 Task: Find a house in Santa Tecla, El Salvador for 4 guests from June 1 to June 9, with a price range of ₹6000 to ₹12000, self check-in, and English-speaking host.
Action: Mouse moved to (598, 122)
Screenshot: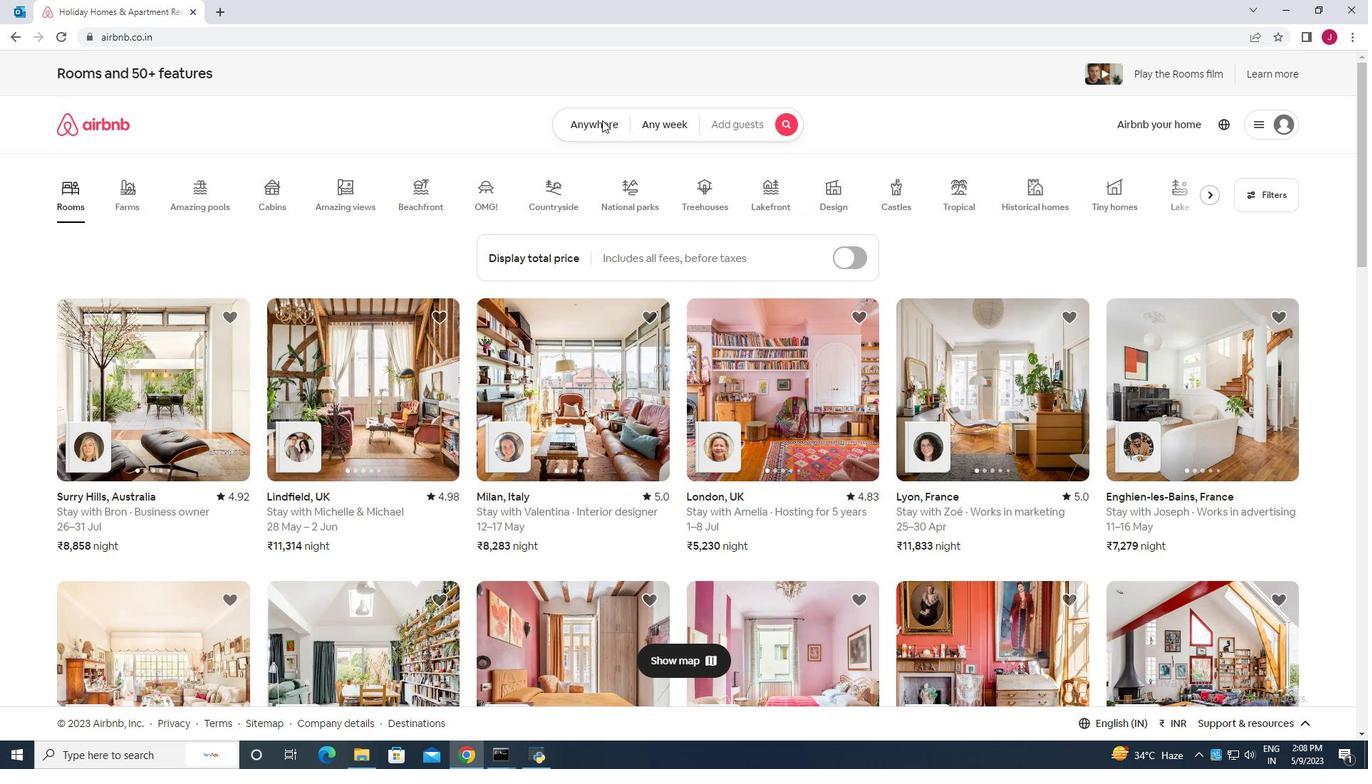 
Action: Mouse pressed left at (598, 122)
Screenshot: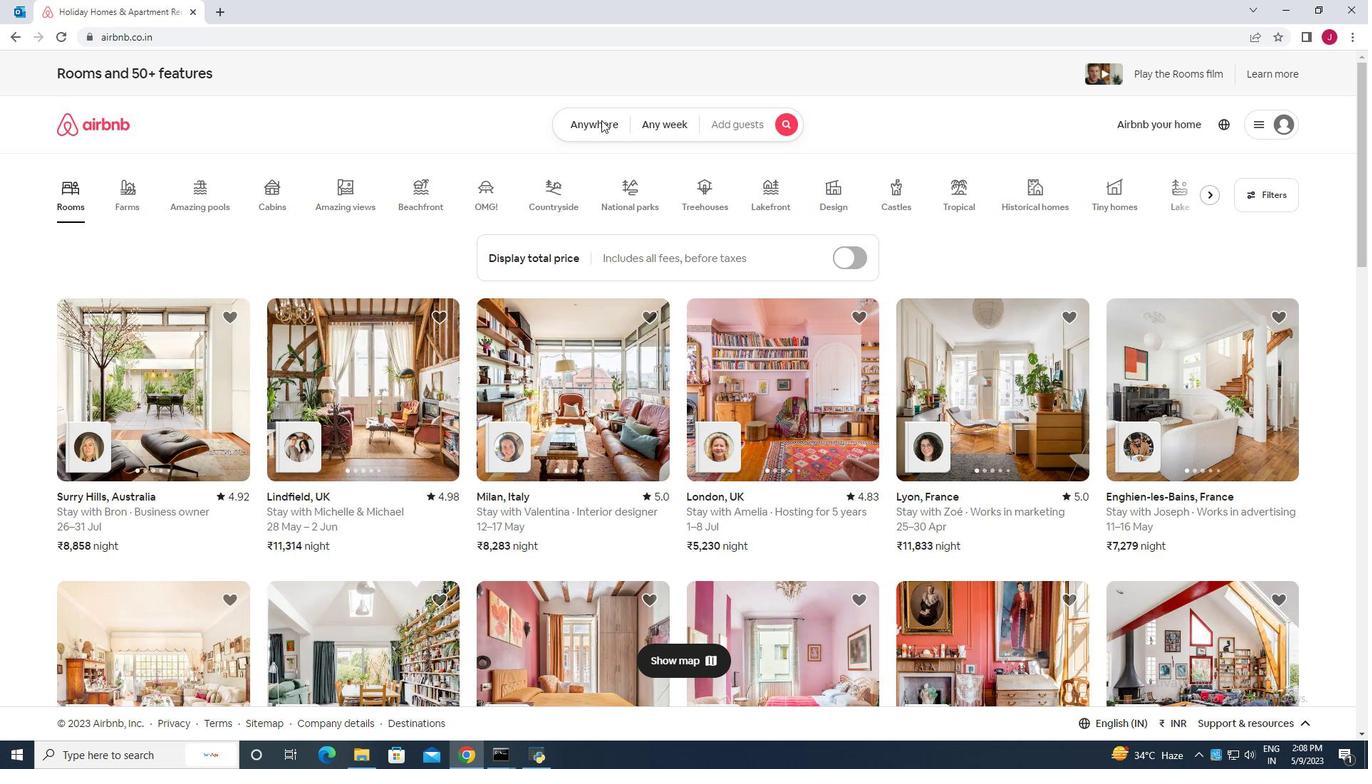 
Action: Mouse moved to (452, 183)
Screenshot: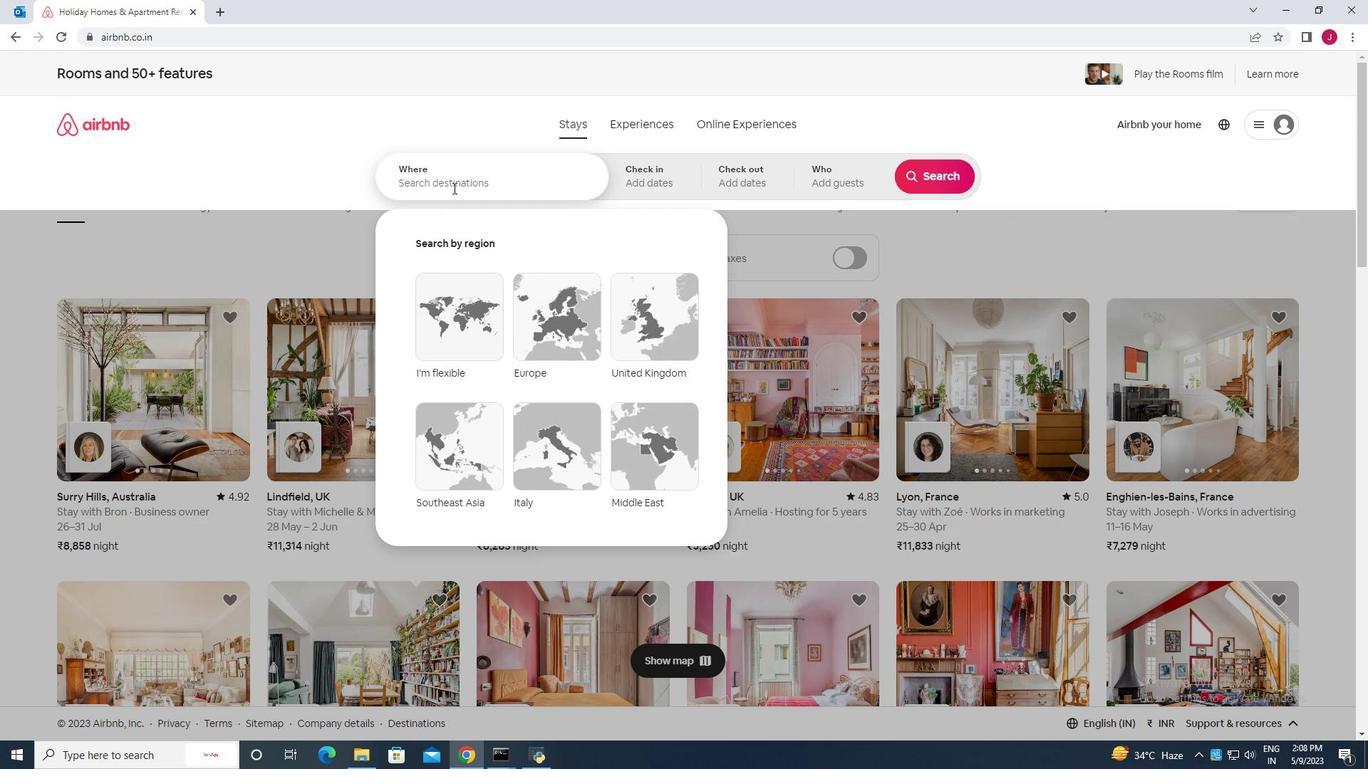 
Action: Mouse pressed left at (452, 183)
Screenshot: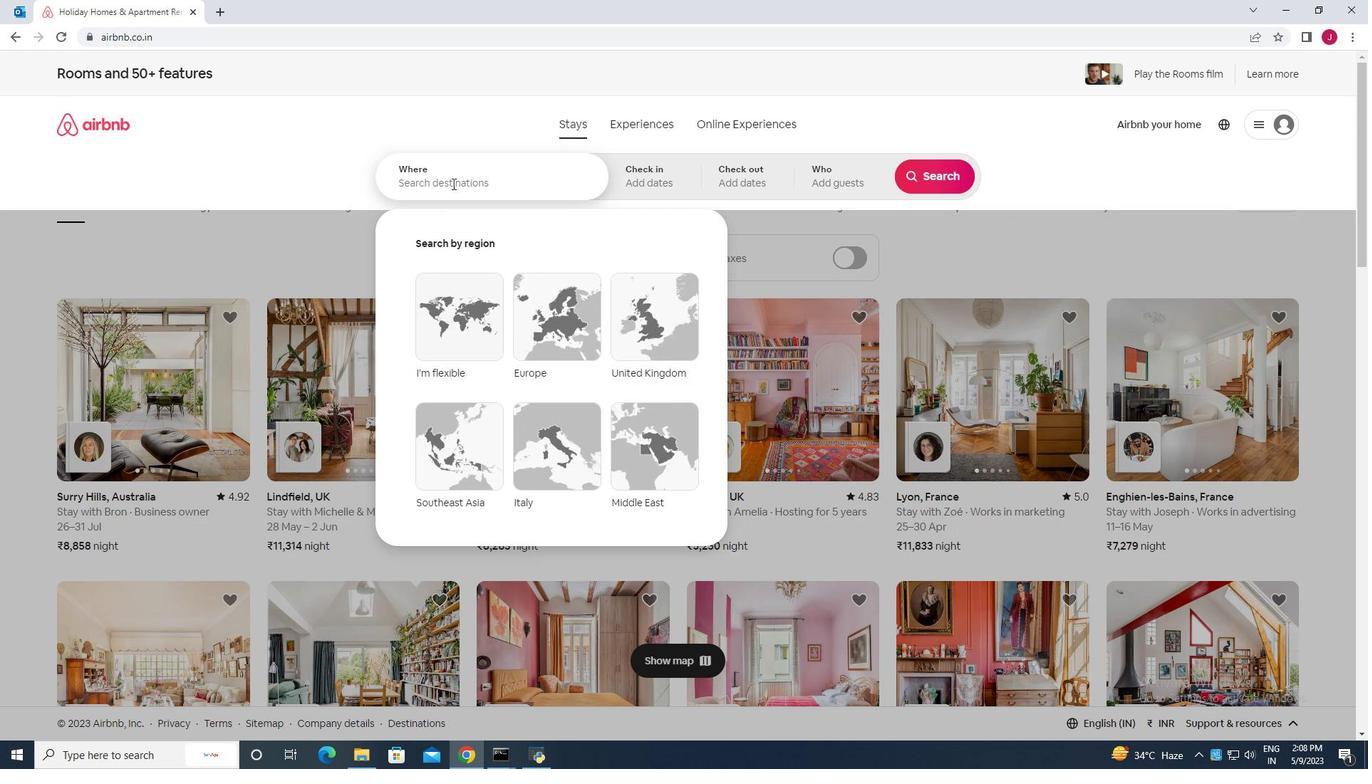 
Action: Key pressed santa<Key.space>tecla<Key.space>ei
Screenshot: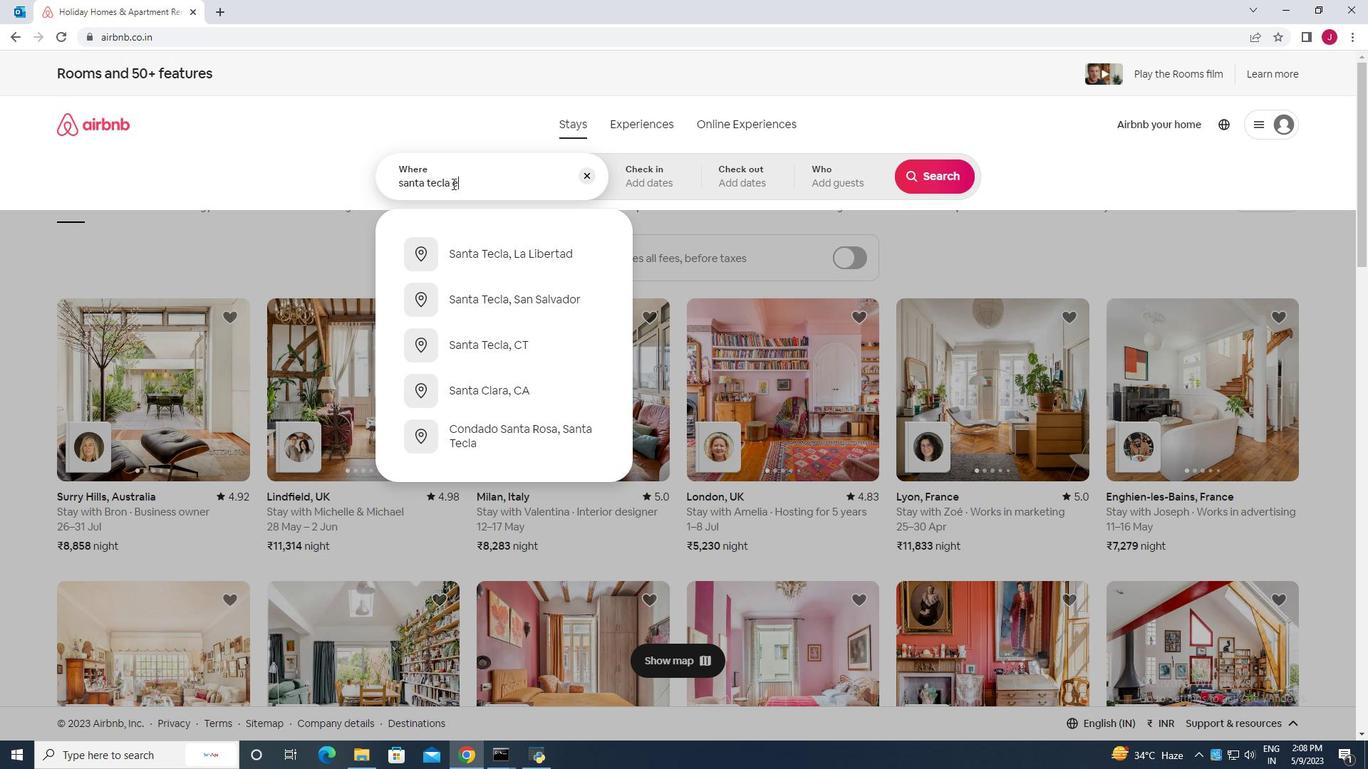 
Action: Mouse moved to (498, 182)
Screenshot: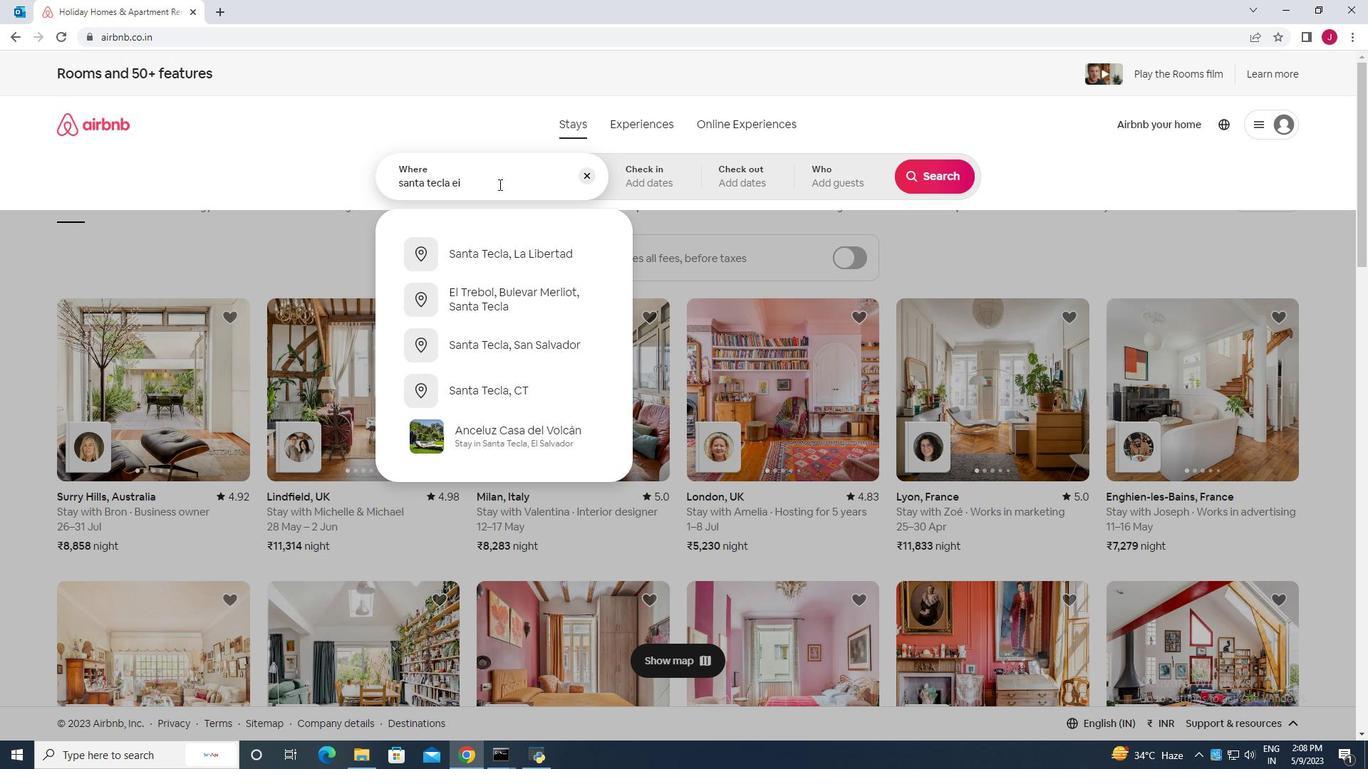 
Action: Key pressed <Key.space>salvador<Key.enter>
Screenshot: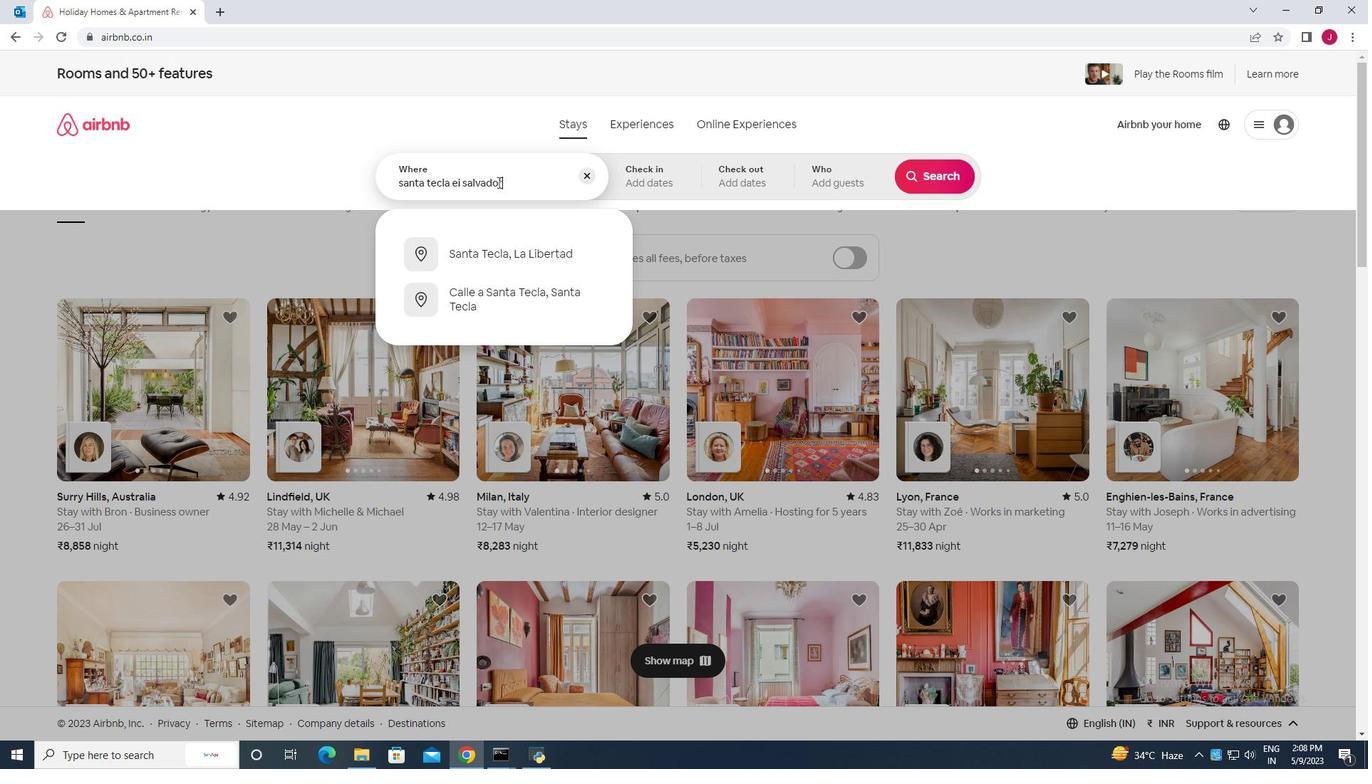 
Action: Mouse moved to (848, 347)
Screenshot: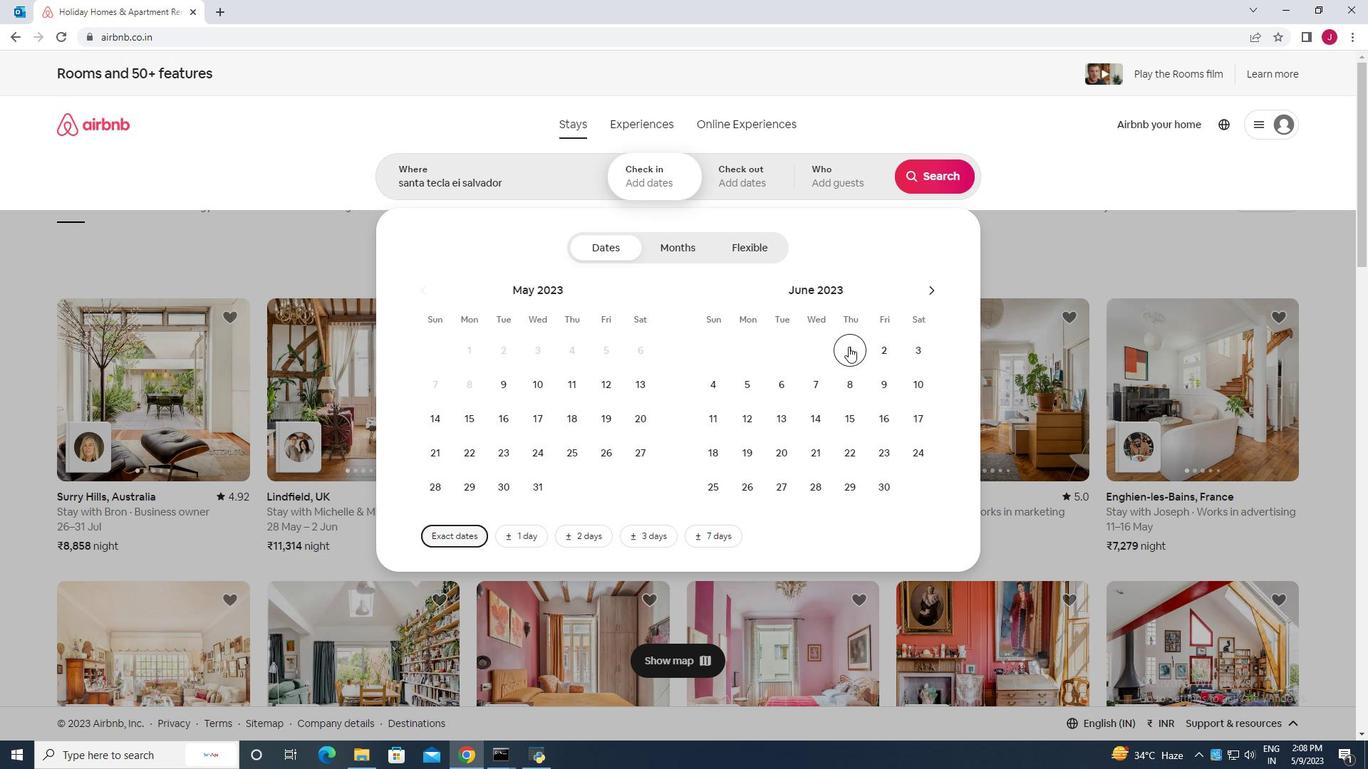 
Action: Mouse pressed left at (848, 347)
Screenshot: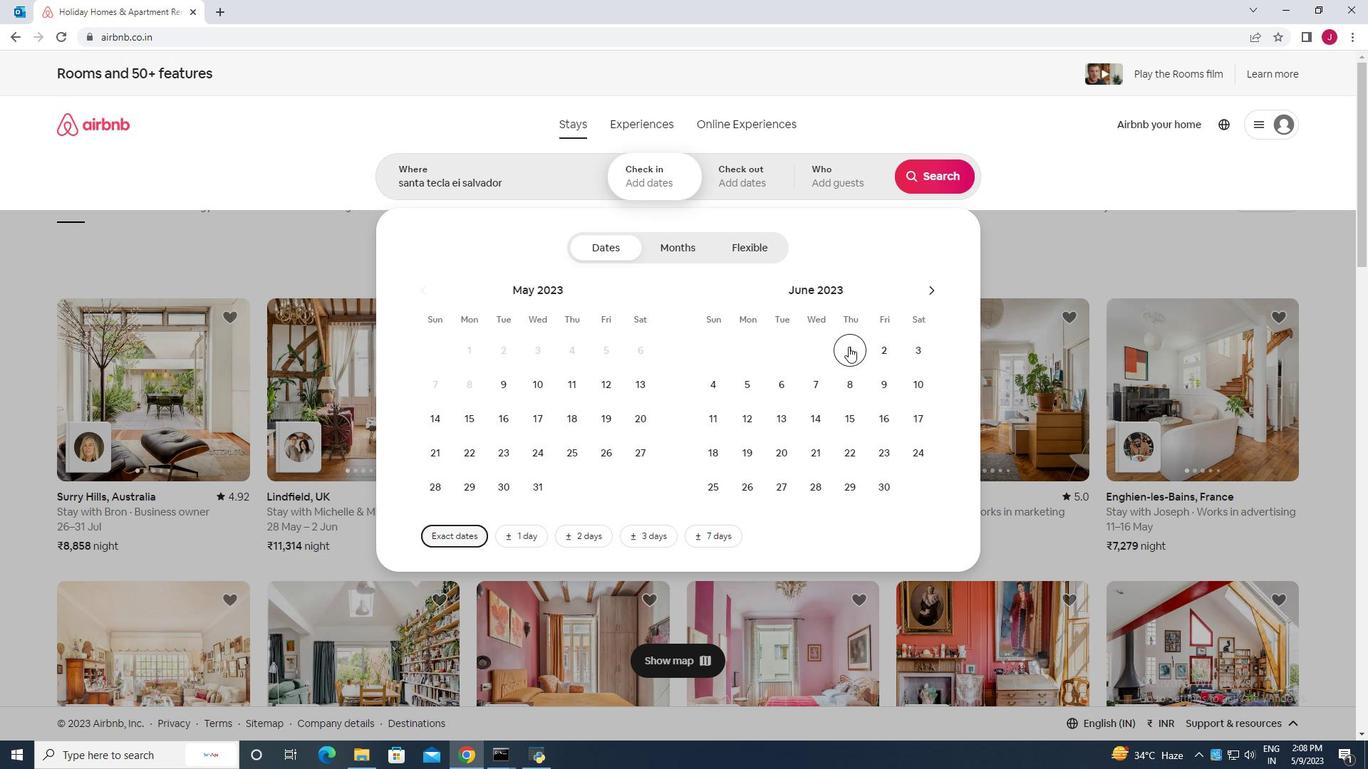 
Action: Mouse moved to (882, 385)
Screenshot: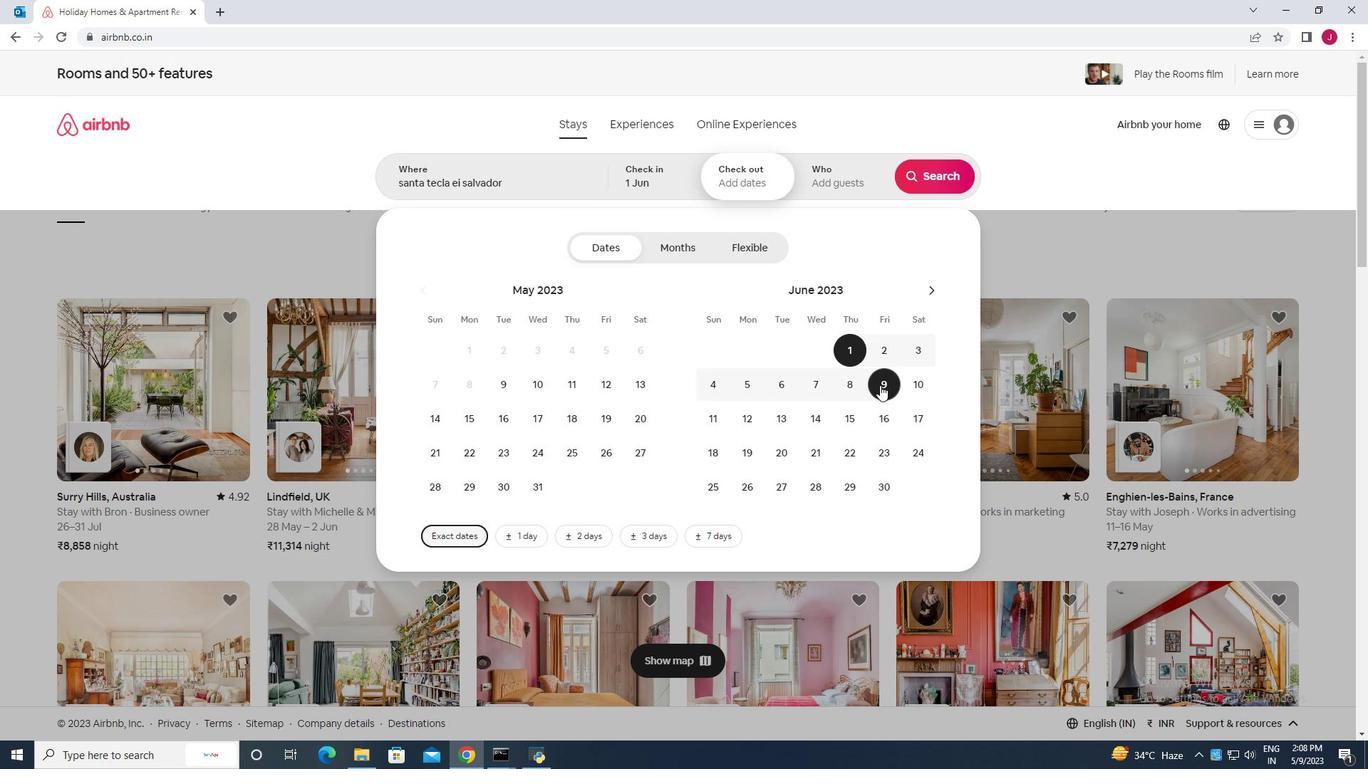 
Action: Mouse pressed left at (882, 385)
Screenshot: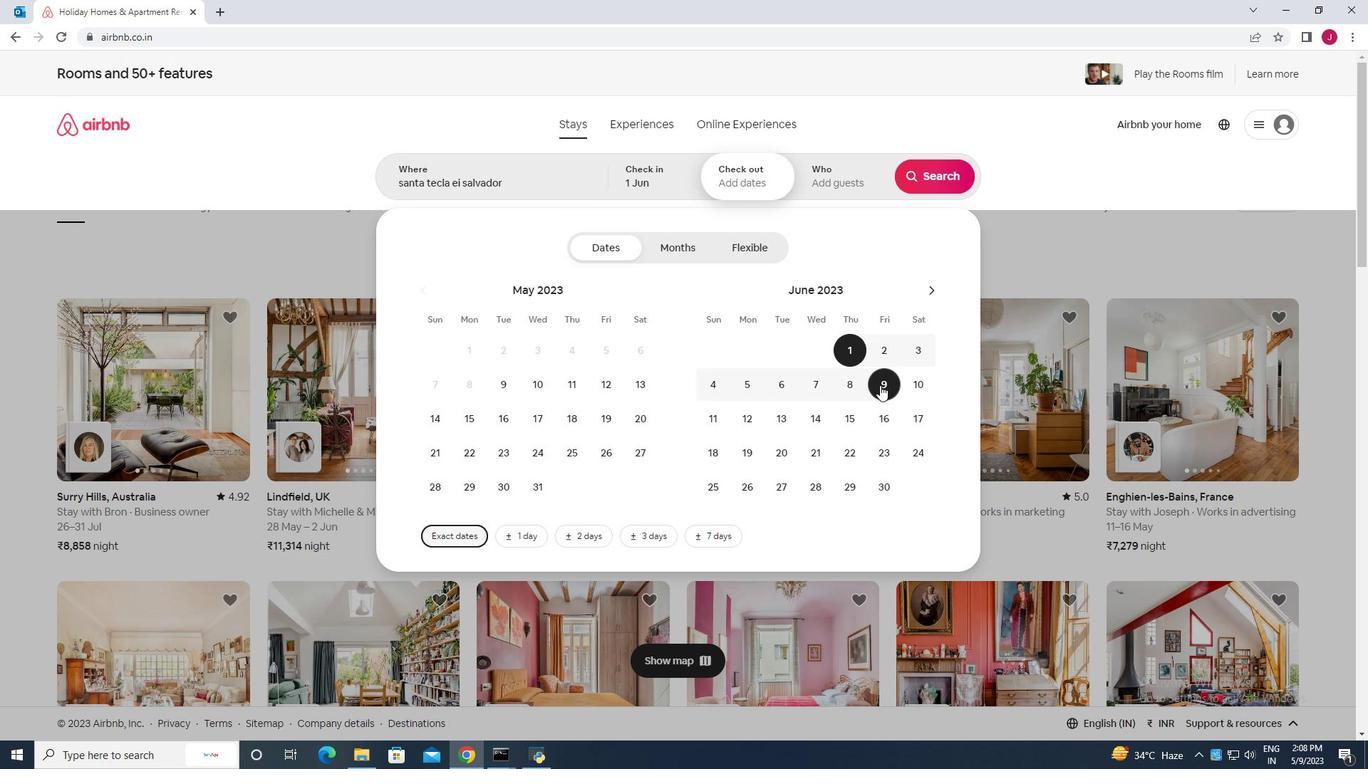 
Action: Mouse moved to (843, 189)
Screenshot: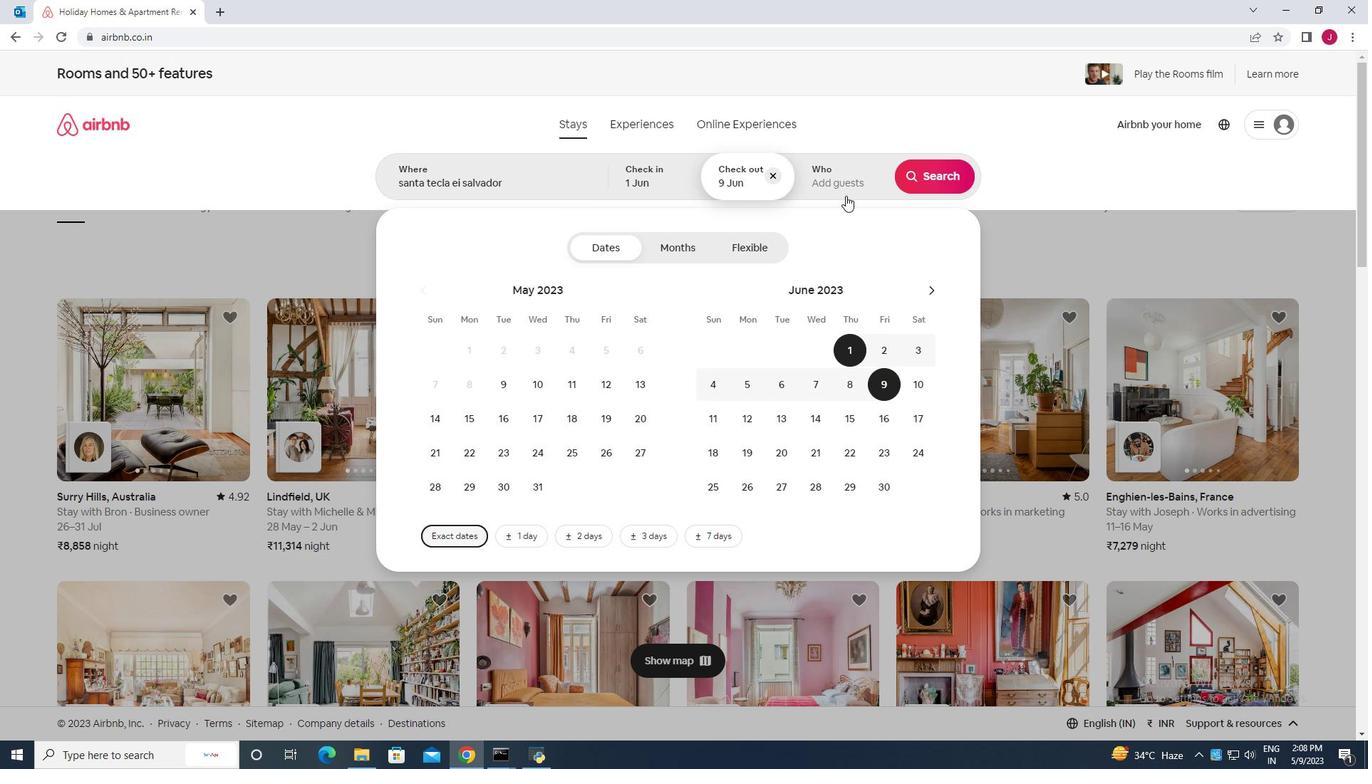 
Action: Mouse pressed left at (843, 189)
Screenshot: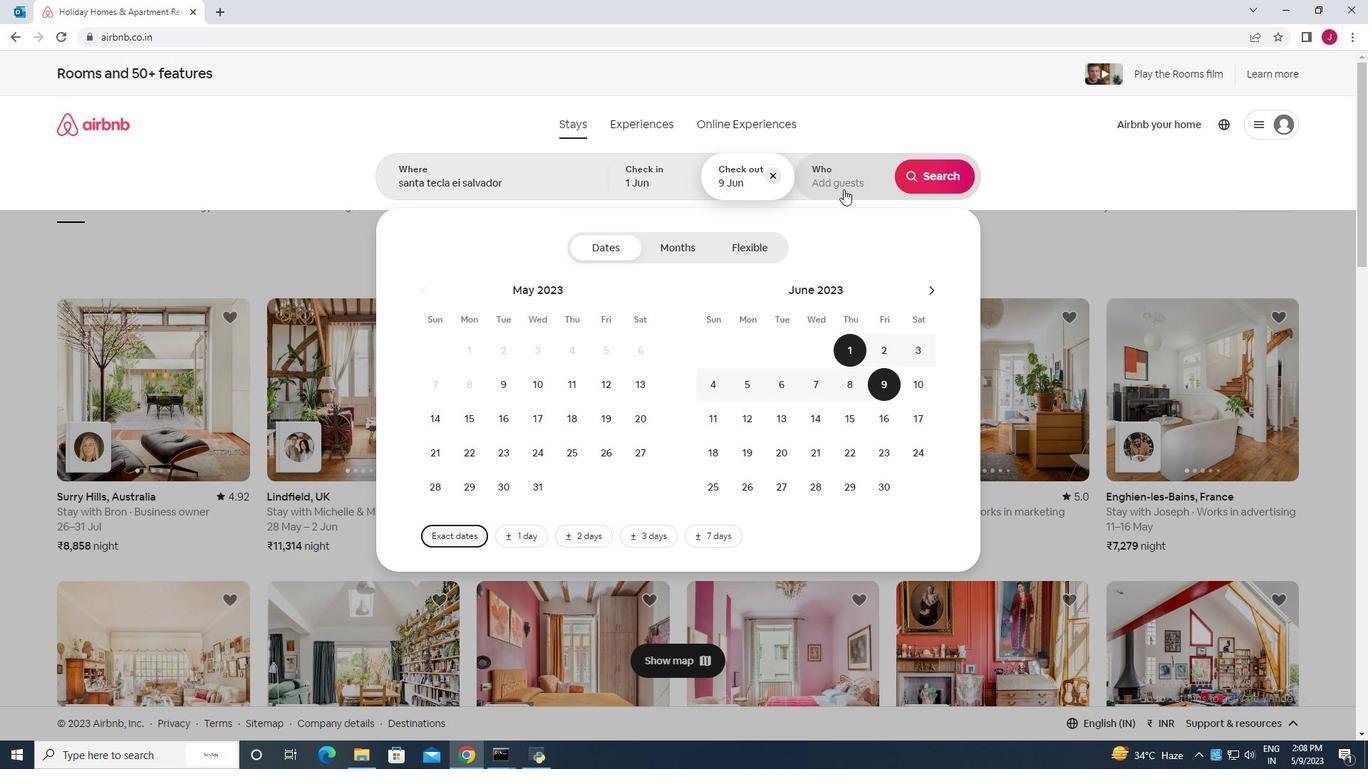 
Action: Mouse moved to (936, 260)
Screenshot: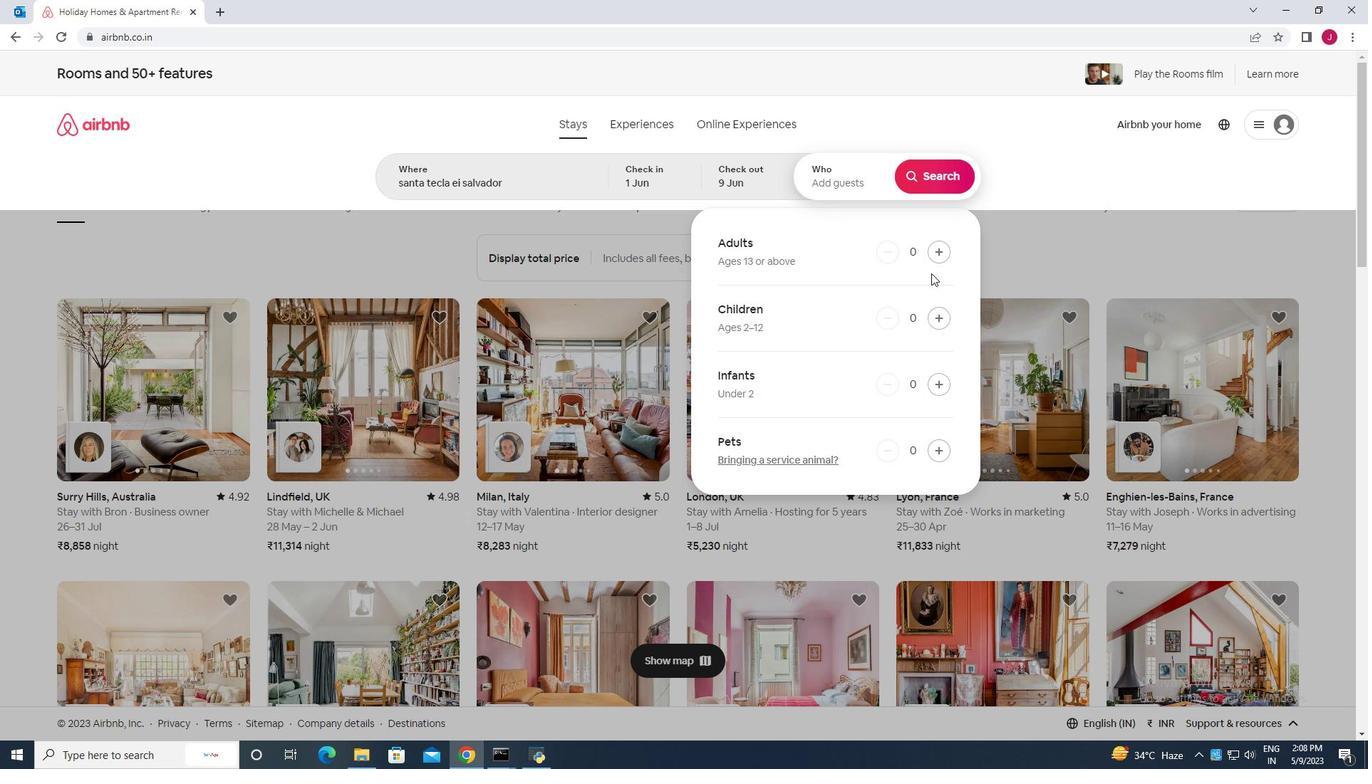
Action: Mouse pressed left at (936, 260)
Screenshot: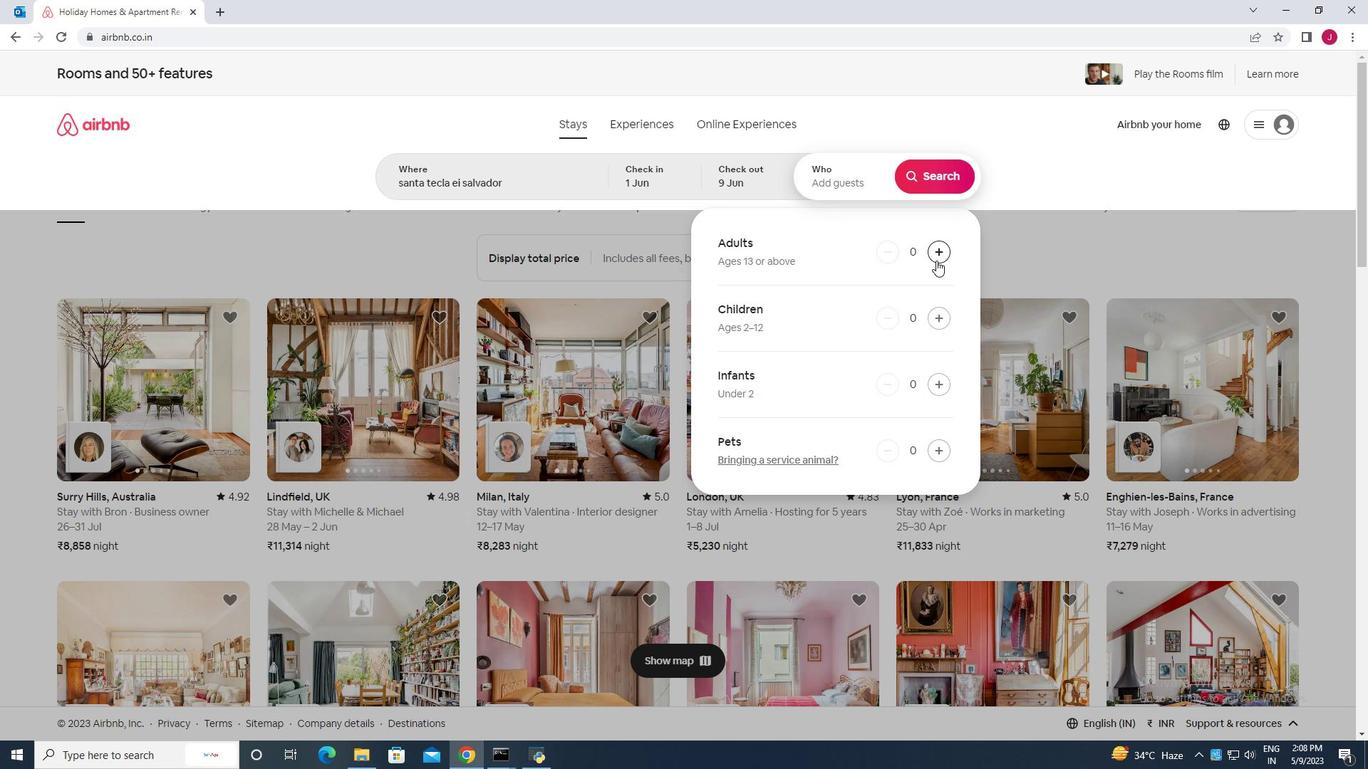 
Action: Mouse moved to (936, 260)
Screenshot: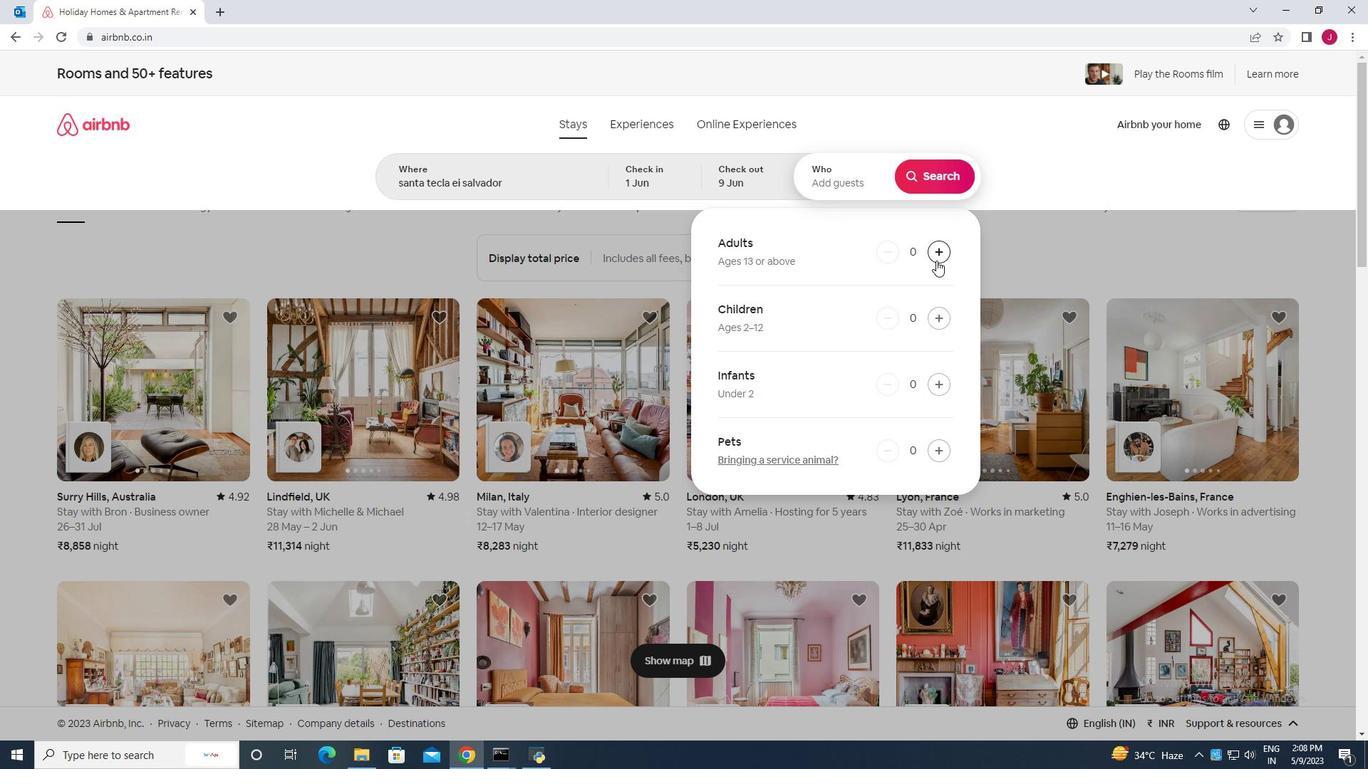 
Action: Mouse pressed left at (936, 260)
Screenshot: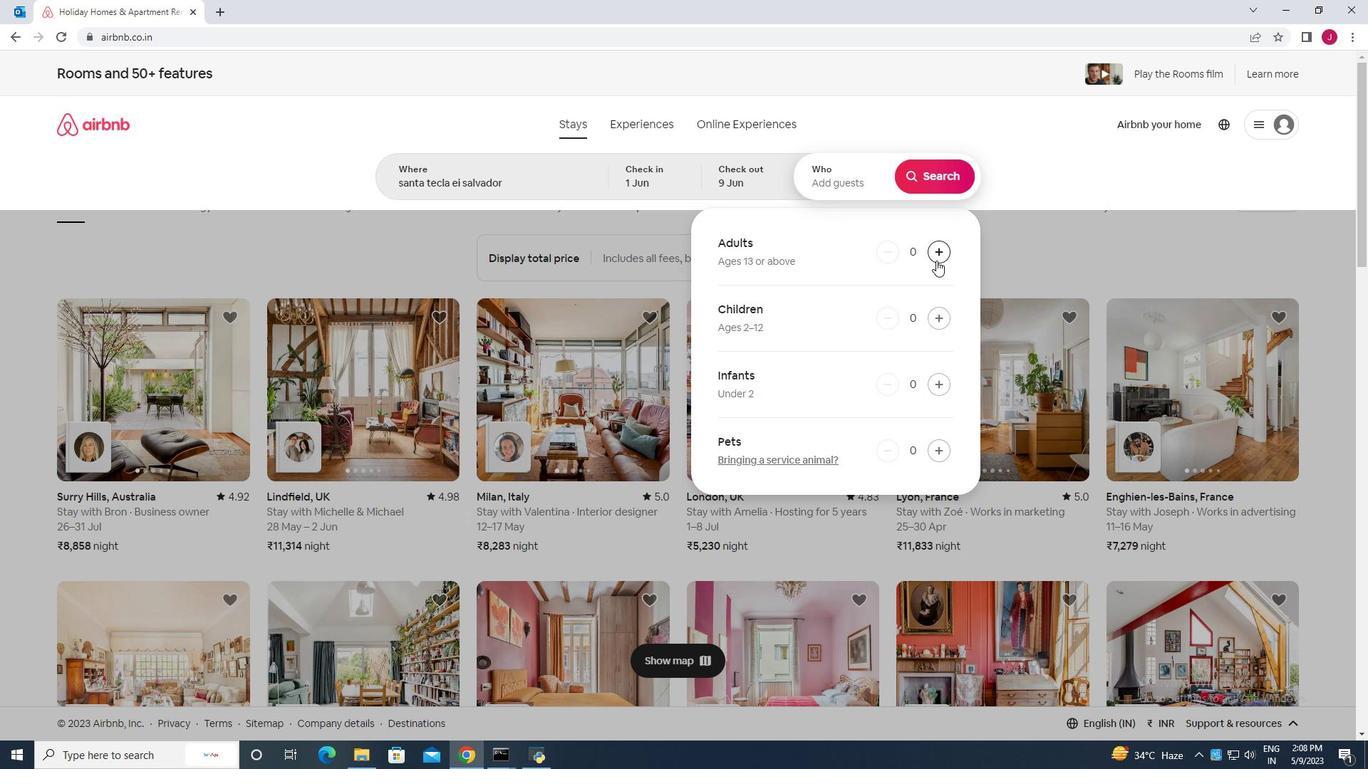 
Action: Mouse pressed left at (936, 260)
Screenshot: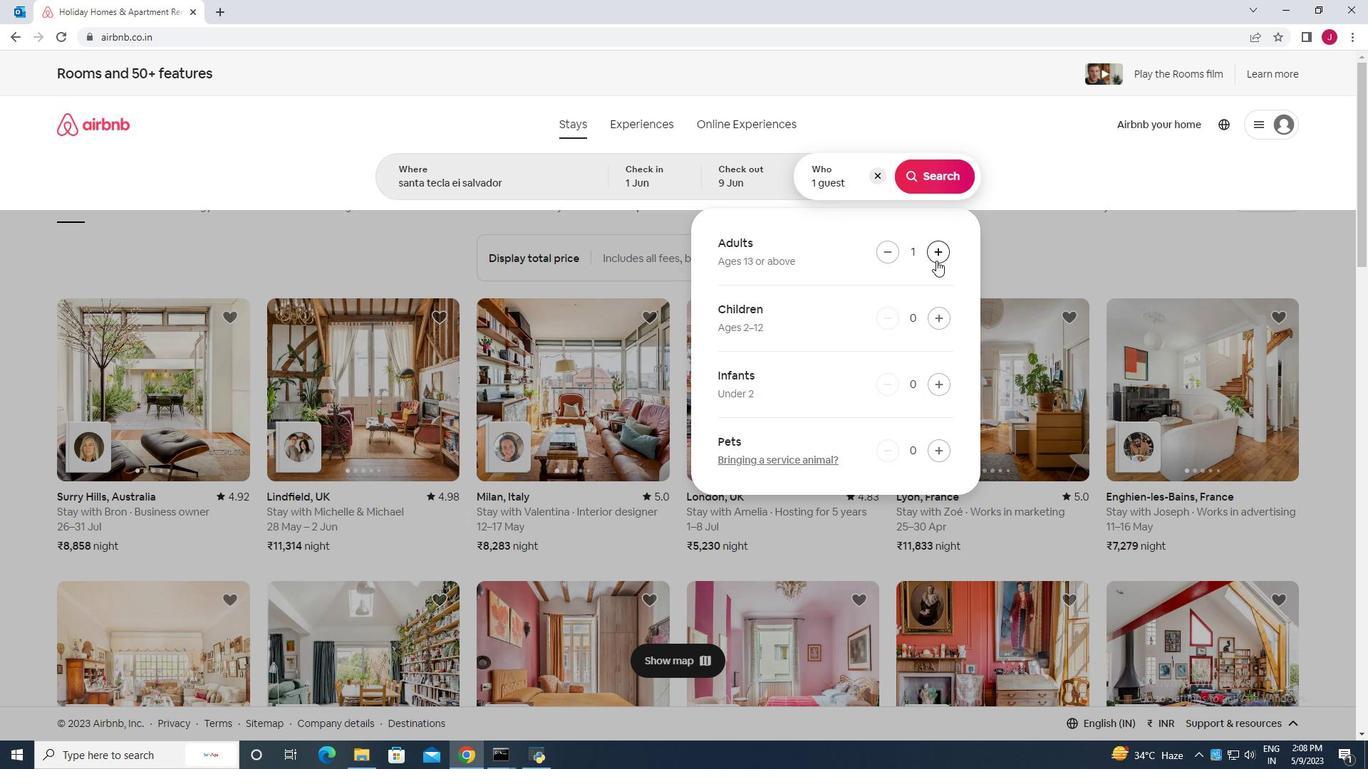 
Action: Mouse pressed left at (936, 260)
Screenshot: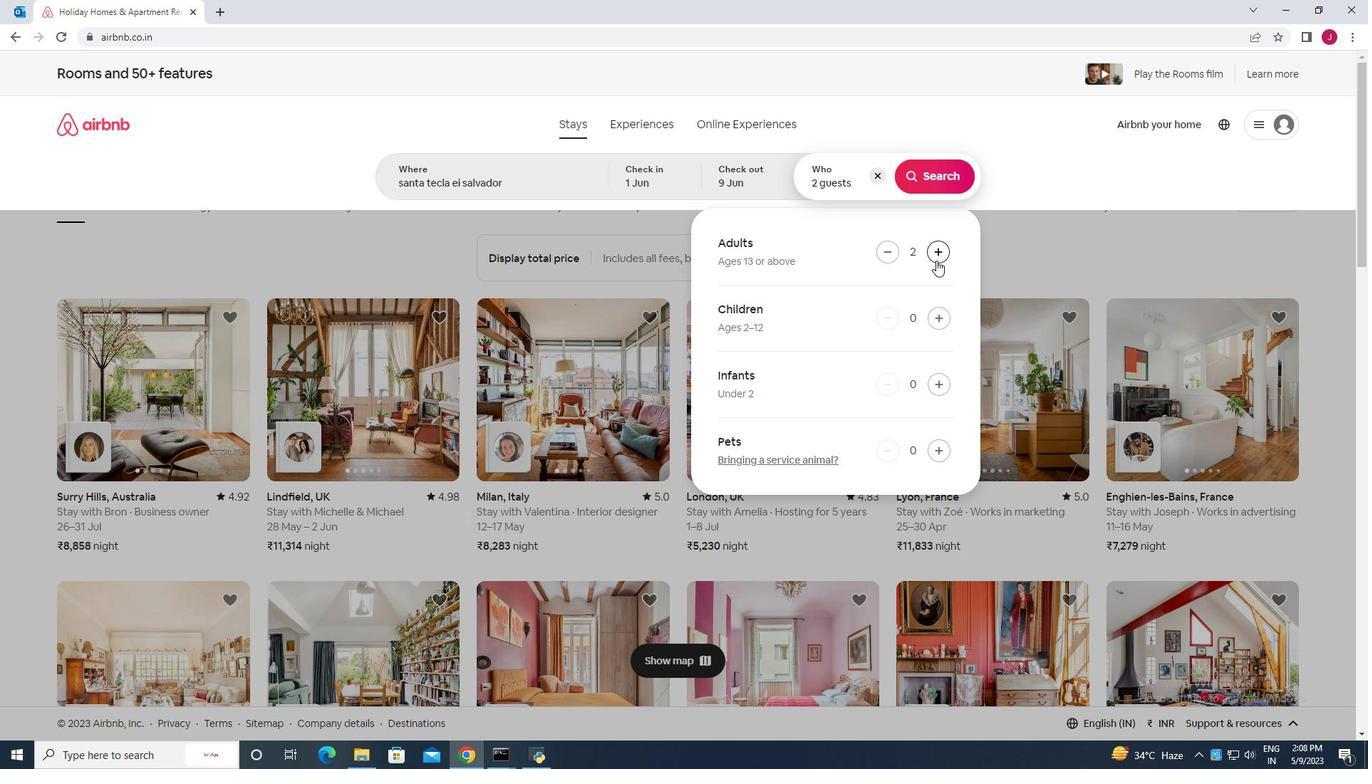 
Action: Mouse moved to (944, 179)
Screenshot: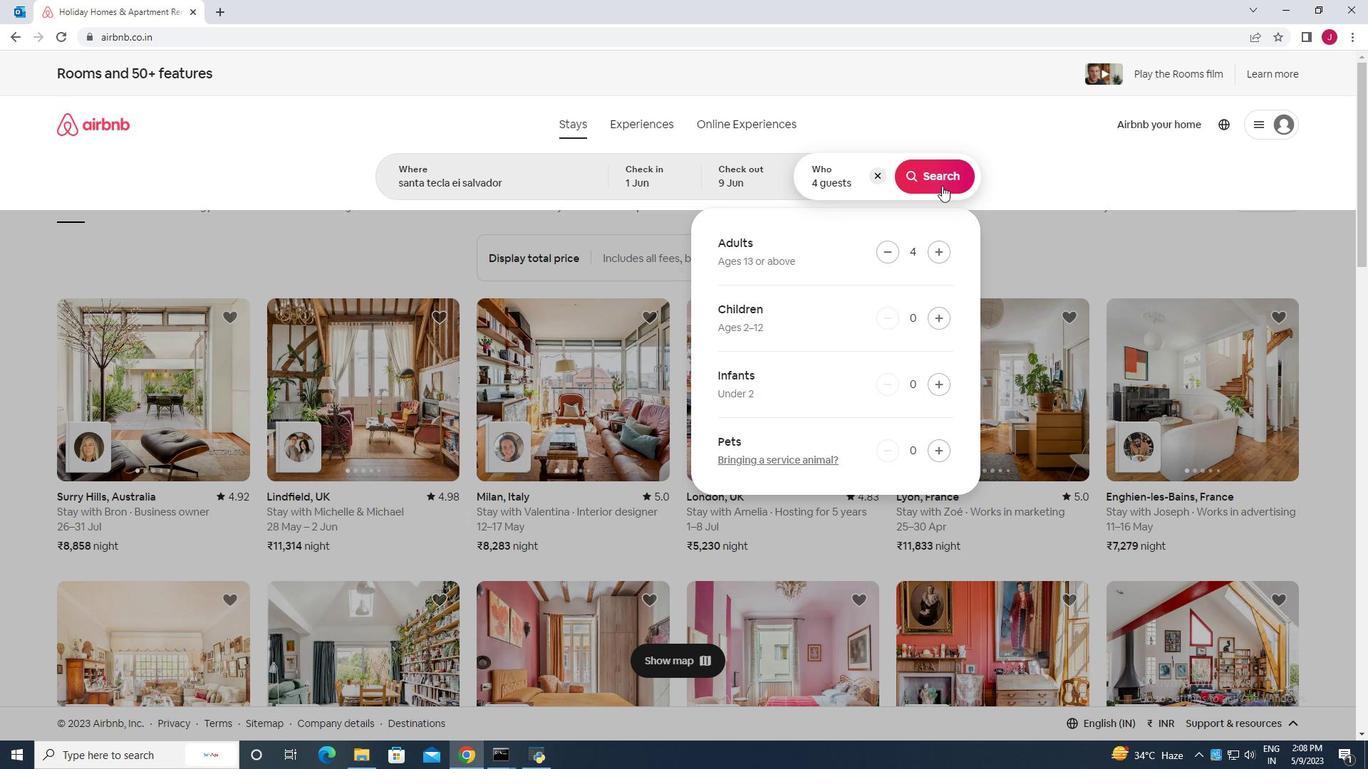 
Action: Mouse pressed left at (944, 179)
Screenshot: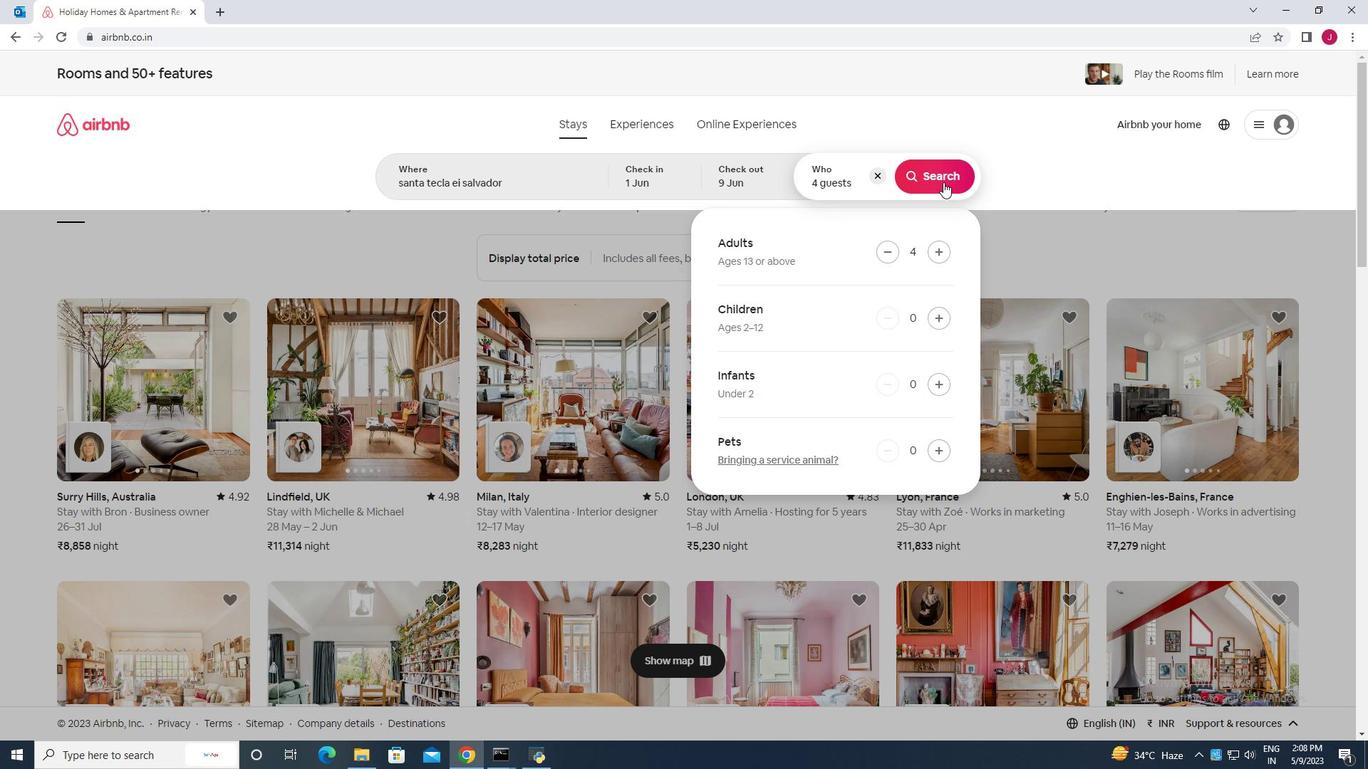 
Action: Mouse moved to (1315, 134)
Screenshot: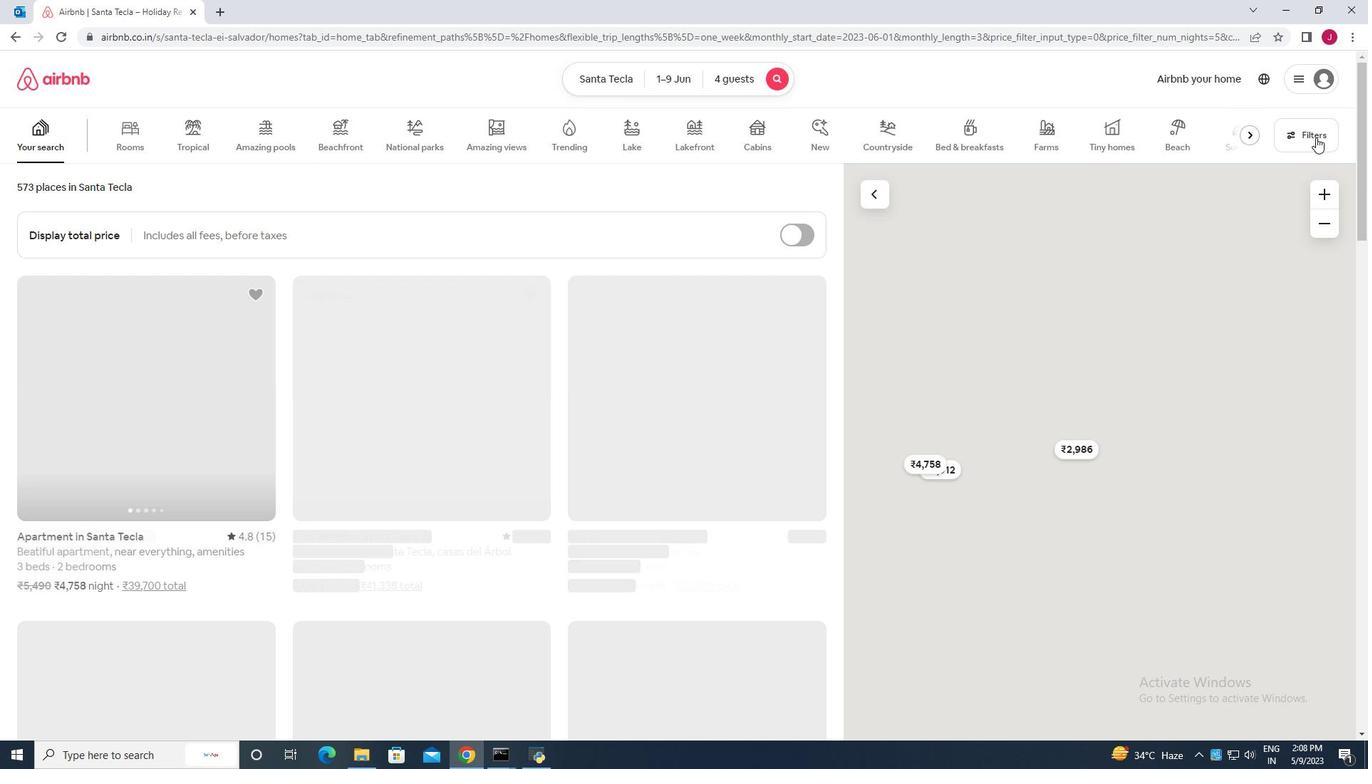 
Action: Mouse pressed left at (1315, 134)
Screenshot: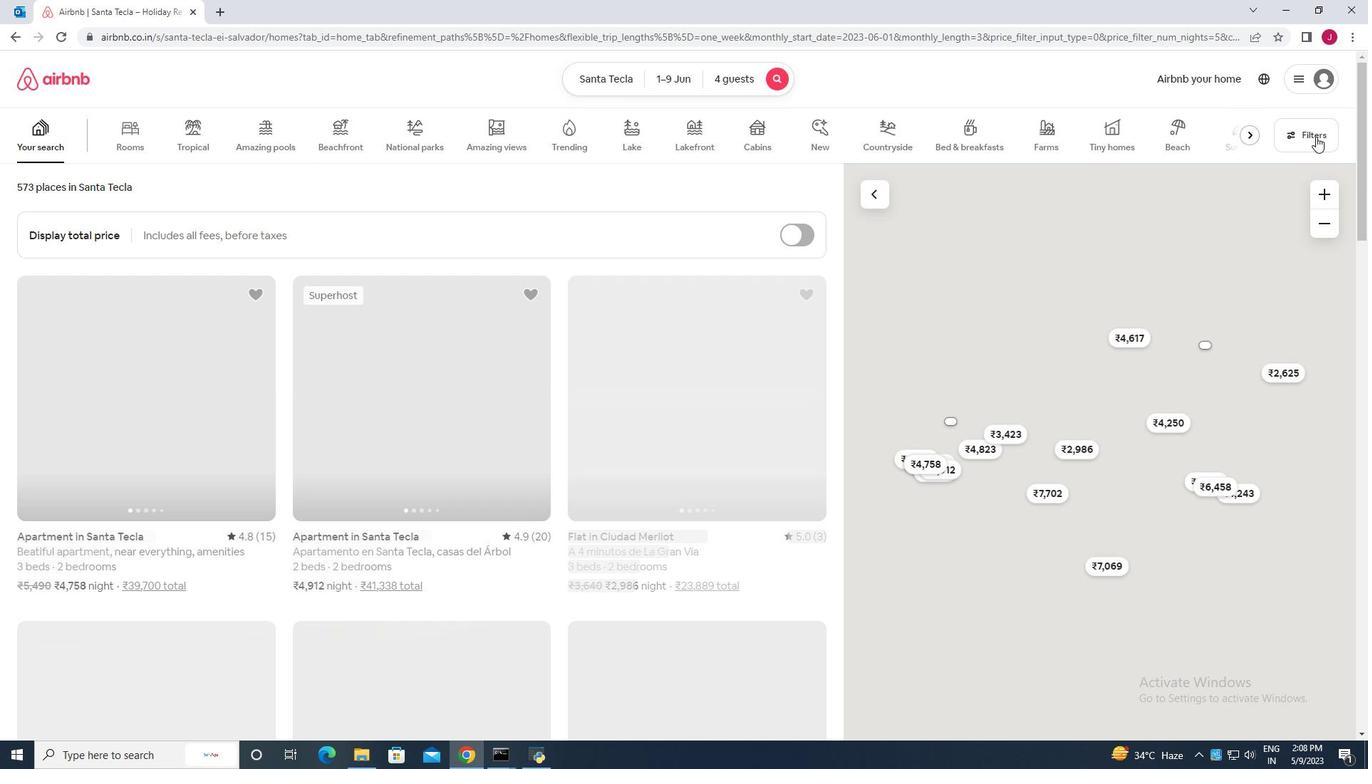 
Action: Mouse moved to (508, 487)
Screenshot: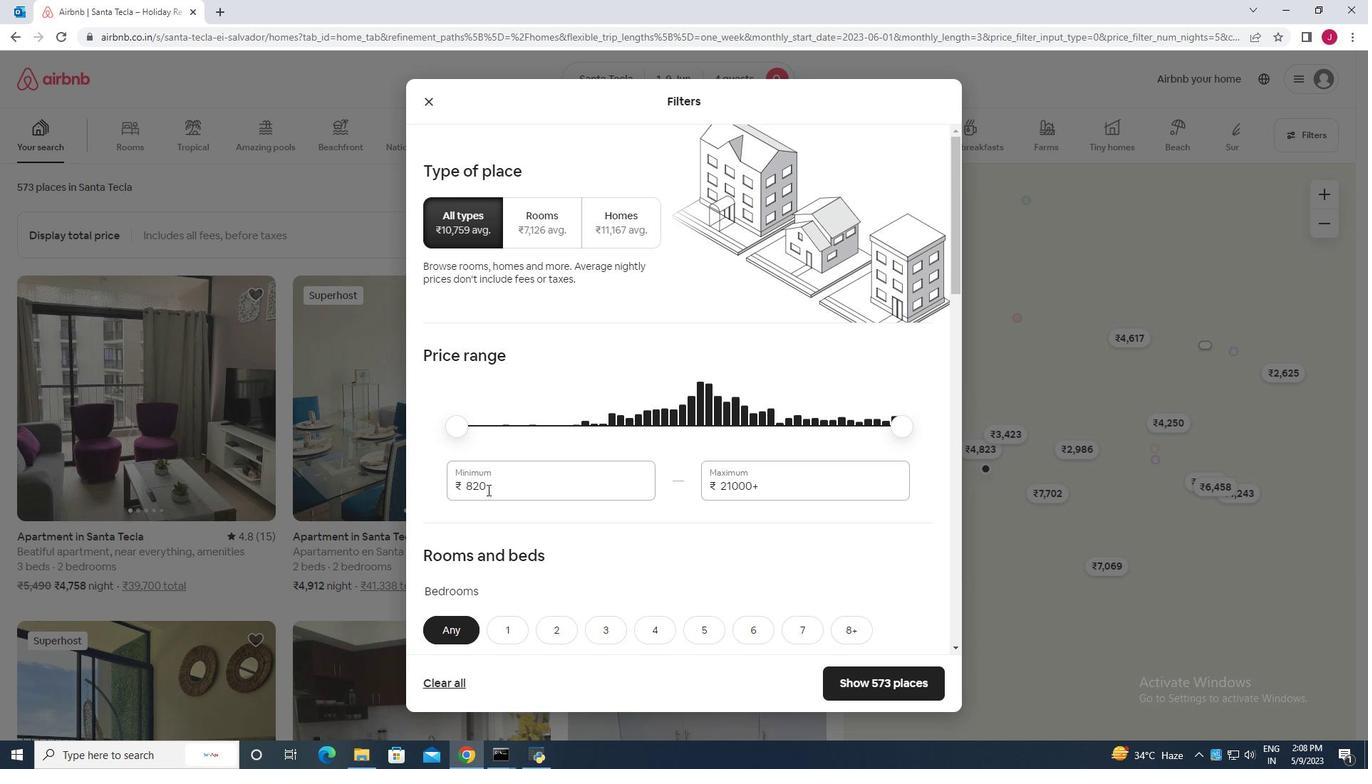 
Action: Mouse pressed left at (508, 487)
Screenshot: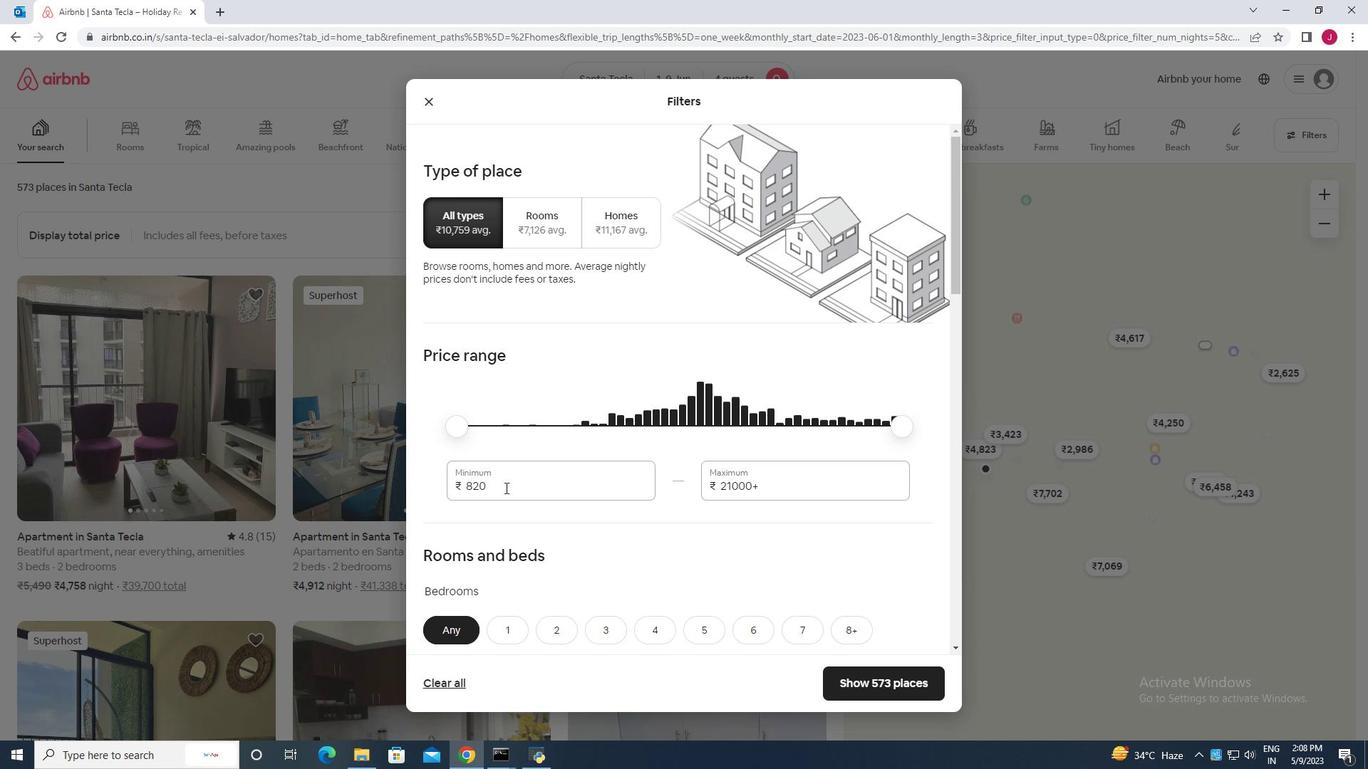 
Action: Mouse moved to (508, 486)
Screenshot: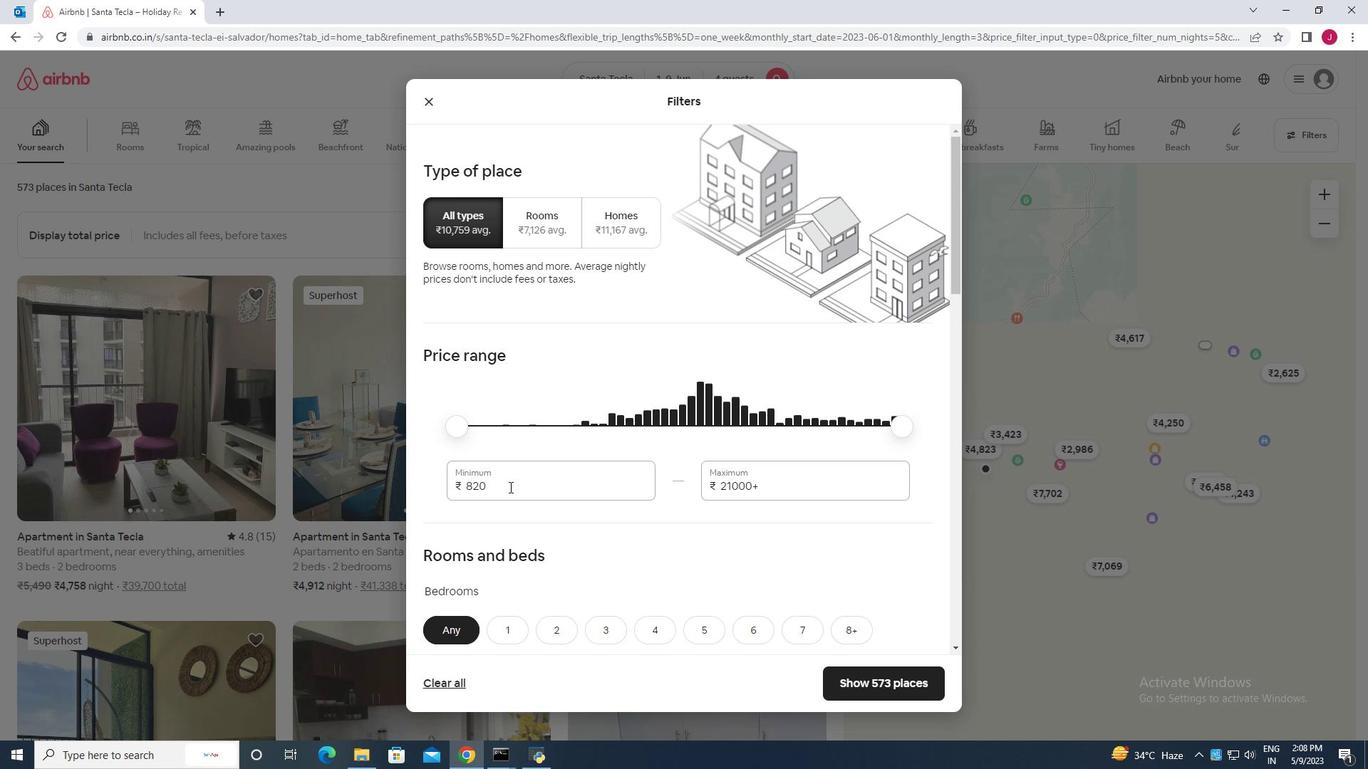 
Action: Key pressed <Key.backspace><Key.backspace><Key.backspace><Key.backspace>6000
Screenshot: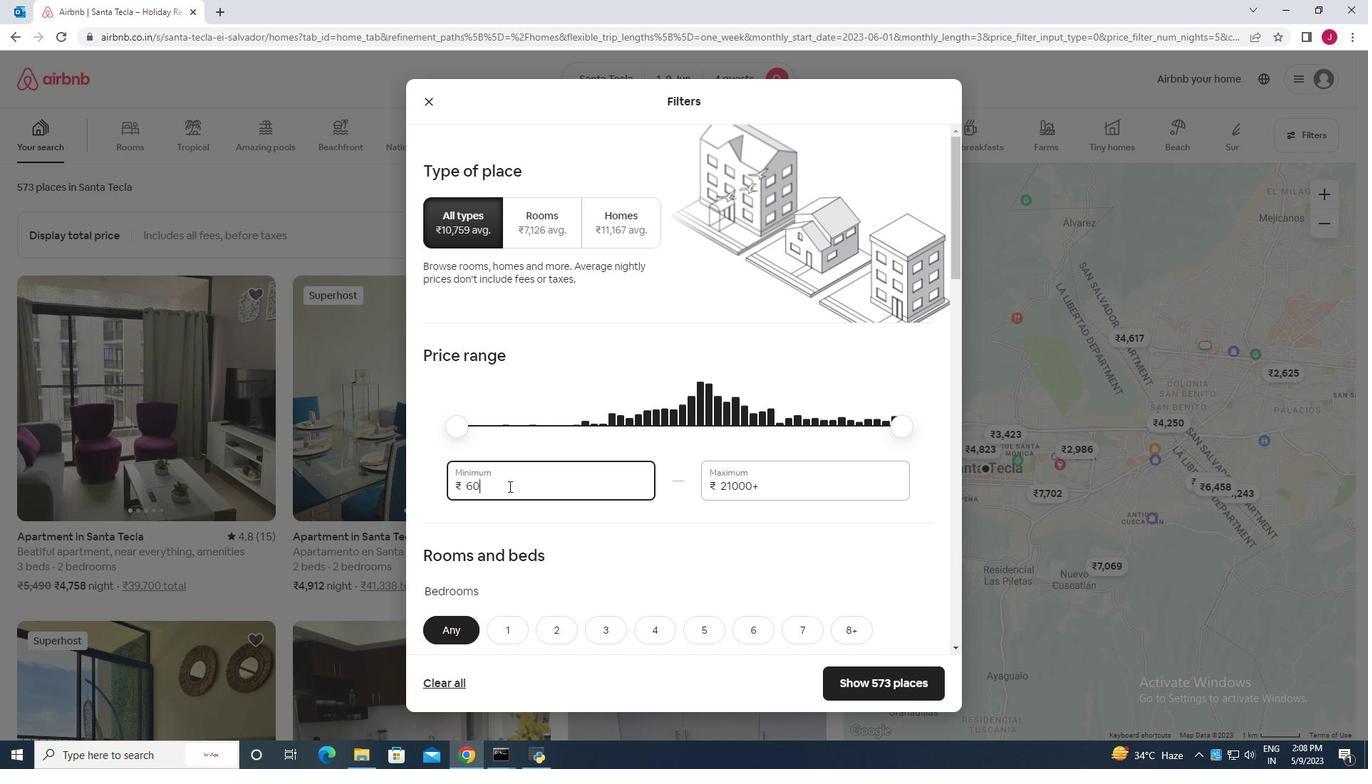 
Action: Mouse moved to (783, 477)
Screenshot: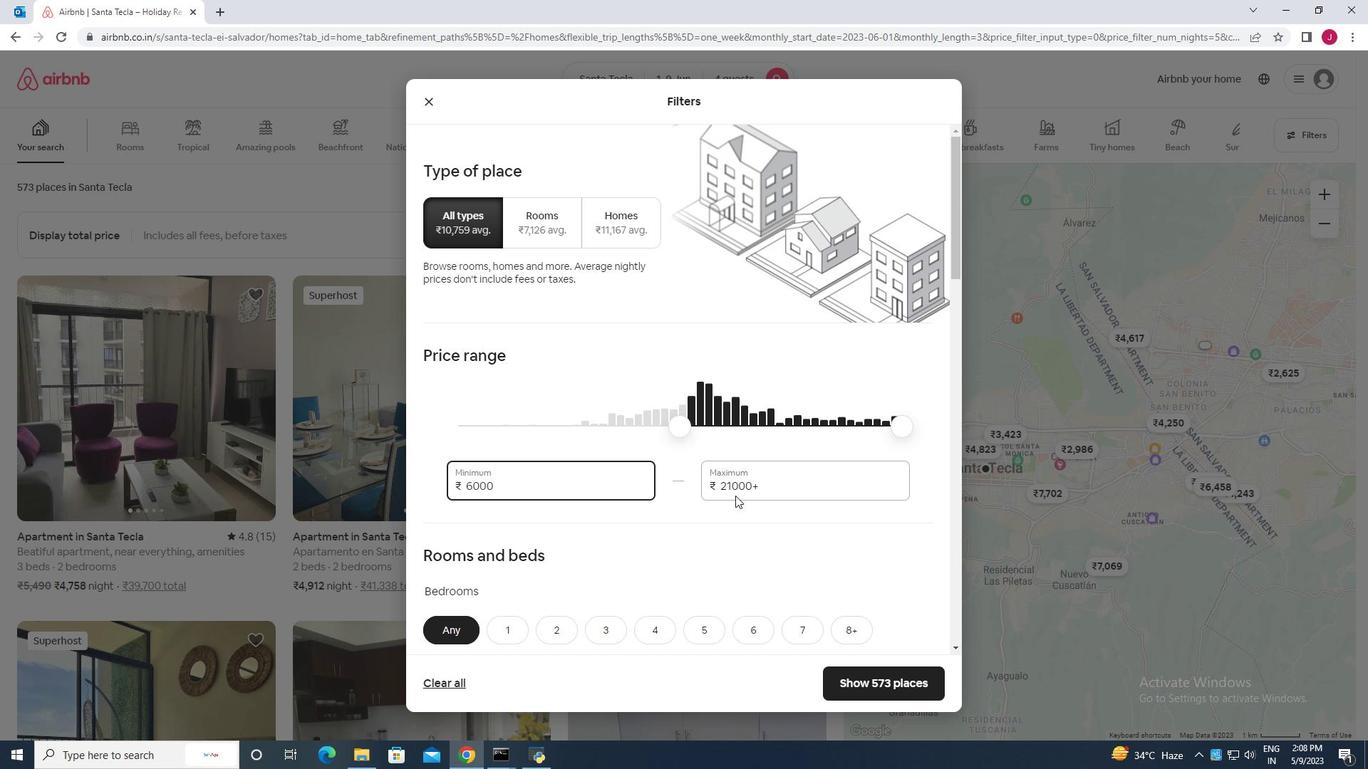 
Action: Mouse pressed left at (783, 477)
Screenshot: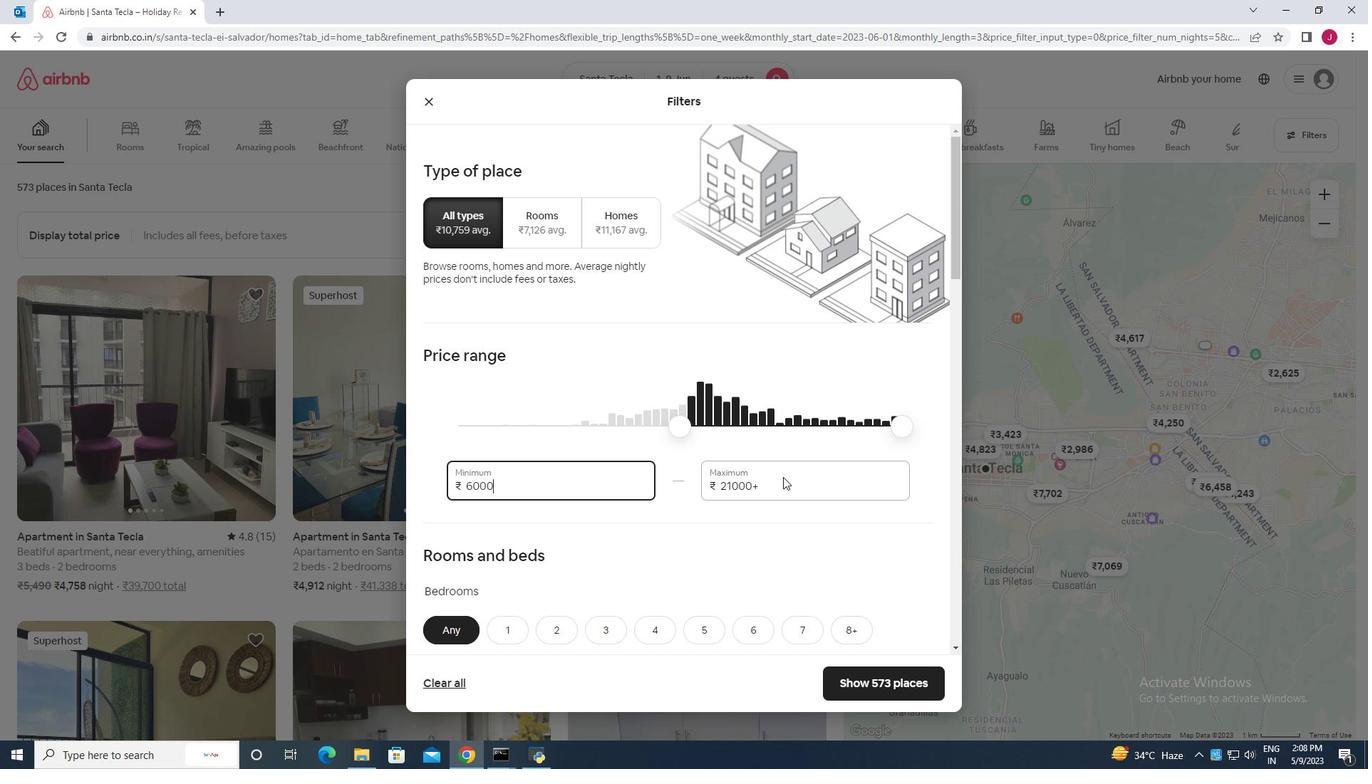
Action: Mouse moved to (781, 481)
Screenshot: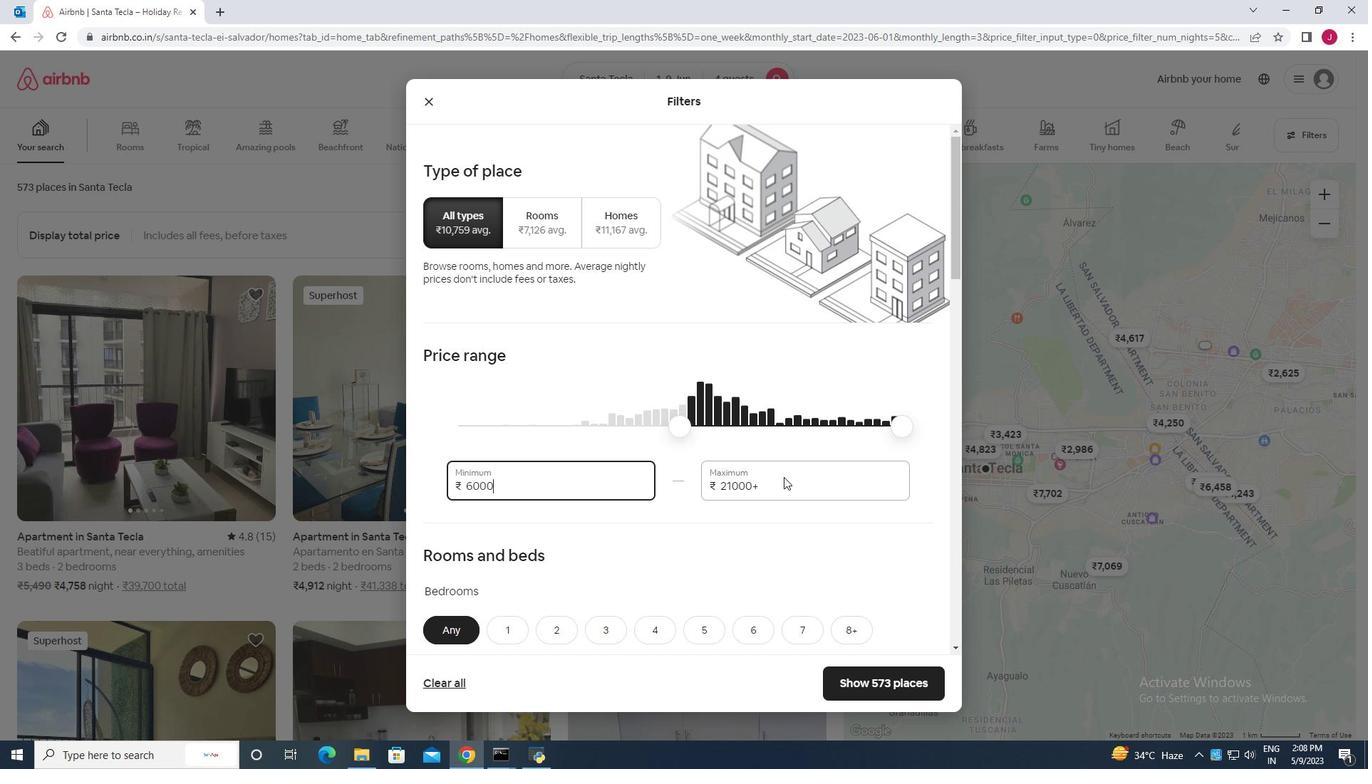 
Action: Key pressed <Key.backspace><Key.backspace><Key.backspace><Key.backspace><Key.backspace><Key.backspace><Key.backspace><Key.backspace><Key.backspace><Key.backspace><Key.backspace><Key.backspace>12000
Screenshot: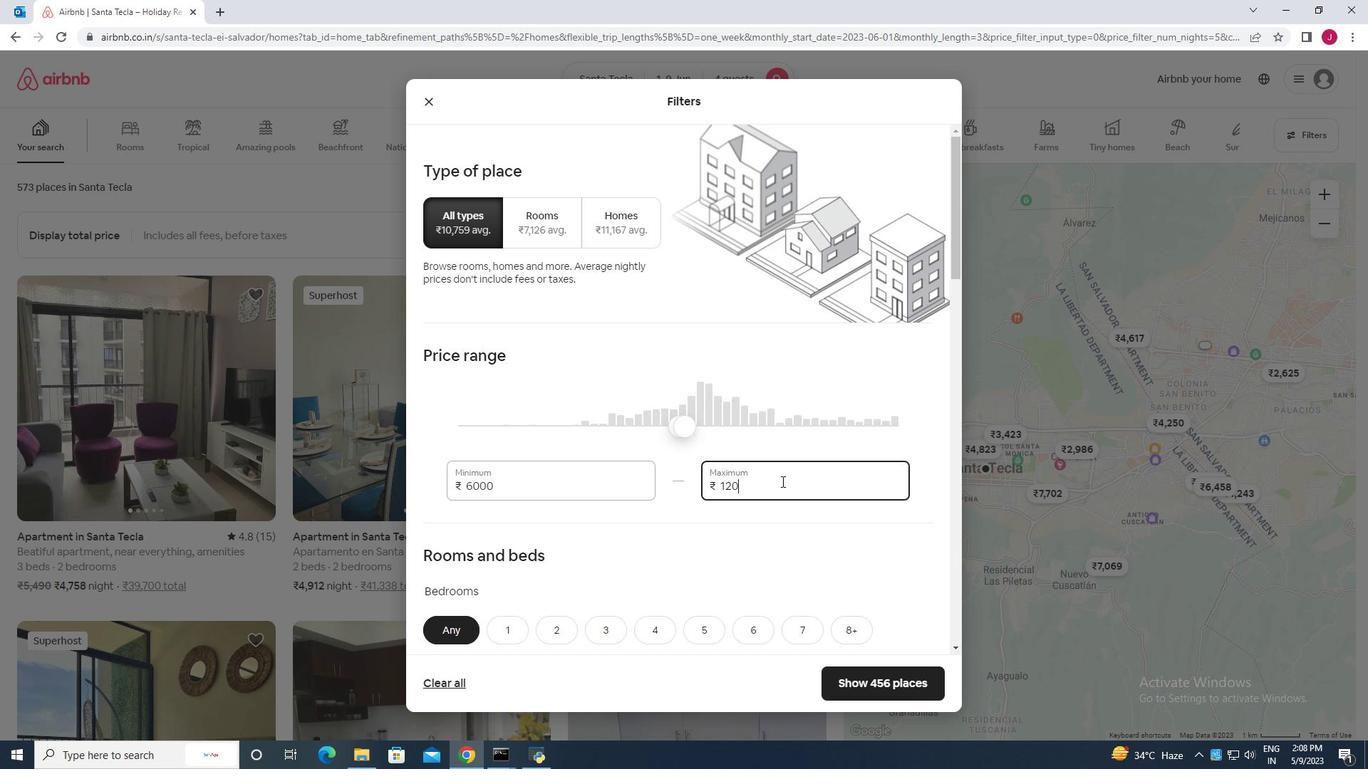 
Action: Mouse moved to (730, 479)
Screenshot: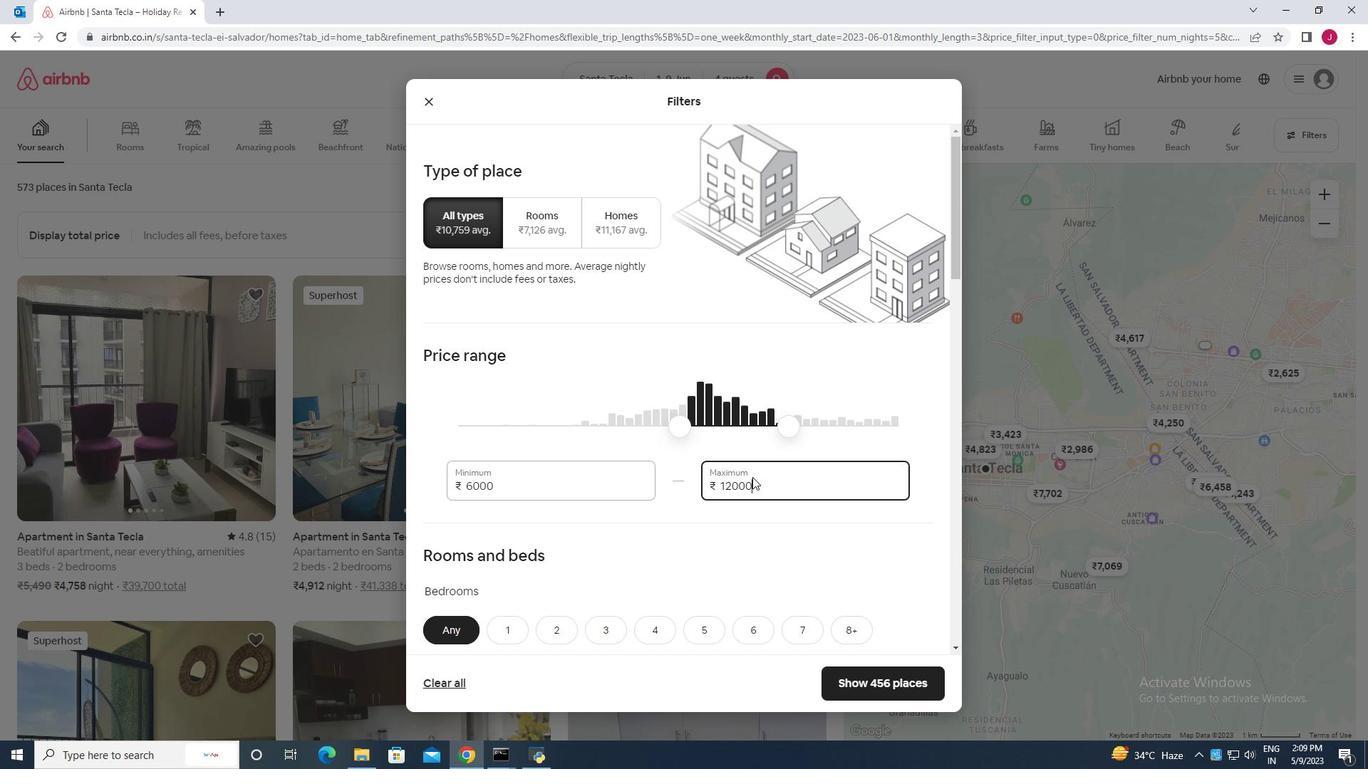 
Action: Mouse scrolled (730, 478) with delta (0, 0)
Screenshot: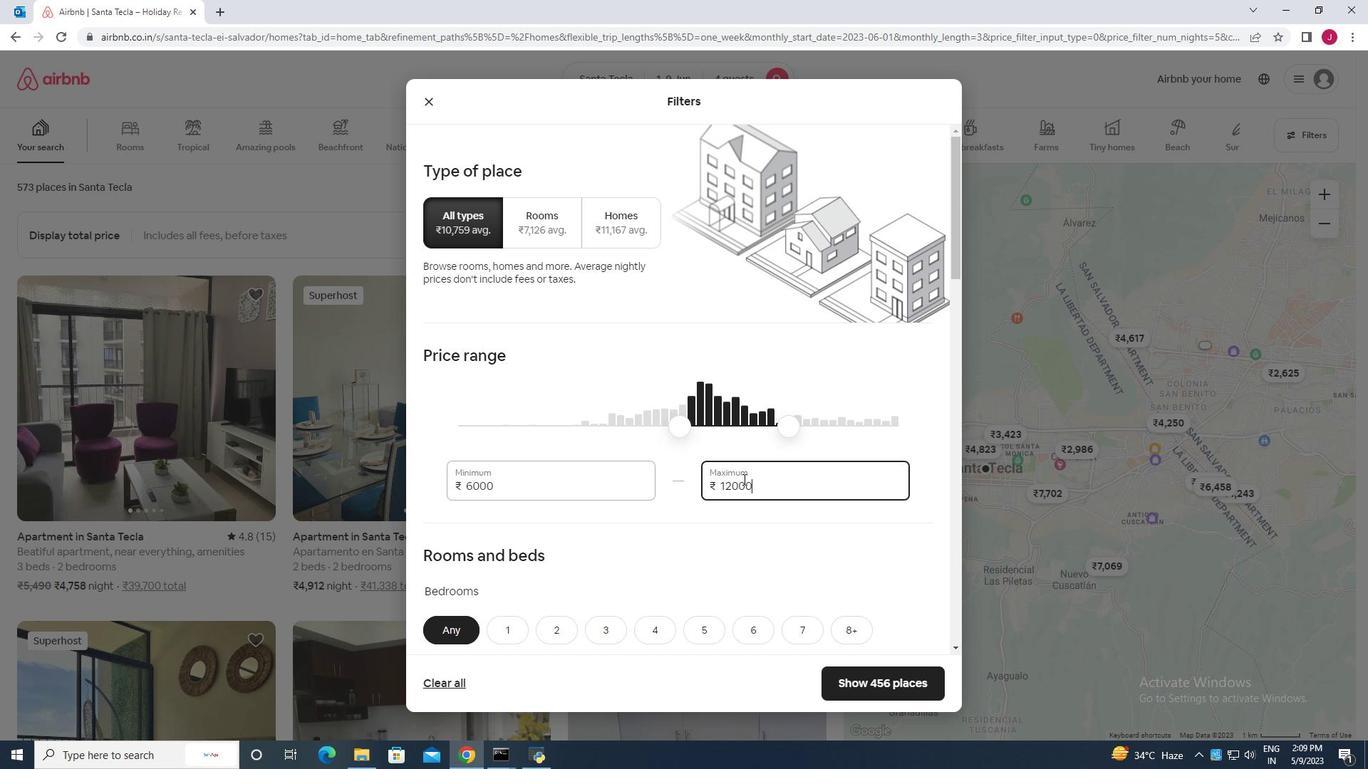 
Action: Mouse scrolled (730, 478) with delta (0, 0)
Screenshot: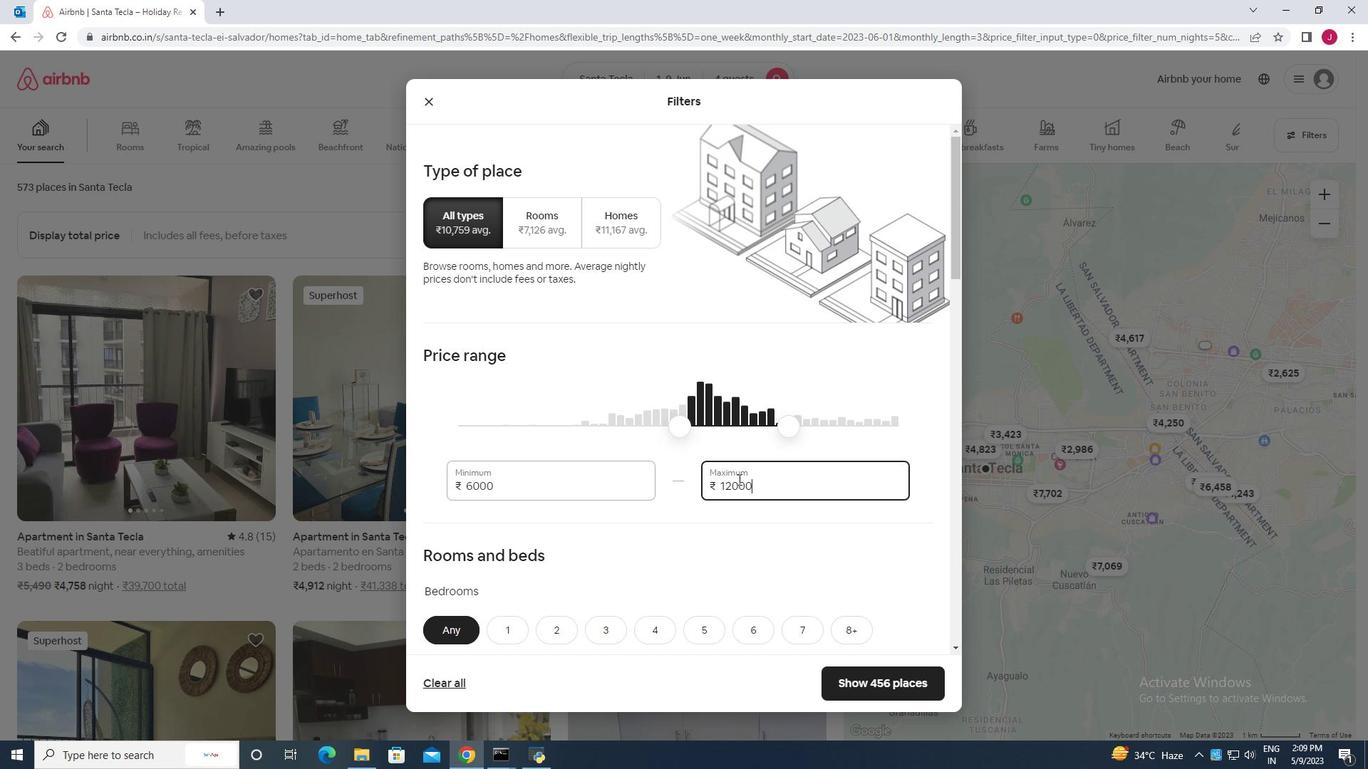 
Action: Mouse scrolled (730, 478) with delta (0, 0)
Screenshot: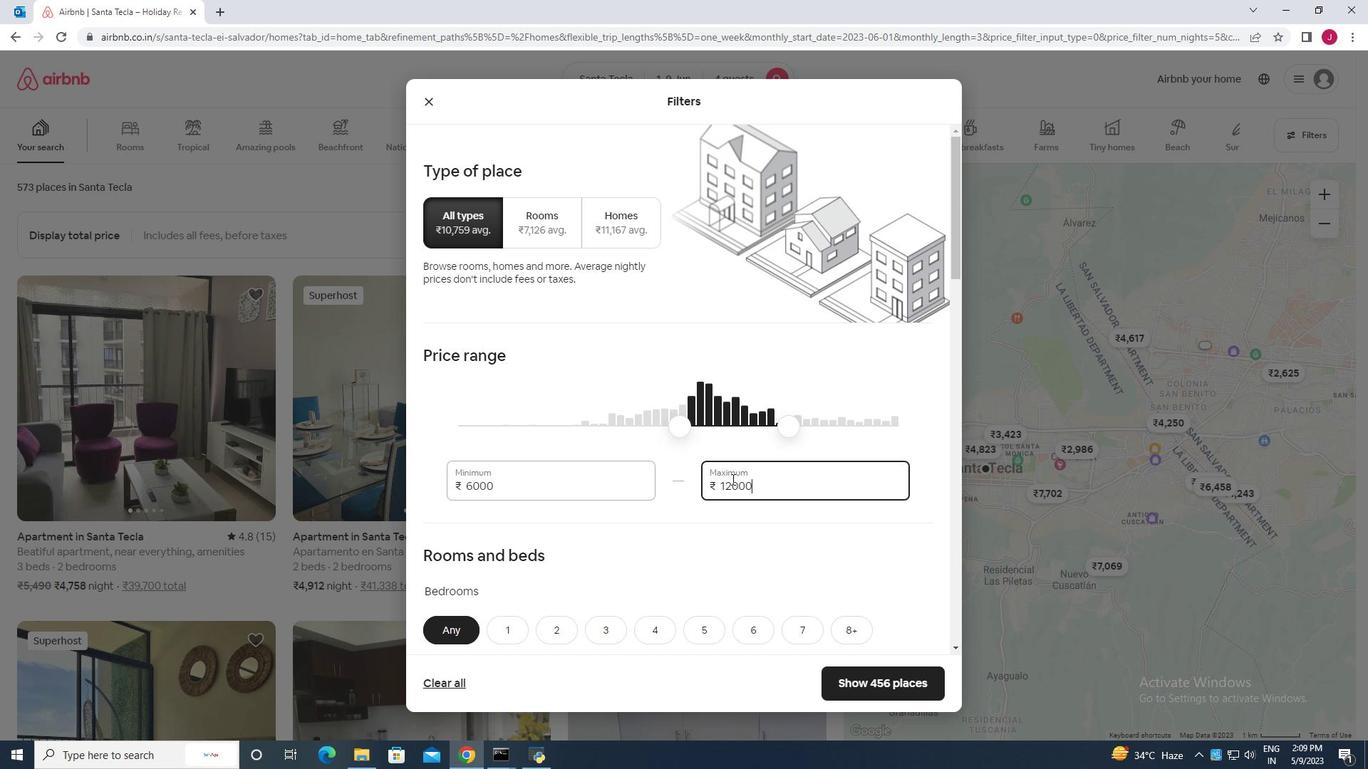 
Action: Mouse moved to (694, 424)
Screenshot: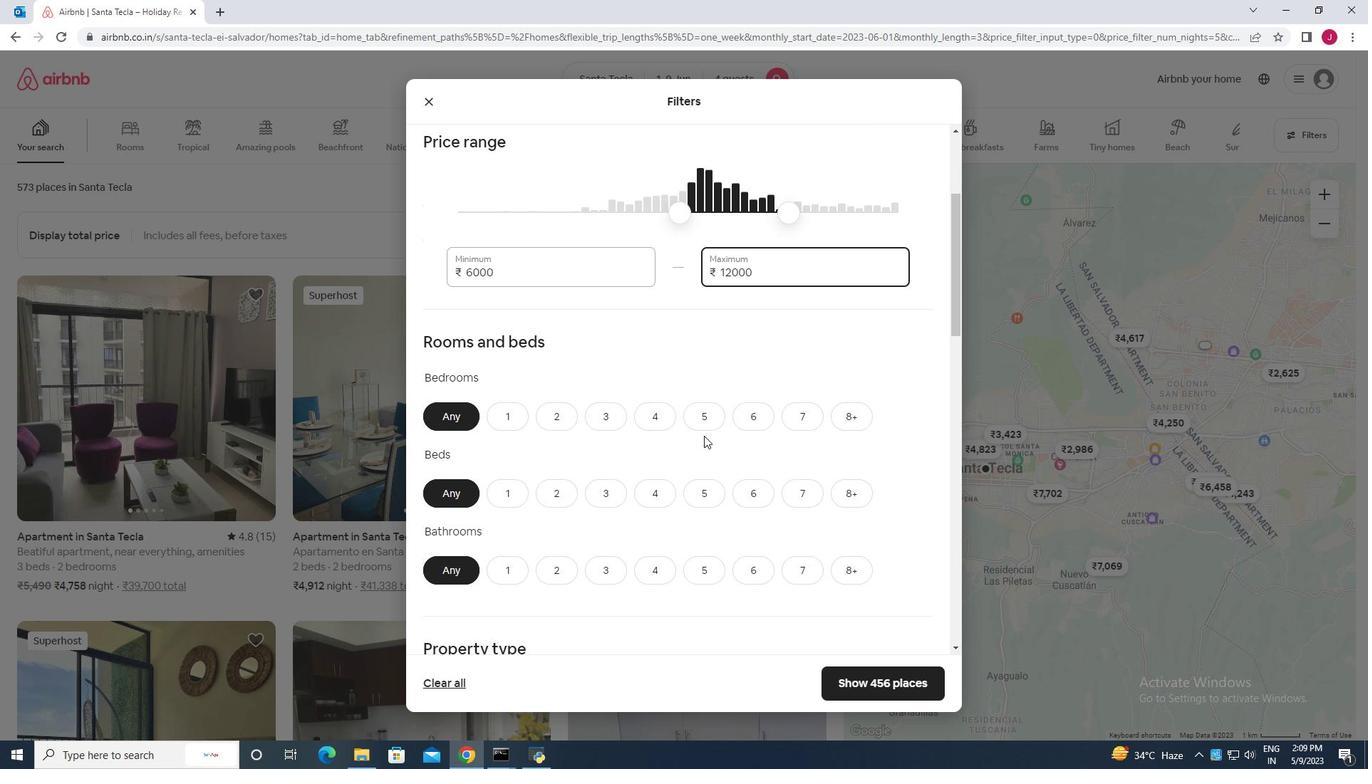 
Action: Mouse scrolled (694, 423) with delta (0, 0)
Screenshot: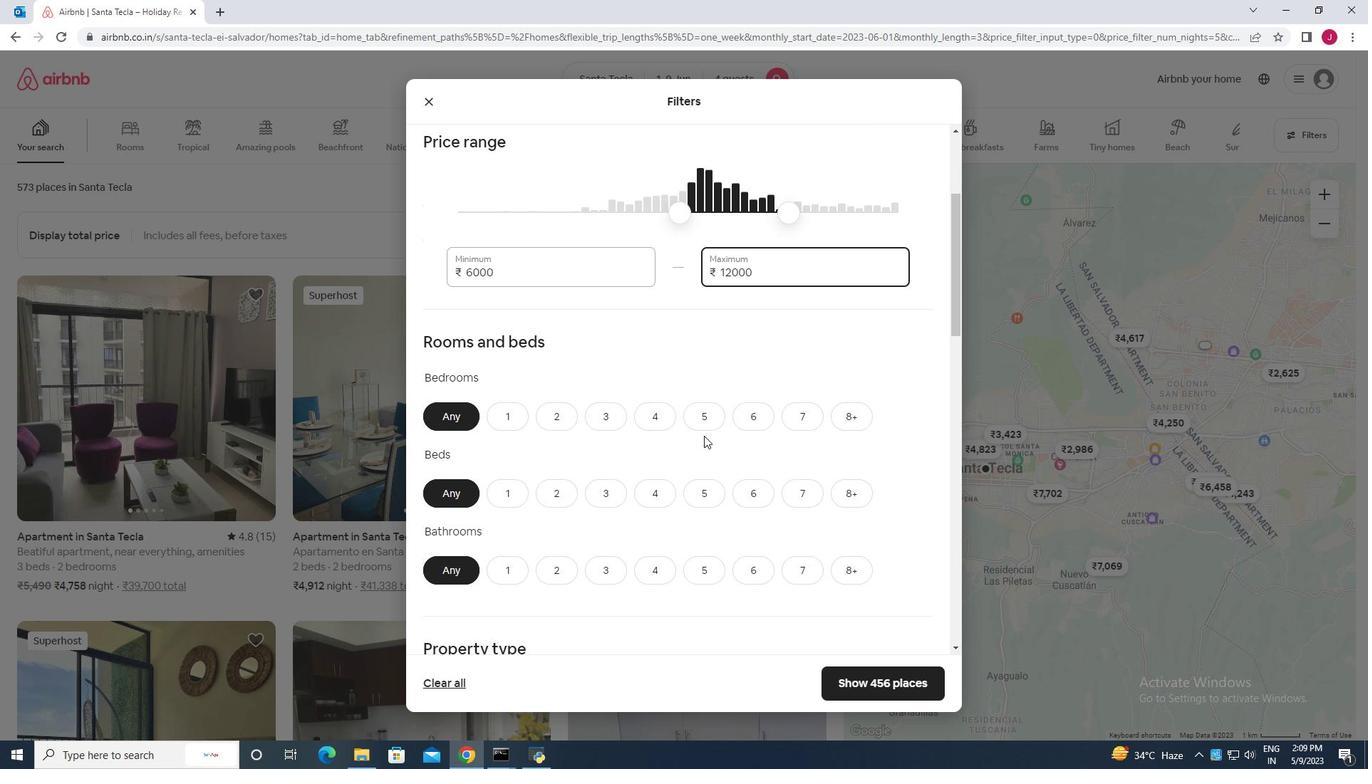 
Action: Mouse moved to (557, 348)
Screenshot: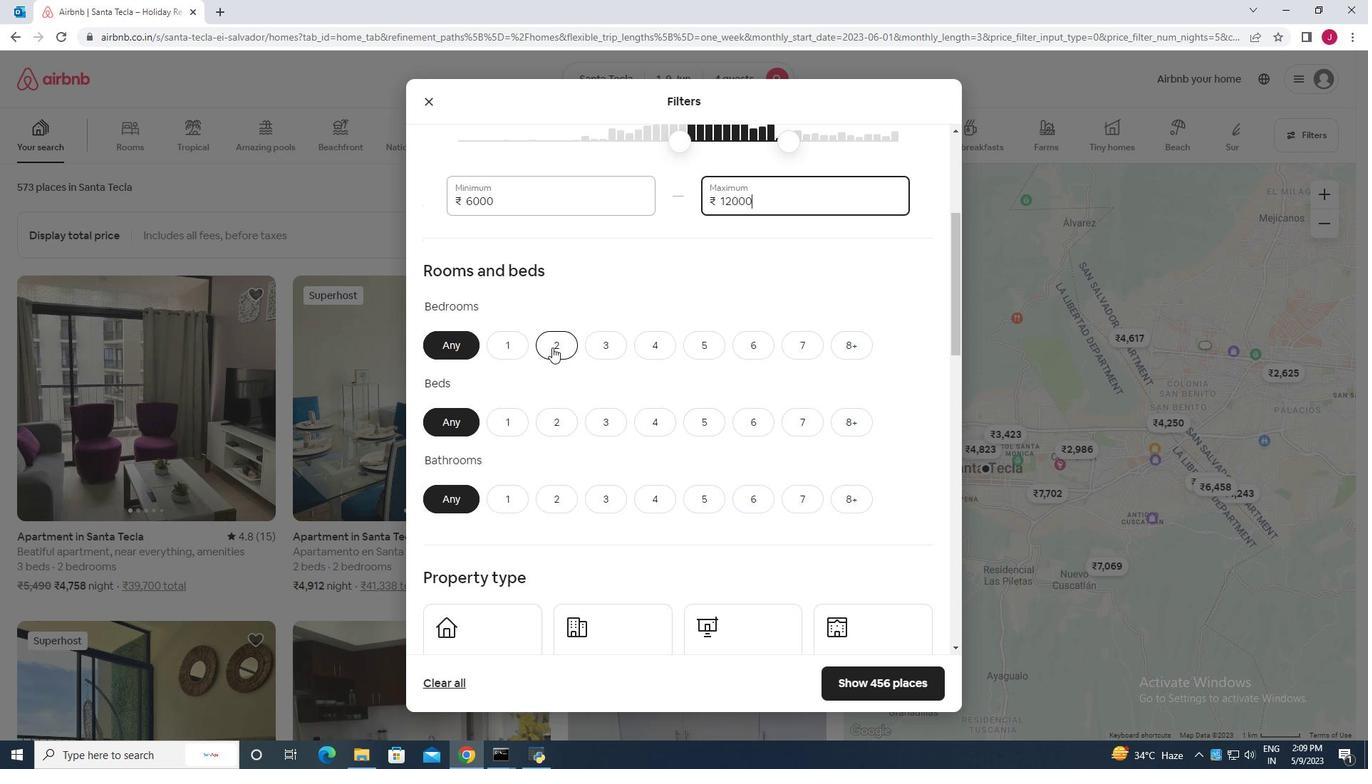 
Action: Mouse pressed left at (557, 348)
Screenshot: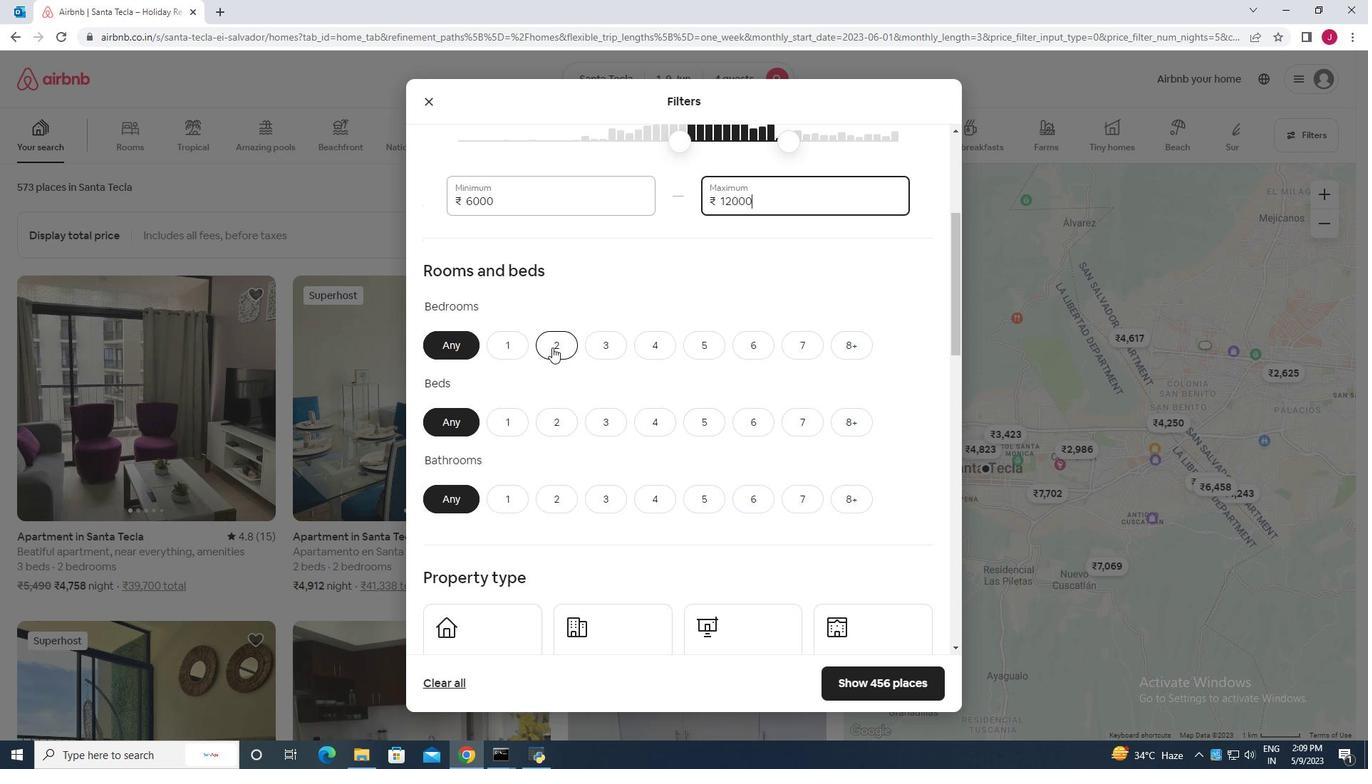 
Action: Mouse moved to (560, 416)
Screenshot: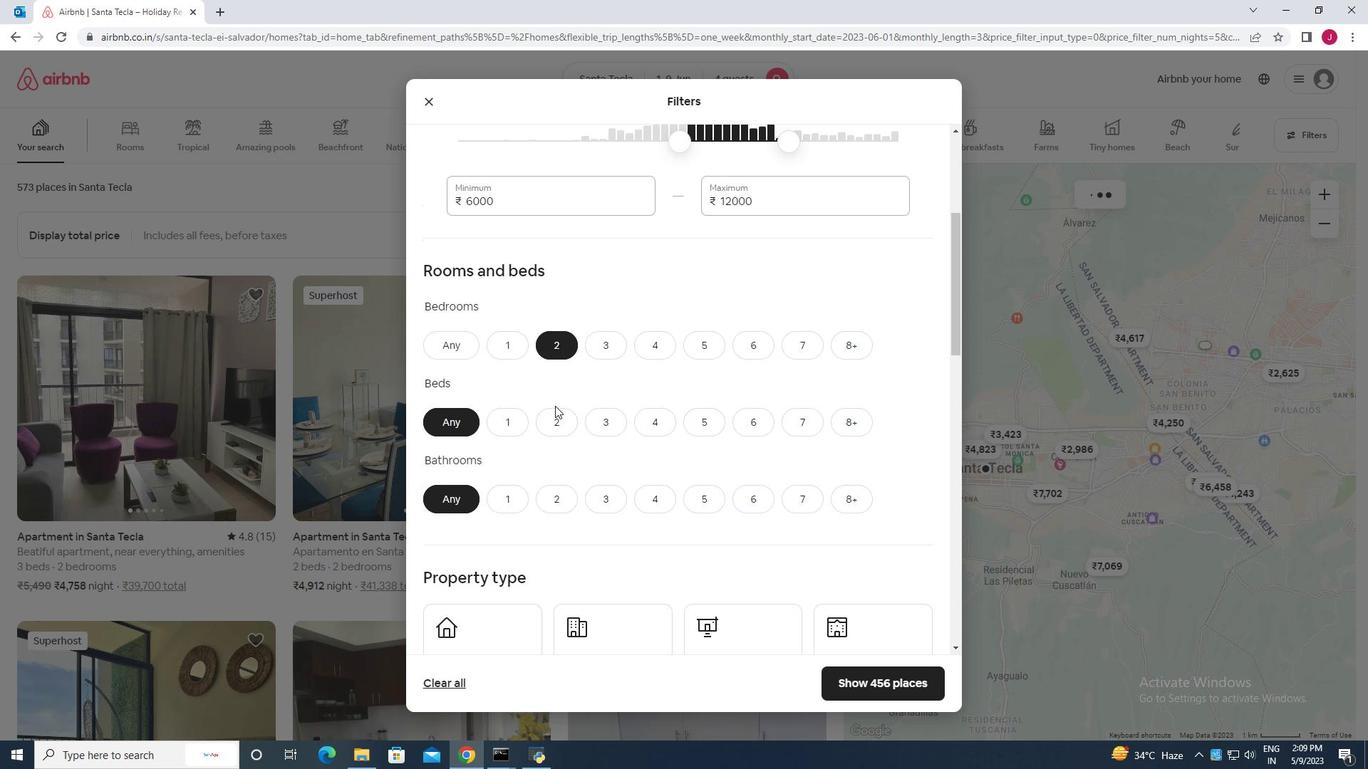 
Action: Mouse pressed left at (560, 416)
Screenshot: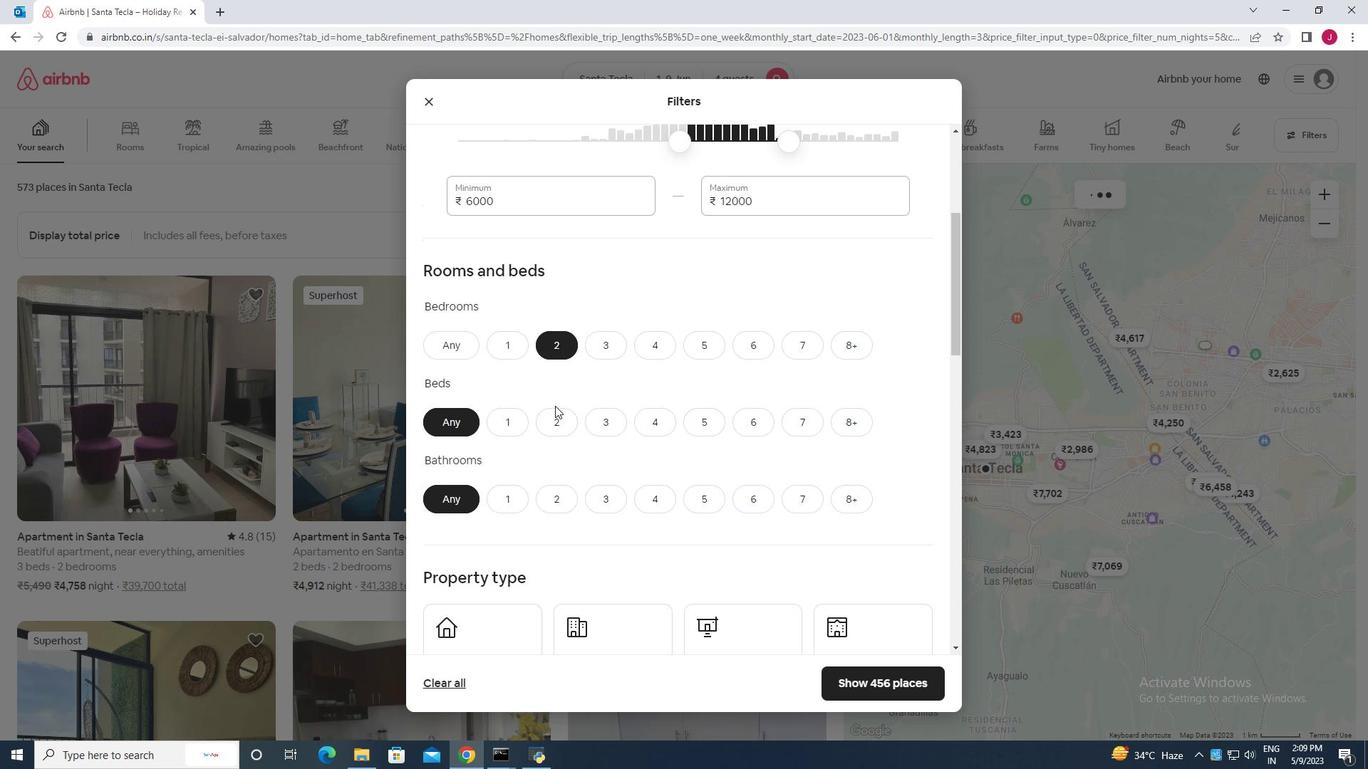 
Action: Mouse moved to (563, 501)
Screenshot: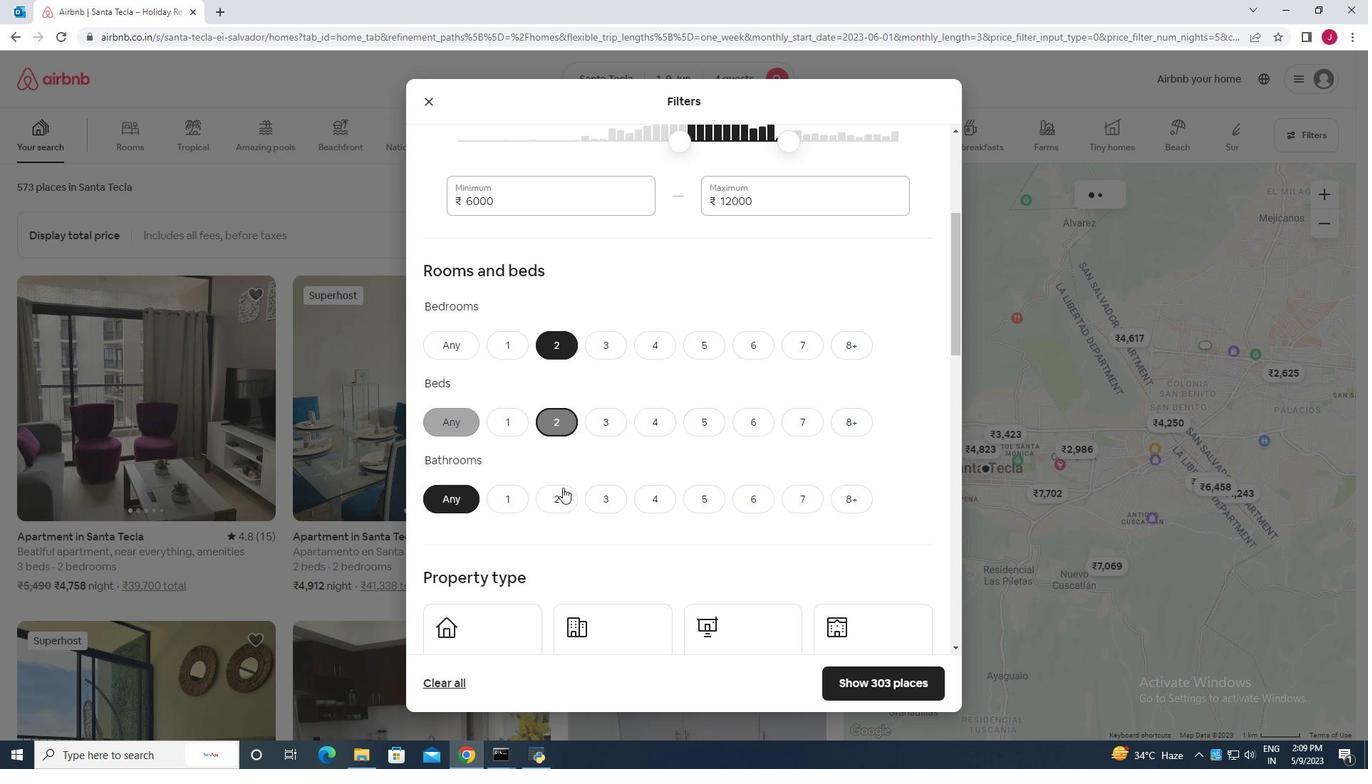 
Action: Mouse pressed left at (563, 501)
Screenshot: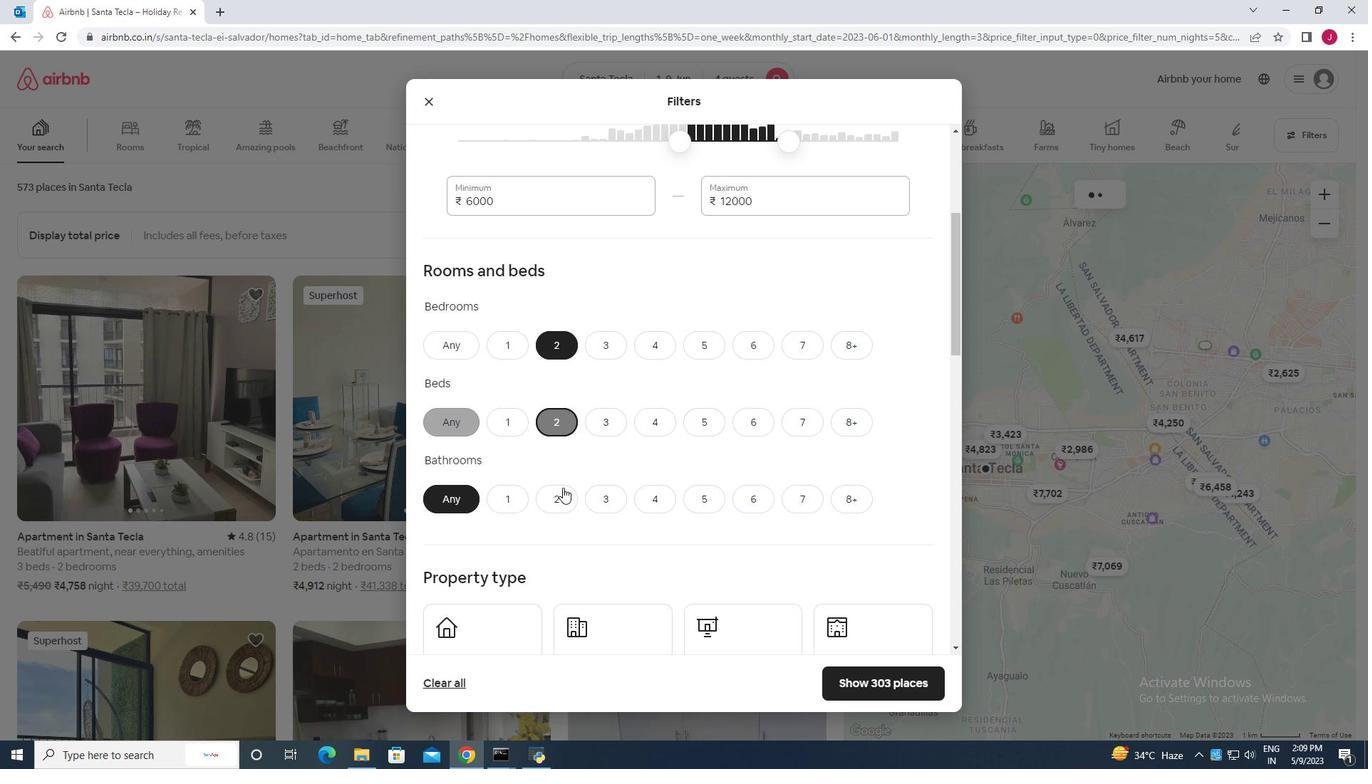 
Action: Mouse moved to (662, 435)
Screenshot: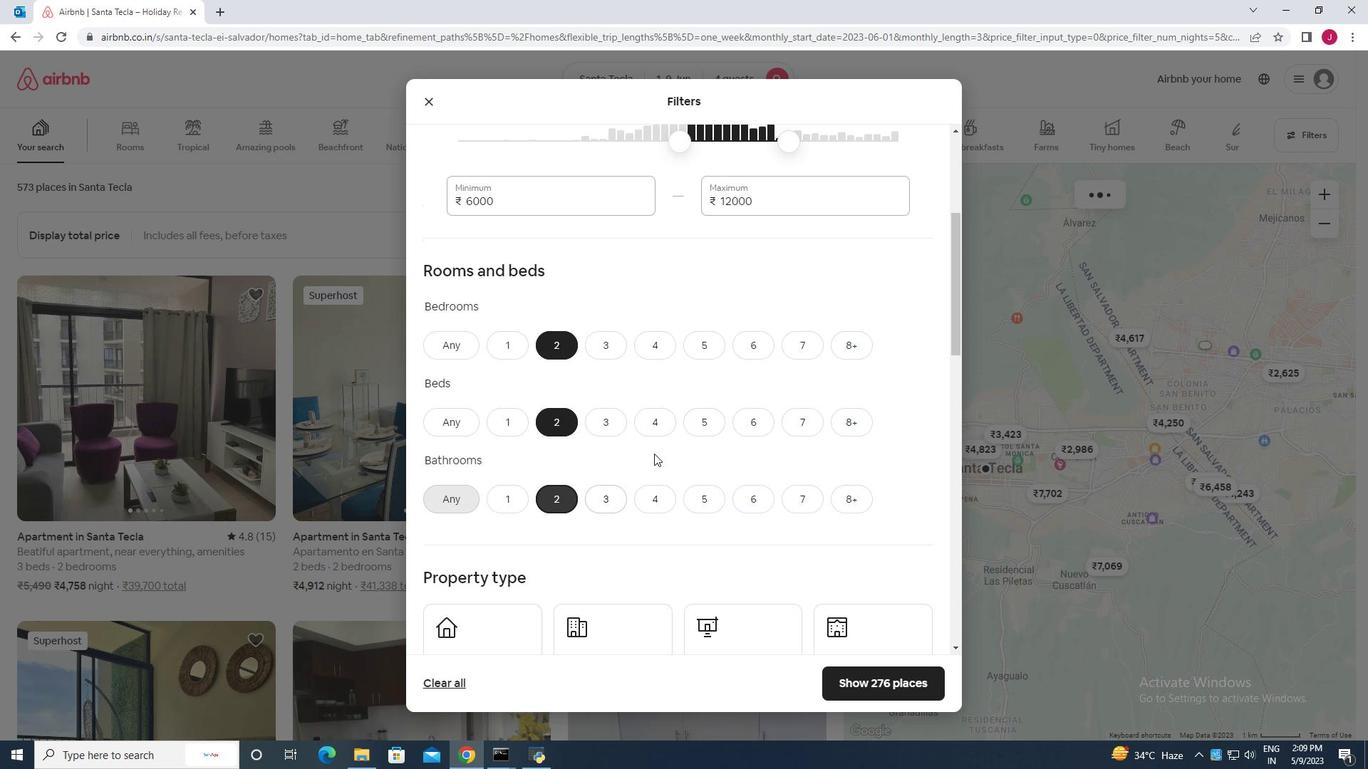 
Action: Mouse scrolled (662, 434) with delta (0, 0)
Screenshot: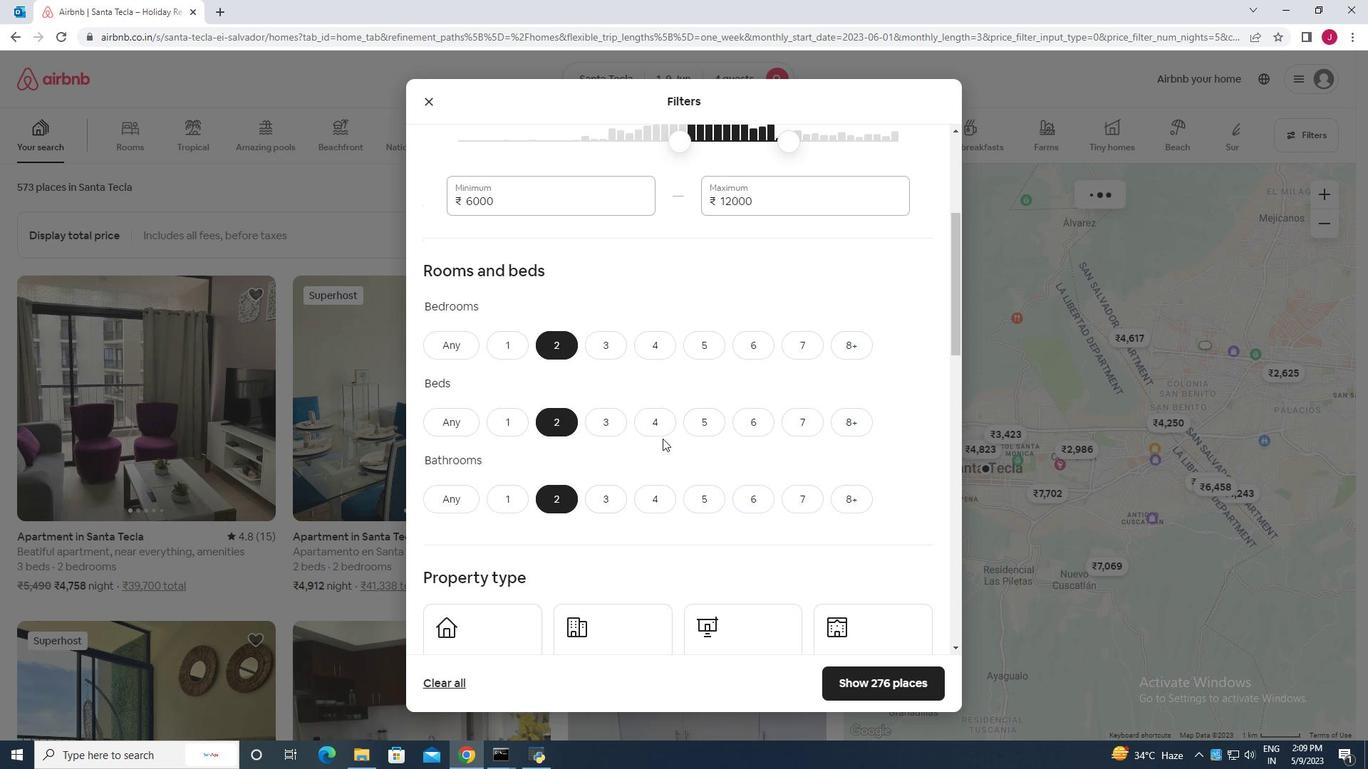 
Action: Mouse moved to (662, 434)
Screenshot: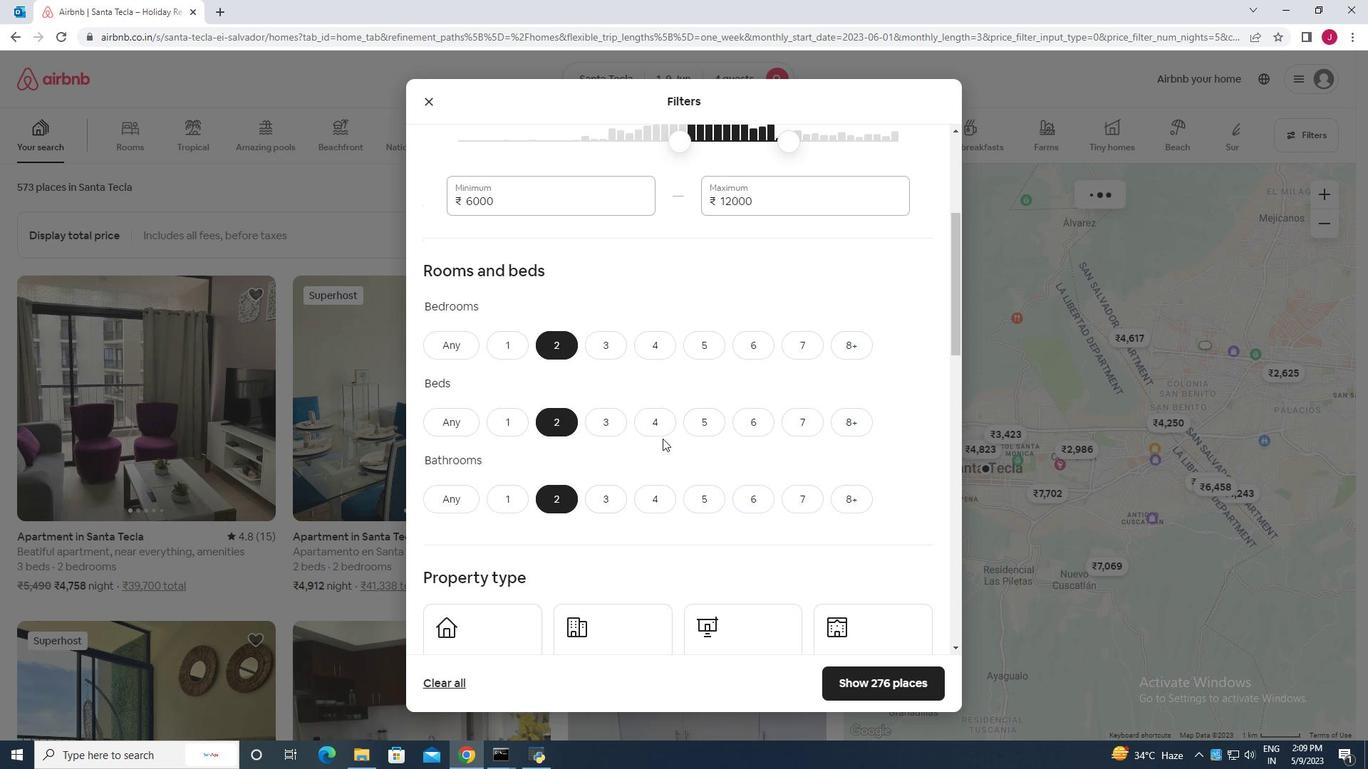 
Action: Mouse scrolled (662, 434) with delta (0, 0)
Screenshot: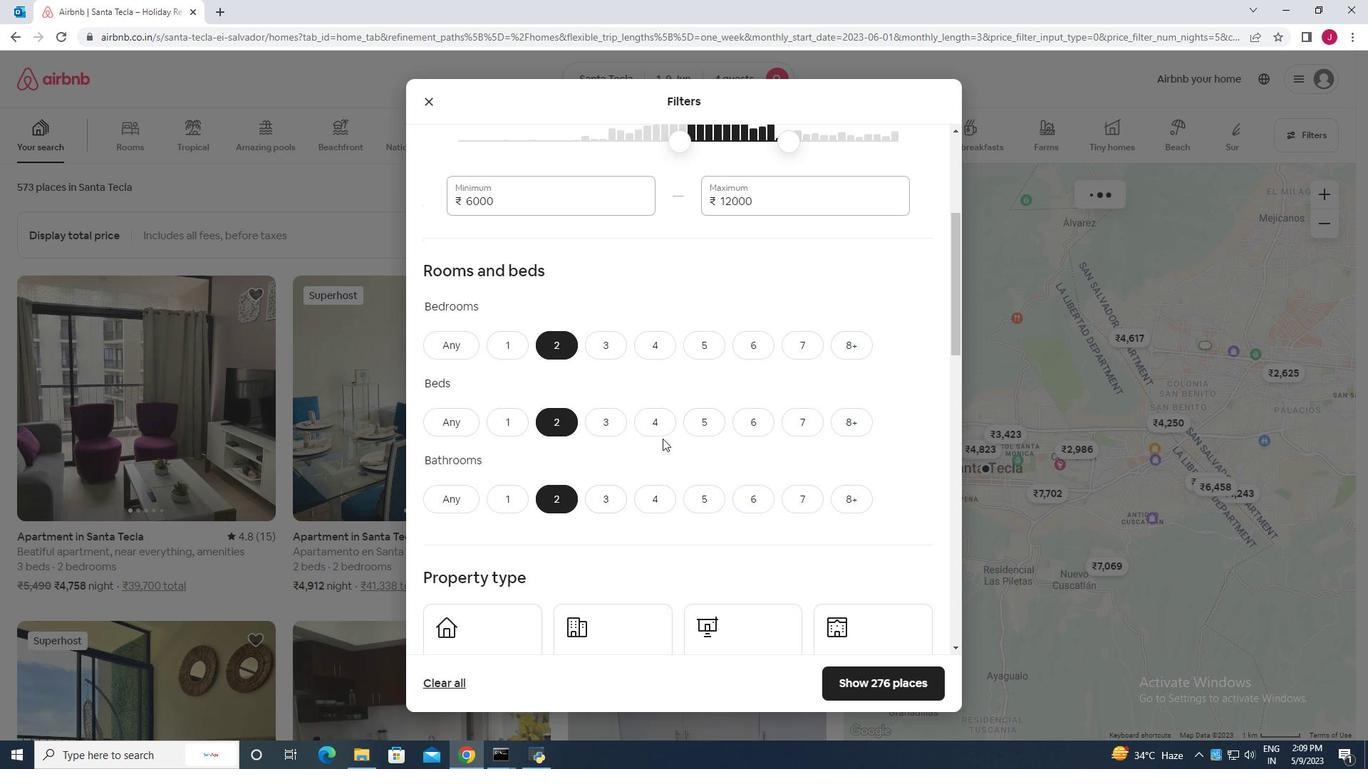 
Action: Mouse moved to (662, 434)
Screenshot: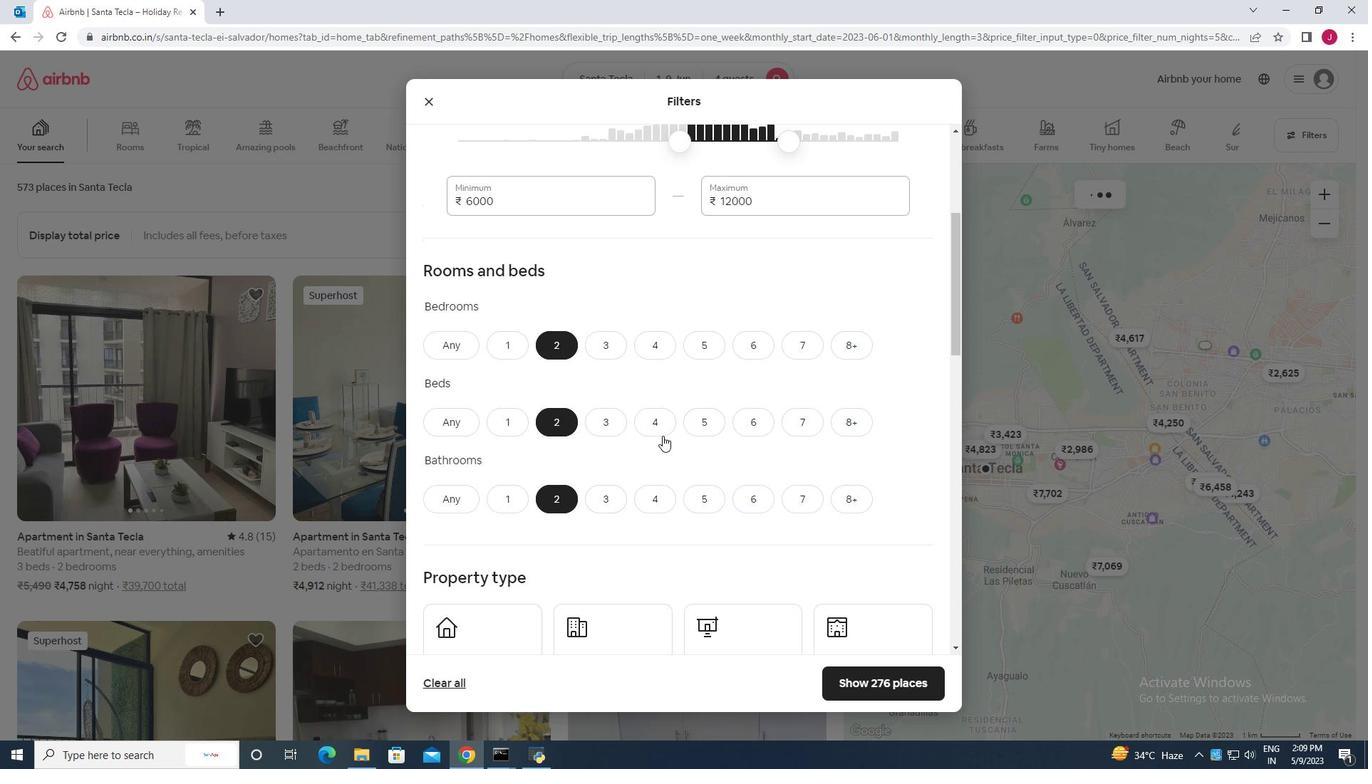 
Action: Mouse scrolled (662, 434) with delta (0, 0)
Screenshot: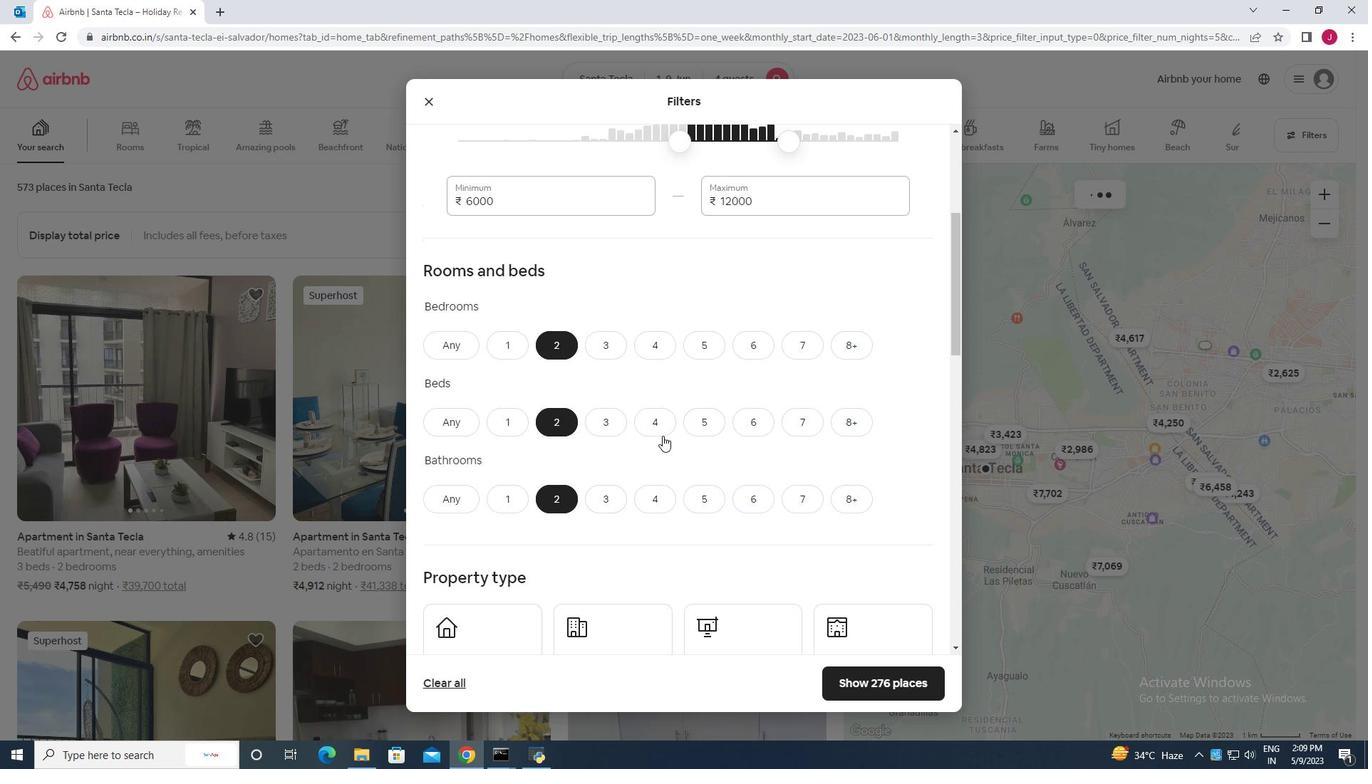 
Action: Mouse moved to (661, 433)
Screenshot: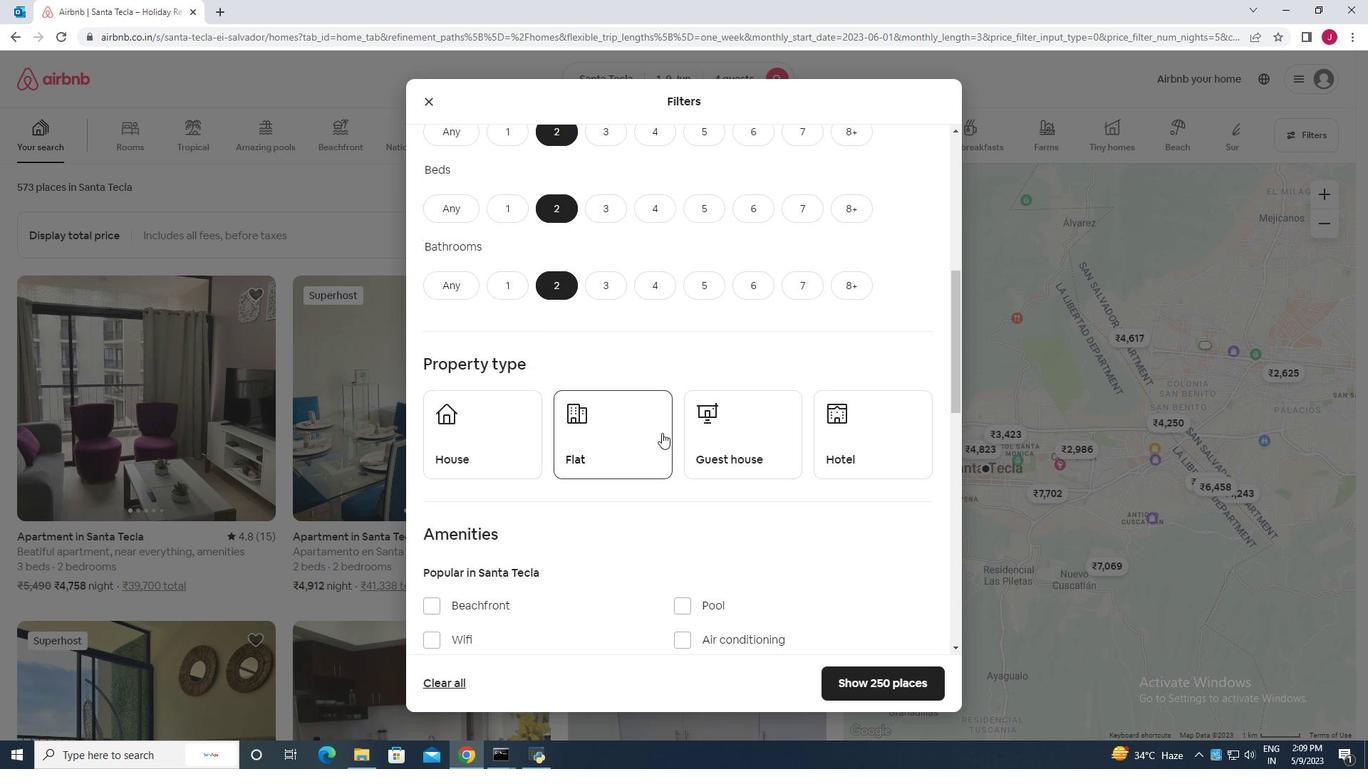 
Action: Mouse scrolled (661, 432) with delta (0, 0)
Screenshot: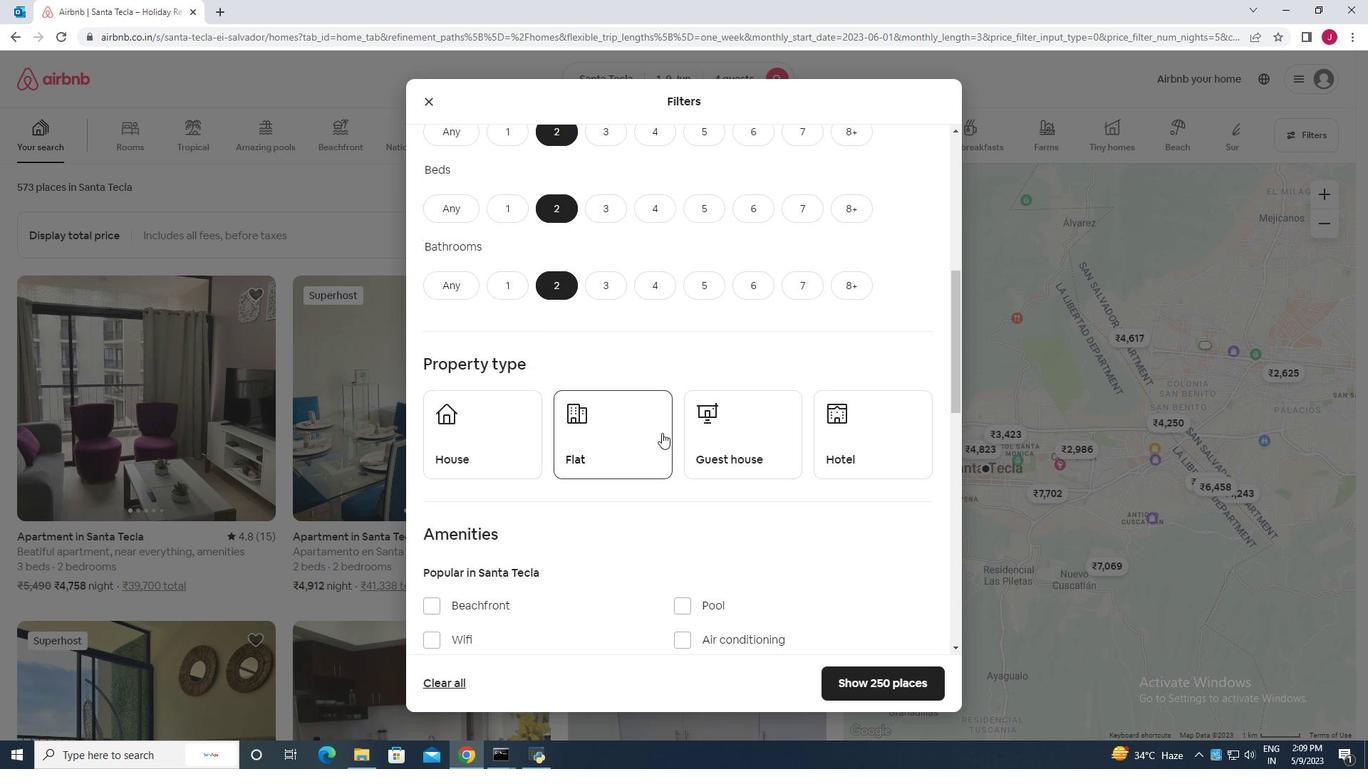 
Action: Mouse moved to (493, 369)
Screenshot: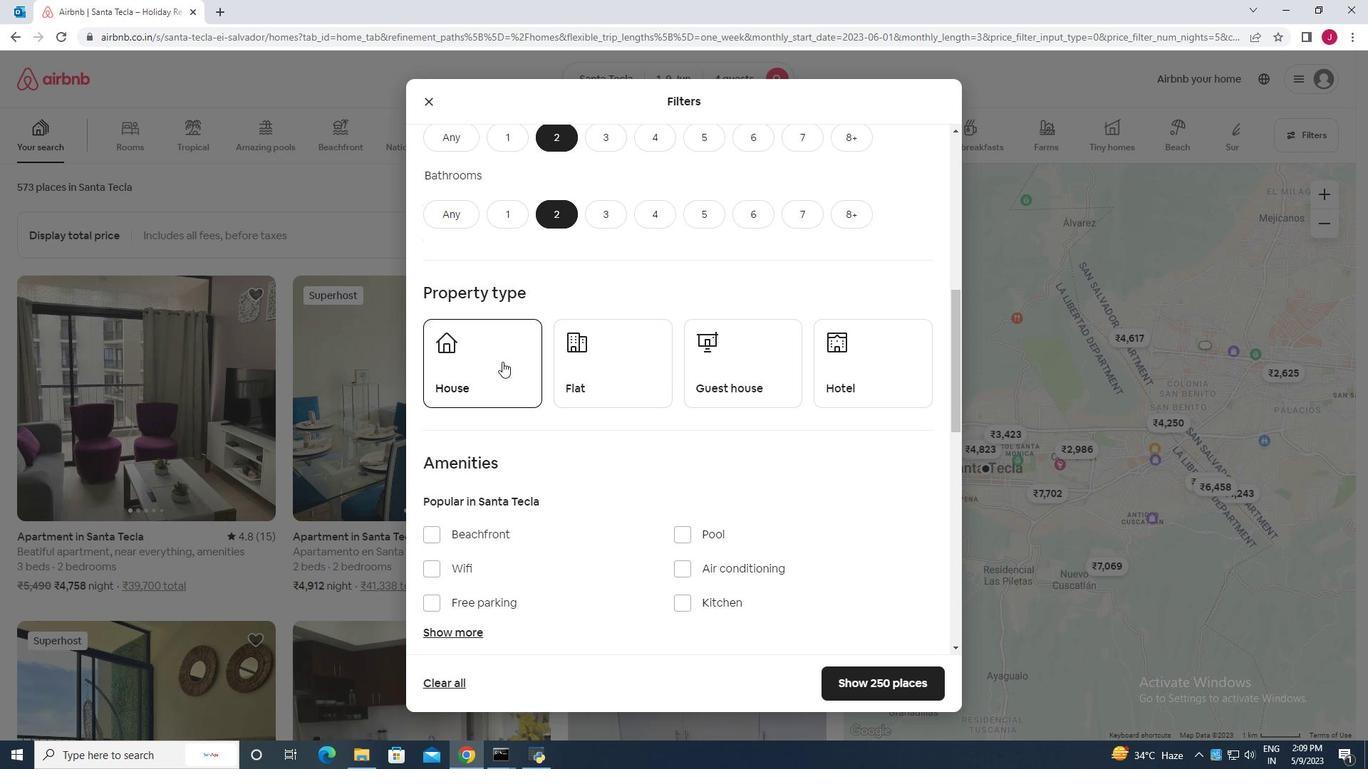 
Action: Mouse pressed left at (493, 369)
Screenshot: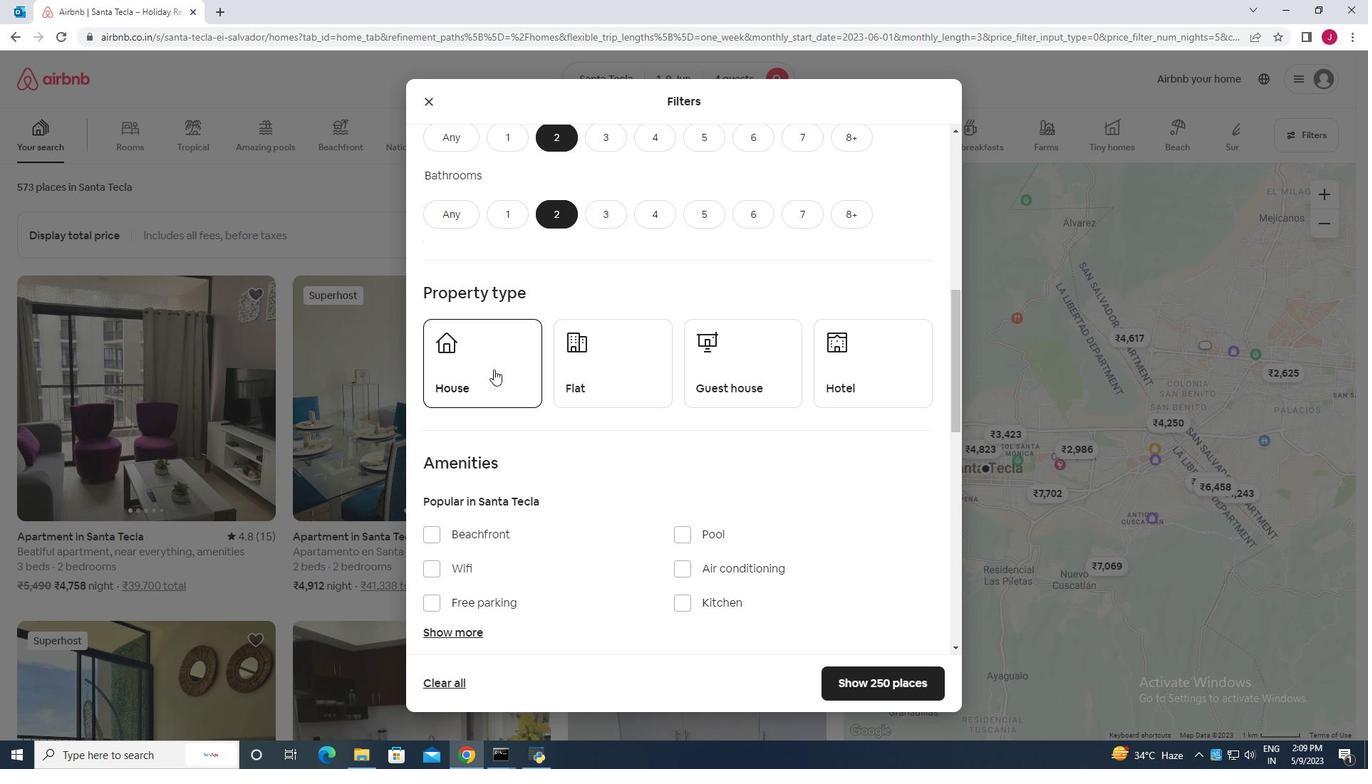 
Action: Mouse moved to (628, 379)
Screenshot: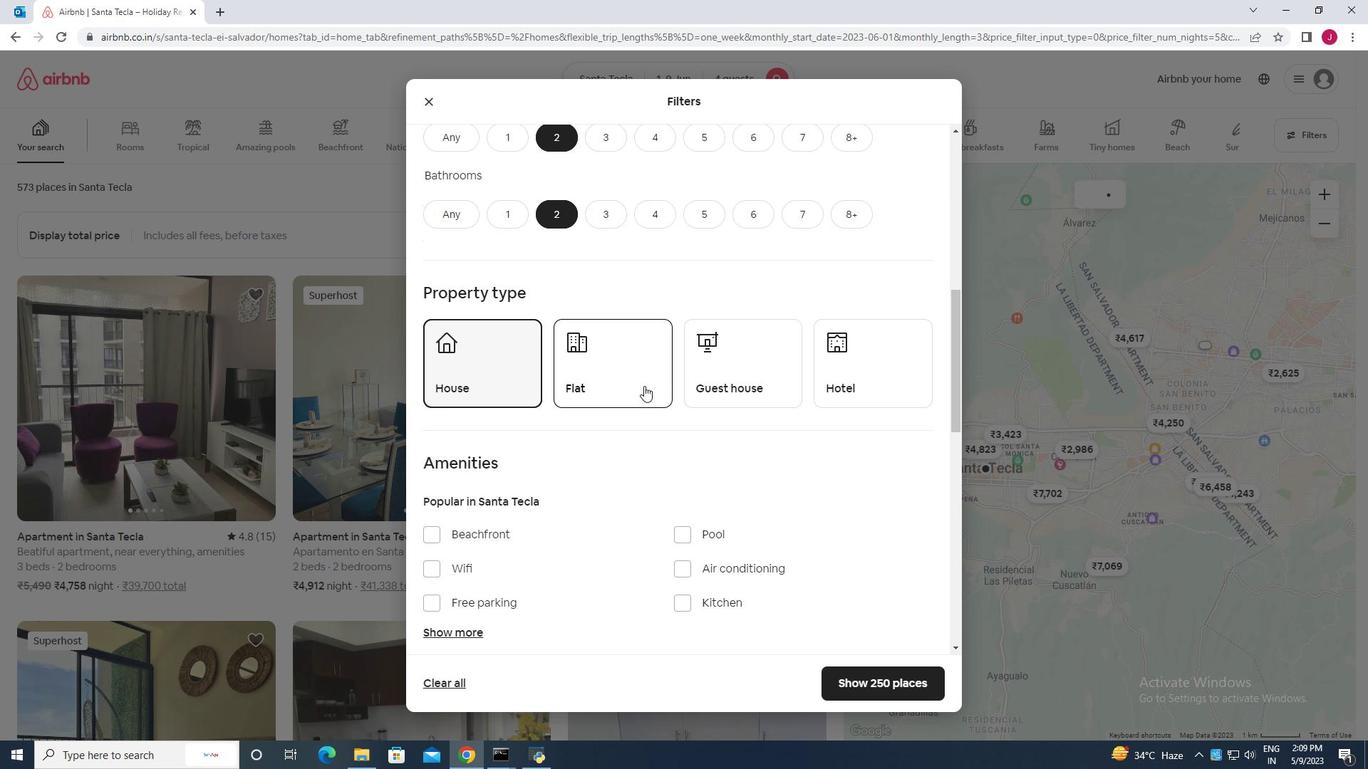 
Action: Mouse pressed left at (628, 379)
Screenshot: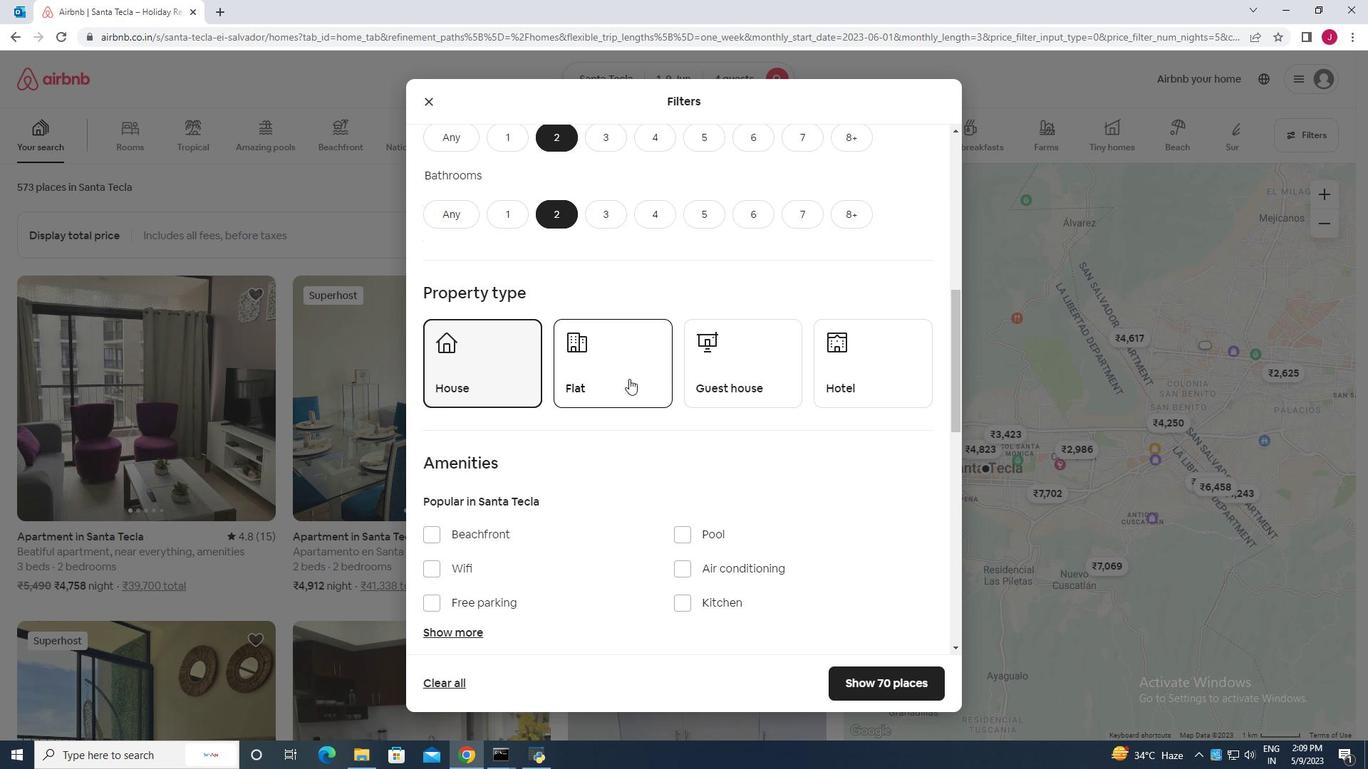 
Action: Mouse moved to (744, 377)
Screenshot: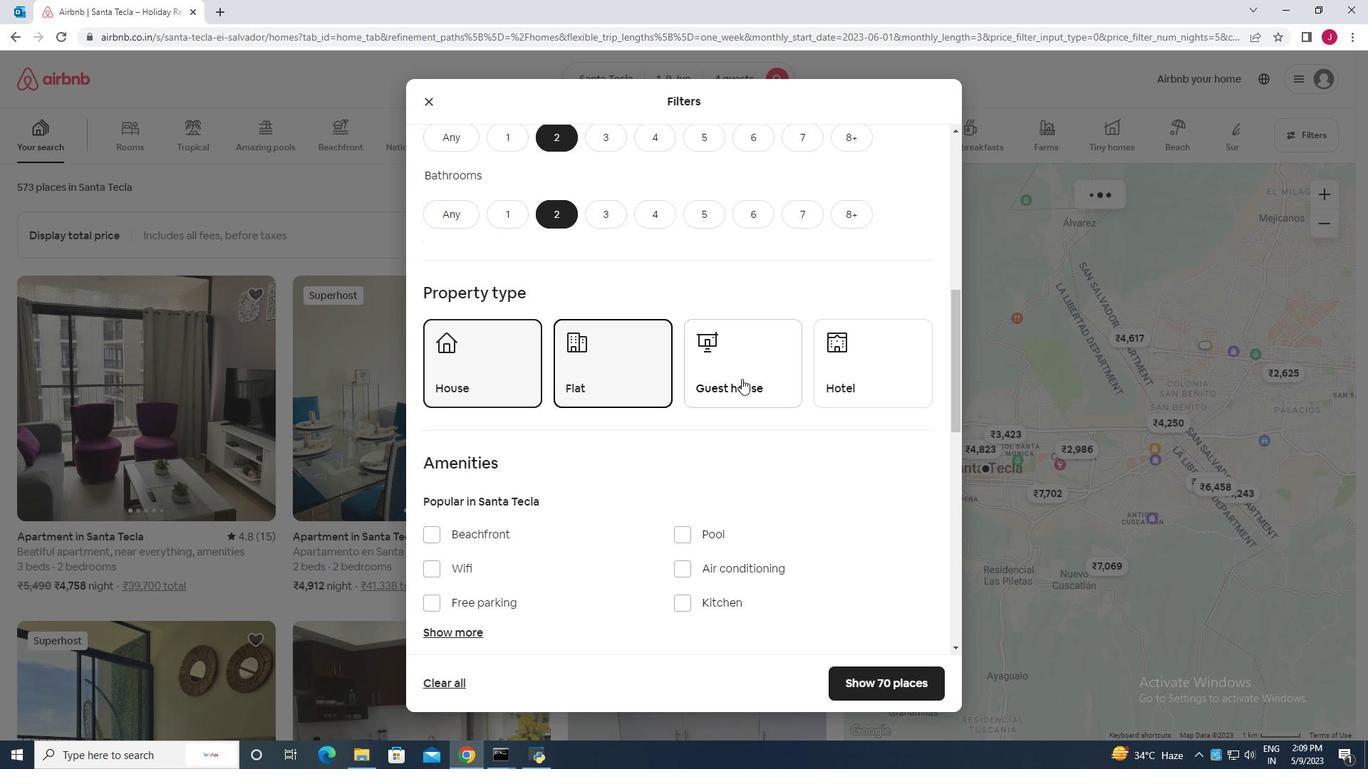 
Action: Mouse pressed left at (744, 377)
Screenshot: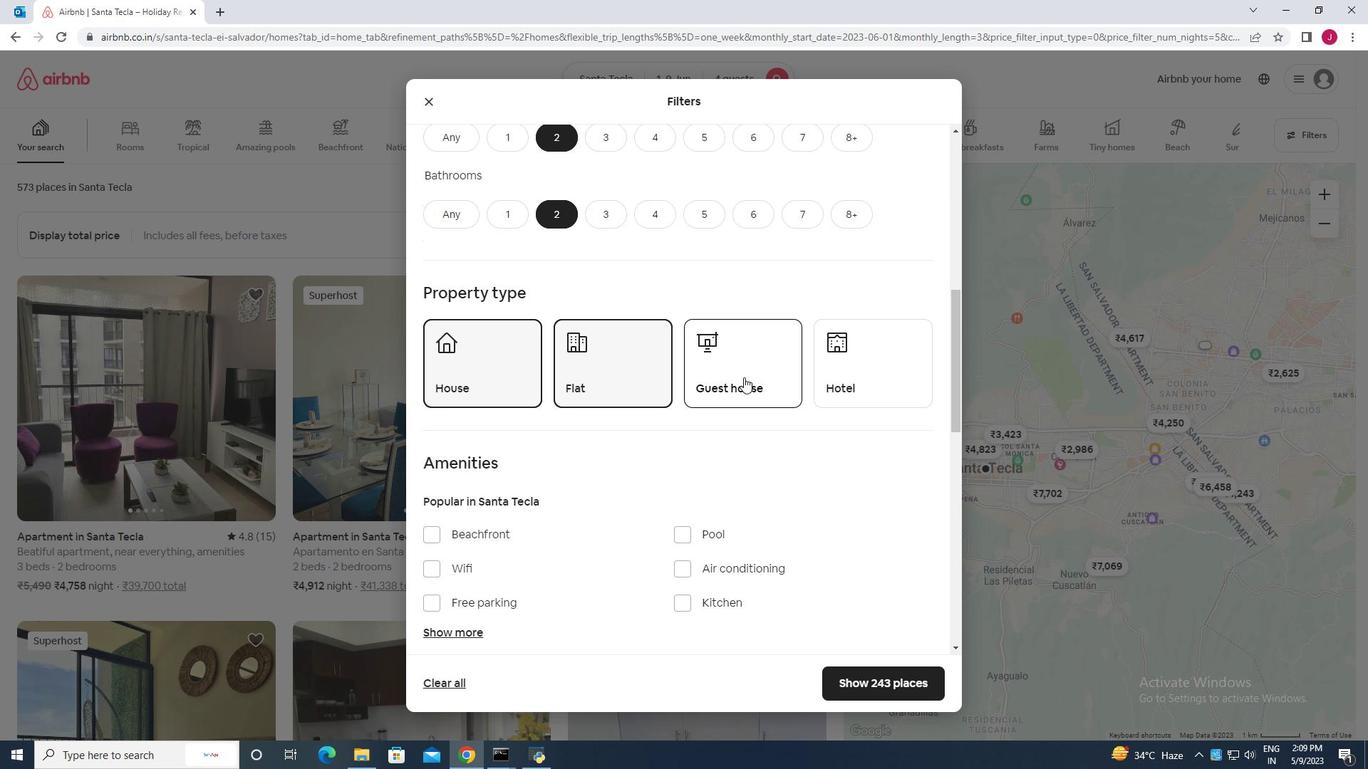 
Action: Mouse moved to (785, 396)
Screenshot: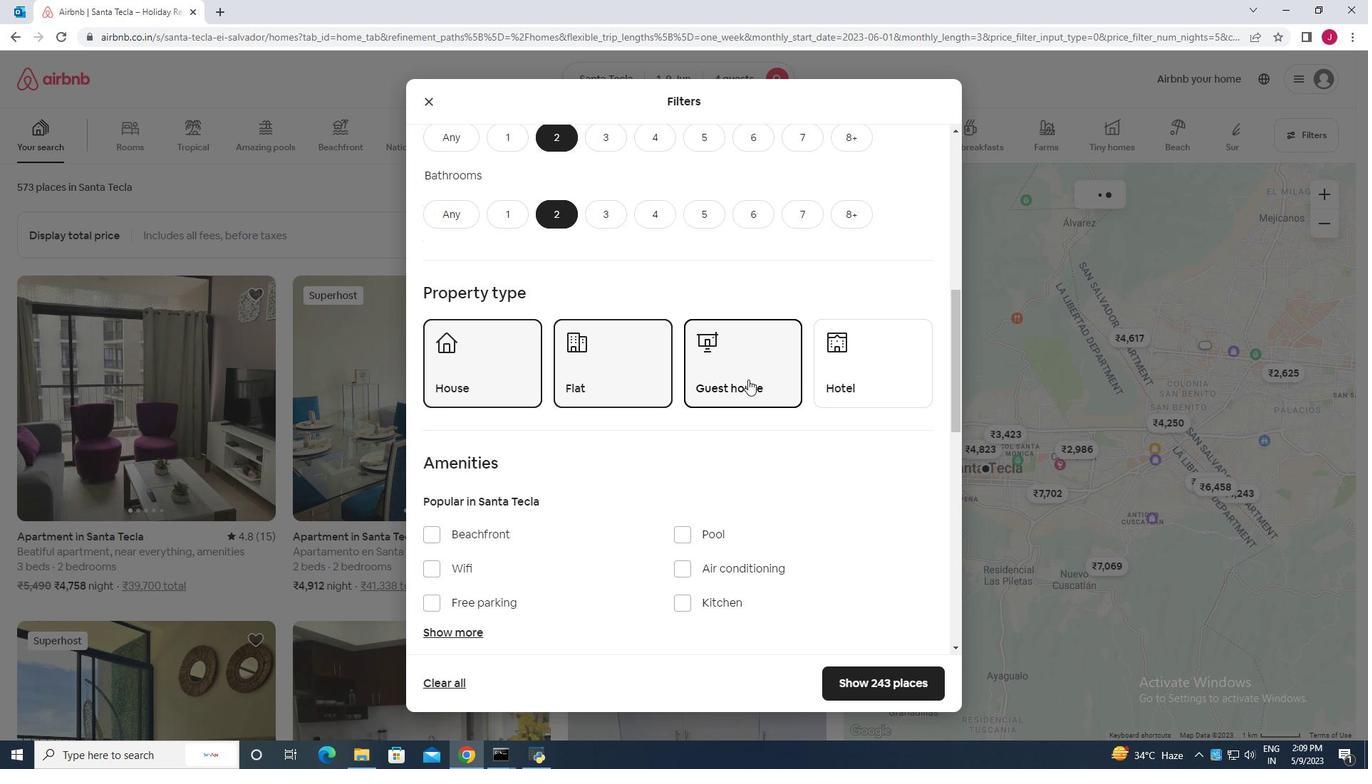 
Action: Mouse scrolled (785, 395) with delta (0, 0)
Screenshot: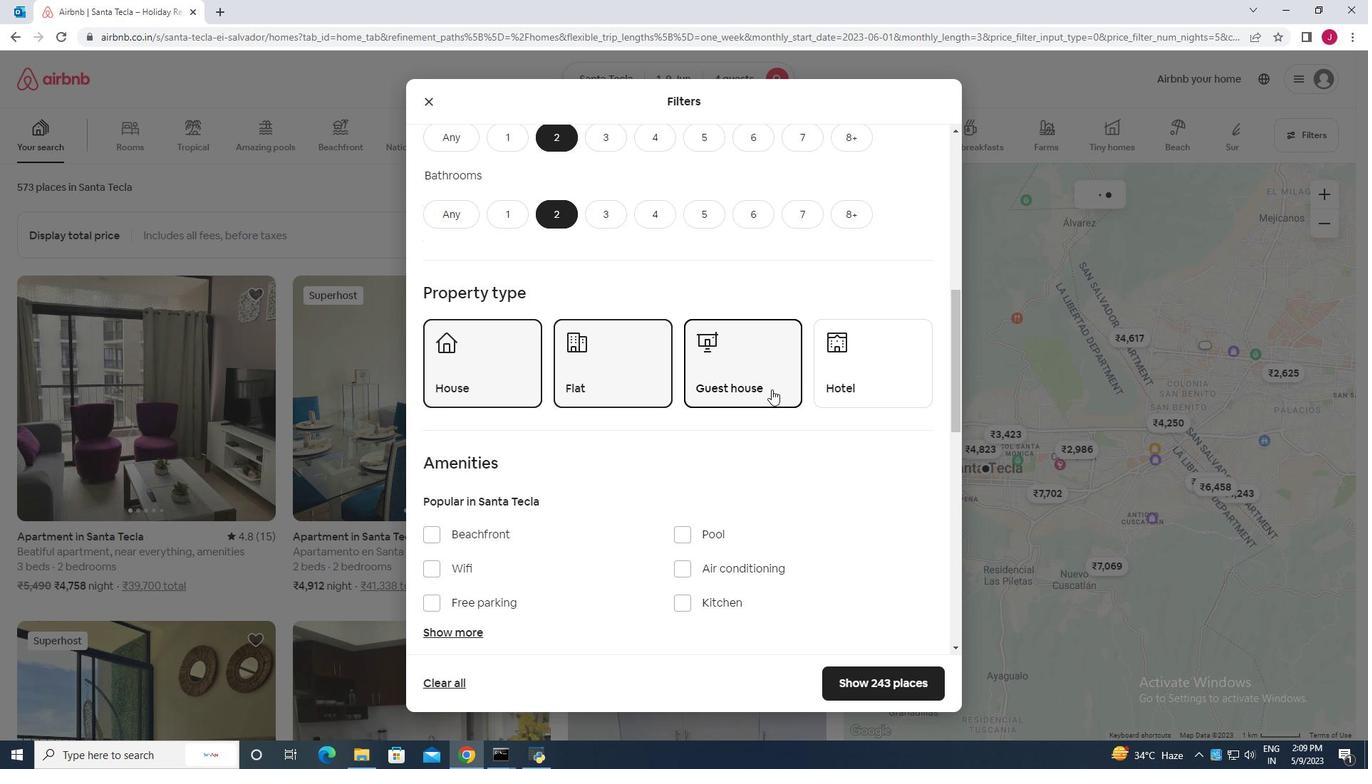 
Action: Mouse scrolled (785, 395) with delta (0, 0)
Screenshot: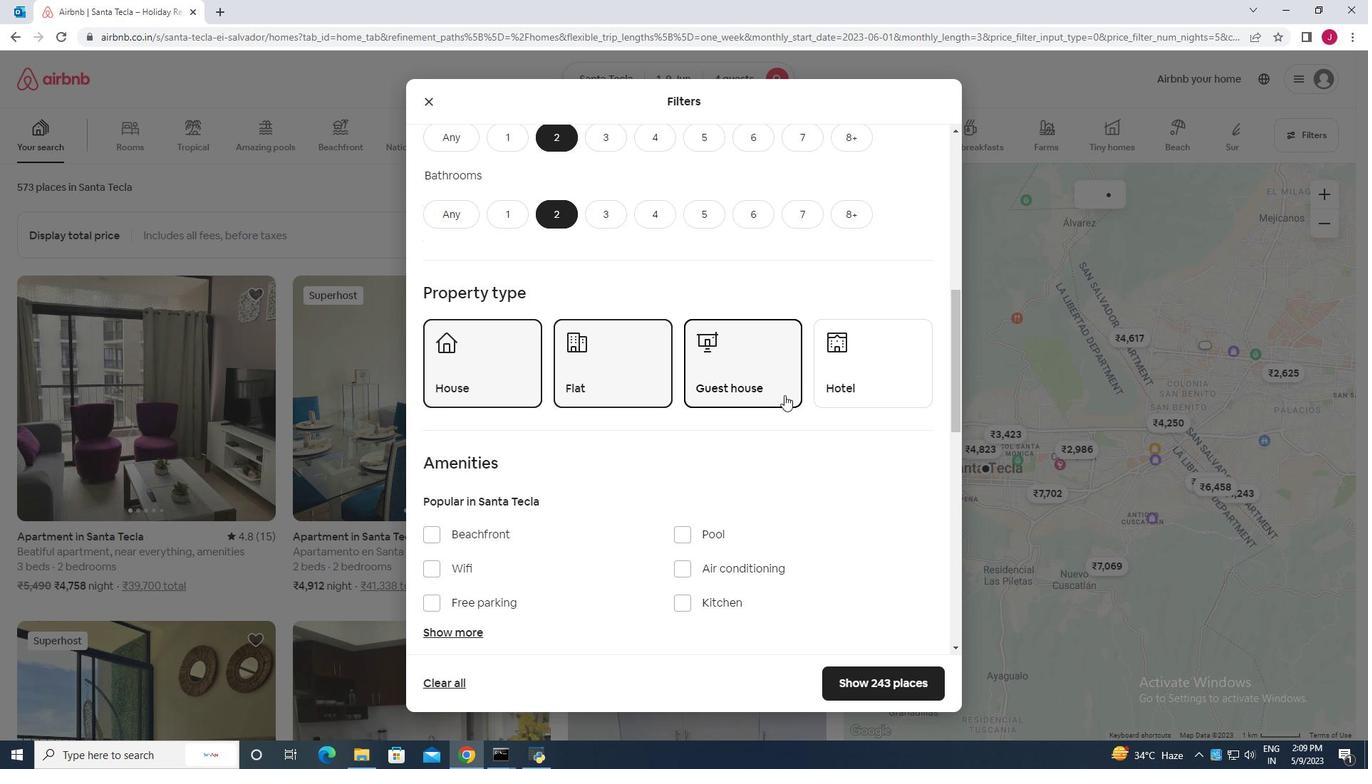 
Action: Mouse scrolled (785, 395) with delta (0, 0)
Screenshot: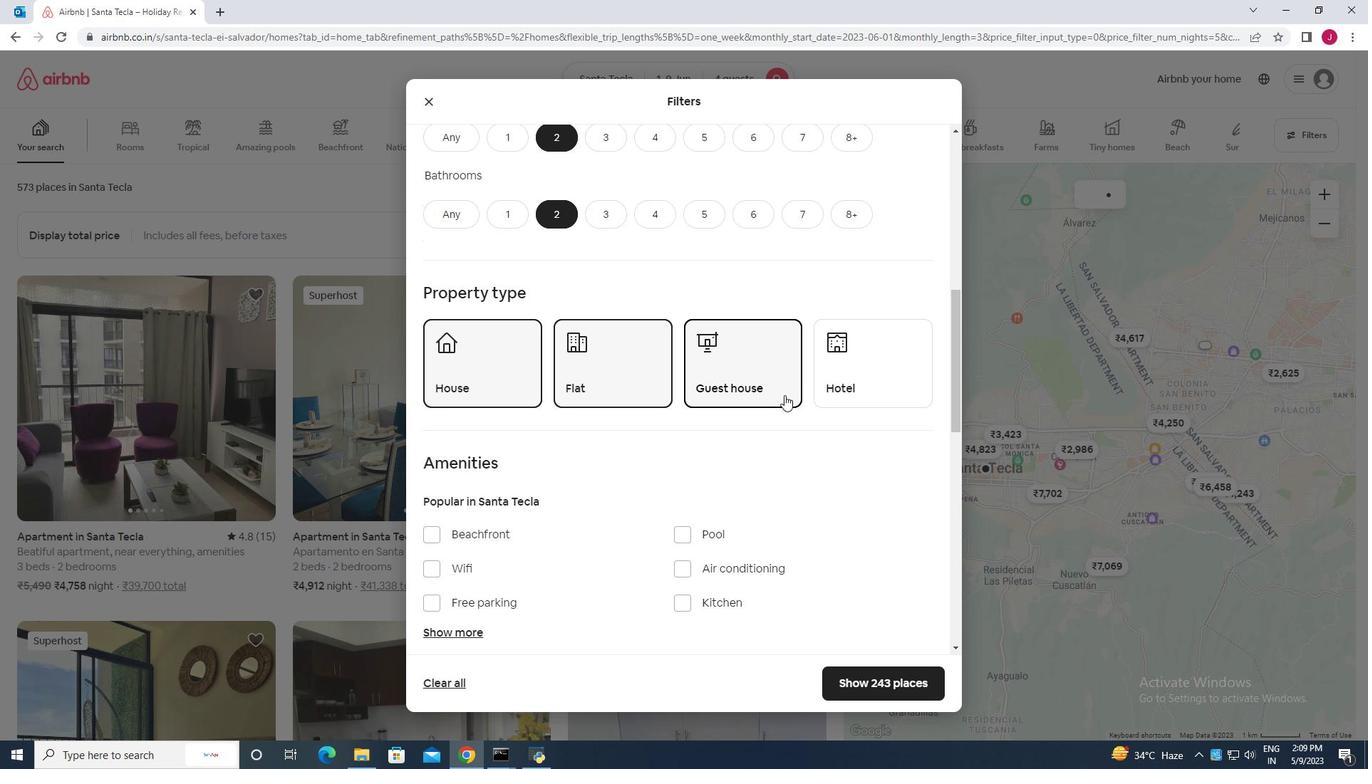 
Action: Mouse scrolled (785, 395) with delta (0, 0)
Screenshot: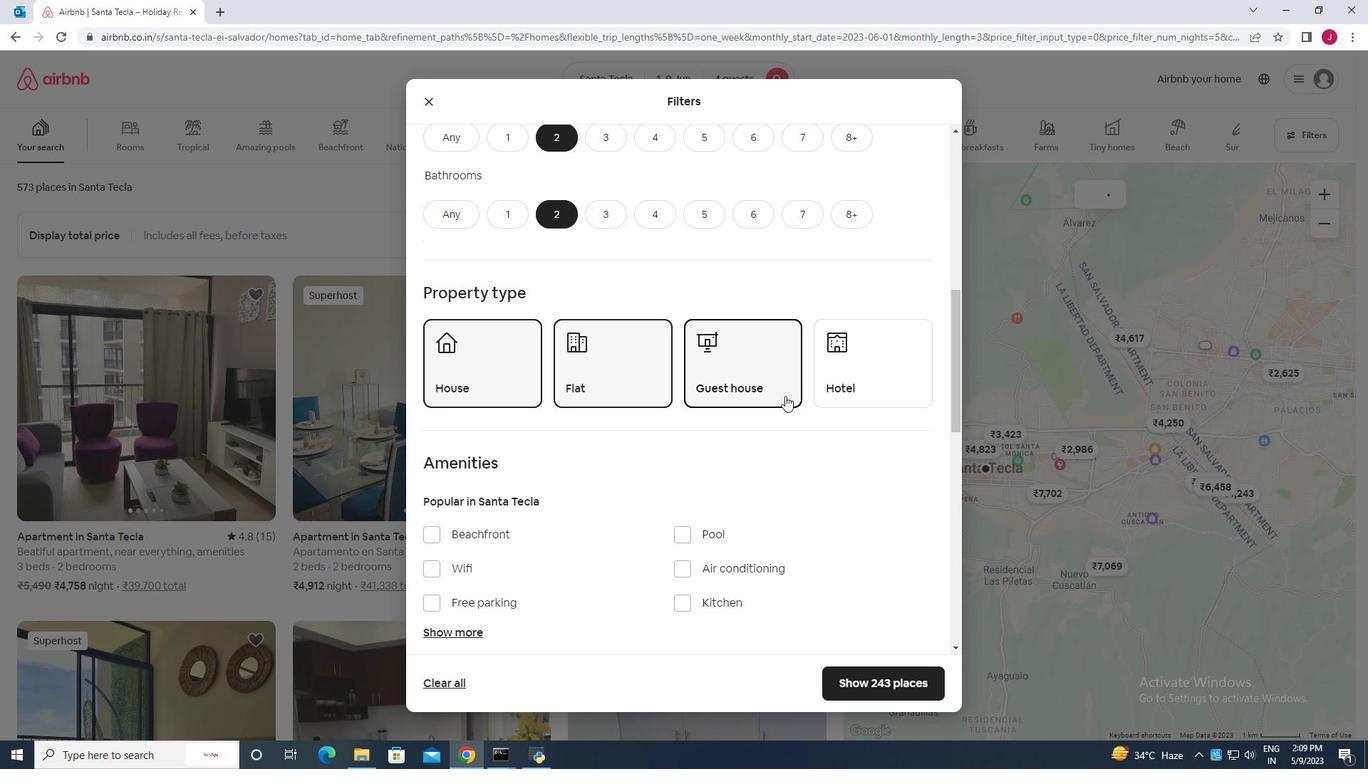 
Action: Mouse moved to (903, 513)
Screenshot: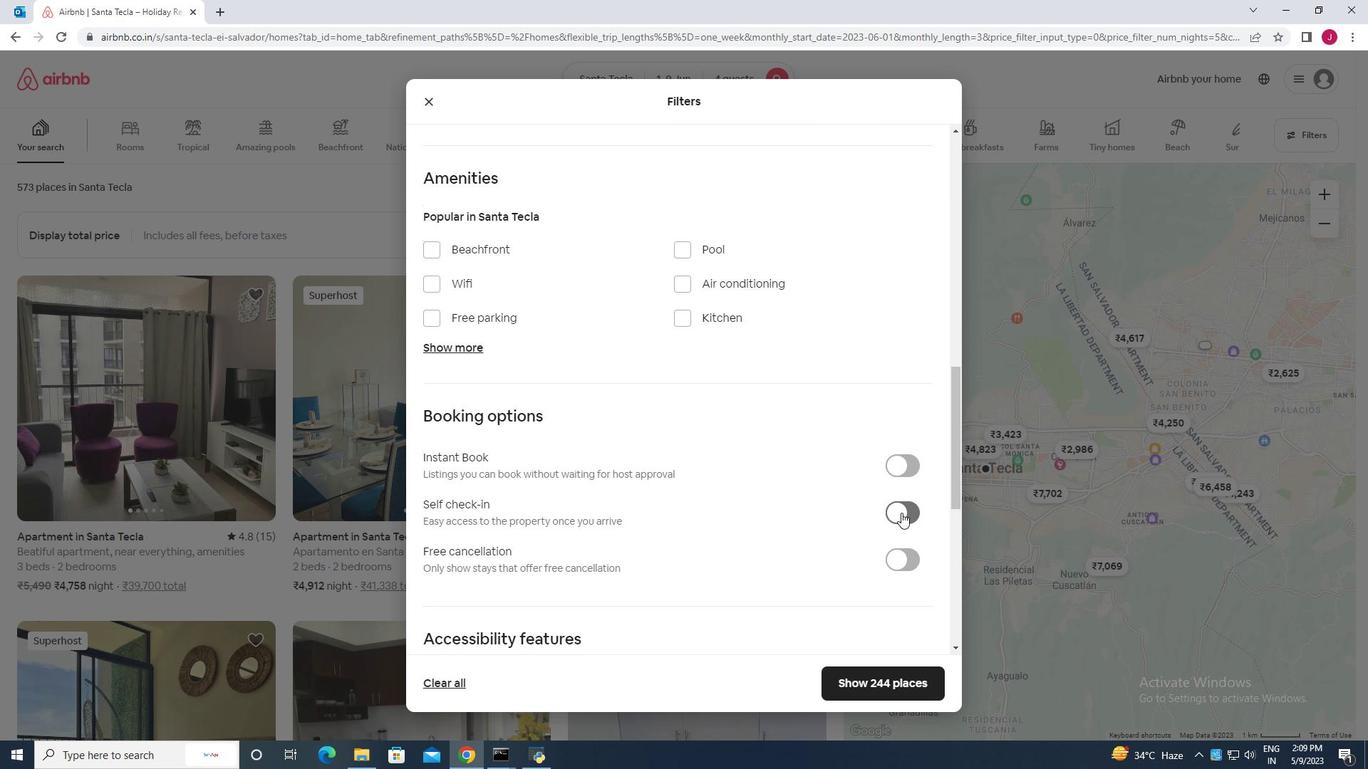 
Action: Mouse pressed left at (903, 513)
Screenshot: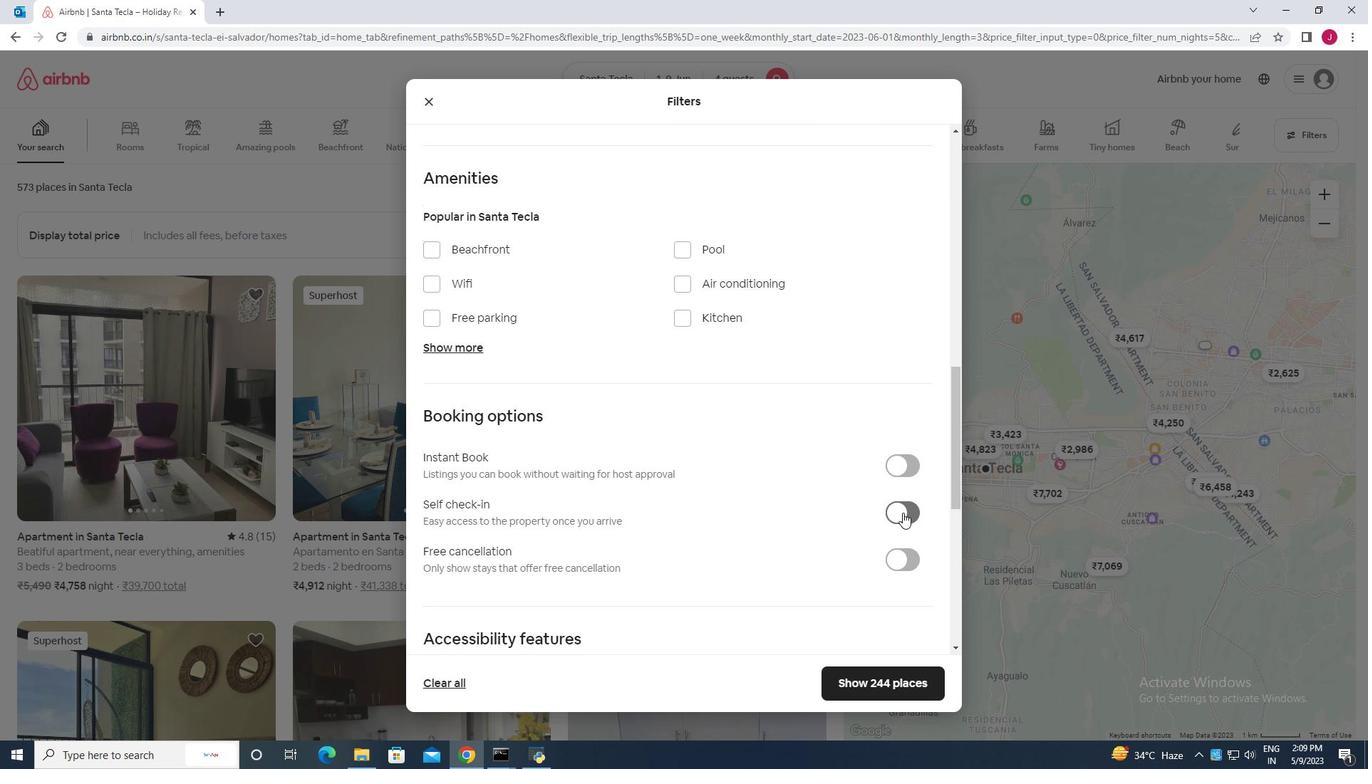 
Action: Mouse moved to (799, 466)
Screenshot: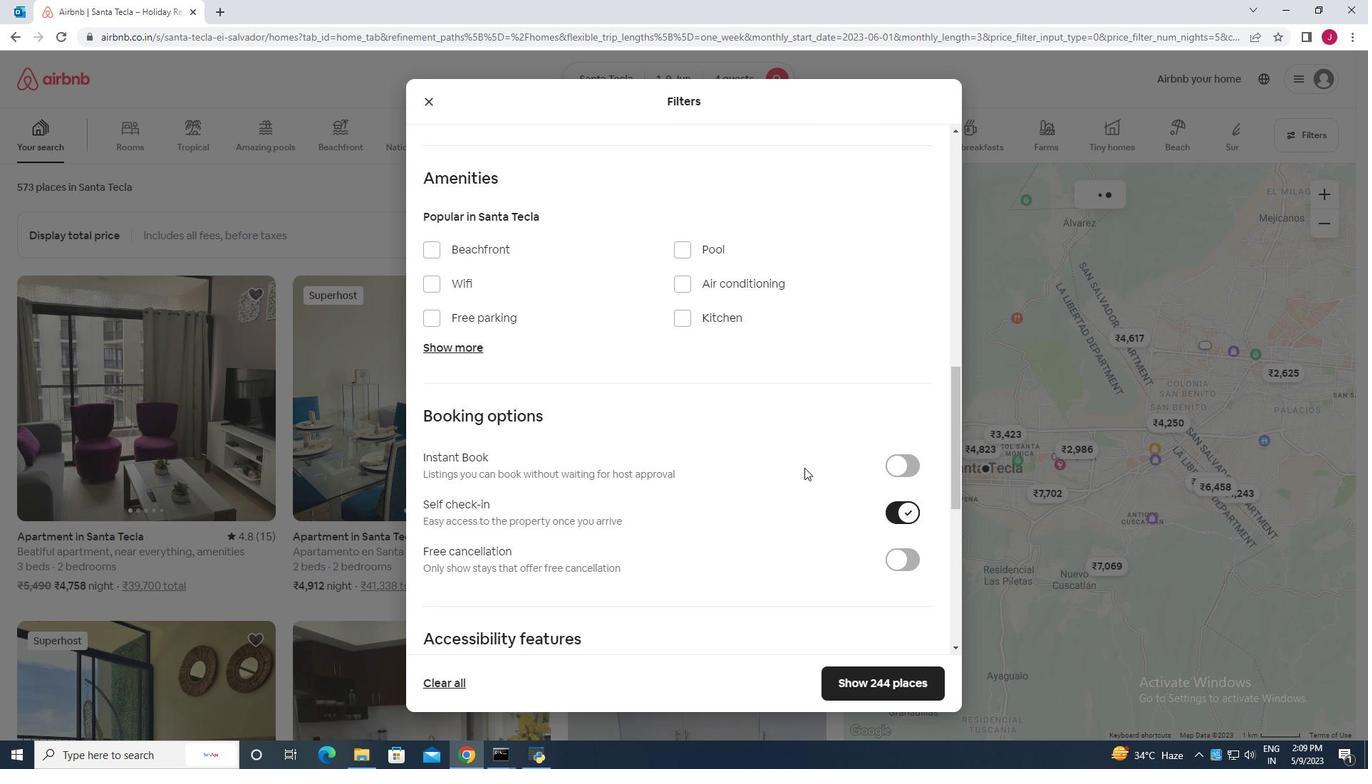 
Action: Mouse scrolled (799, 466) with delta (0, 0)
Screenshot: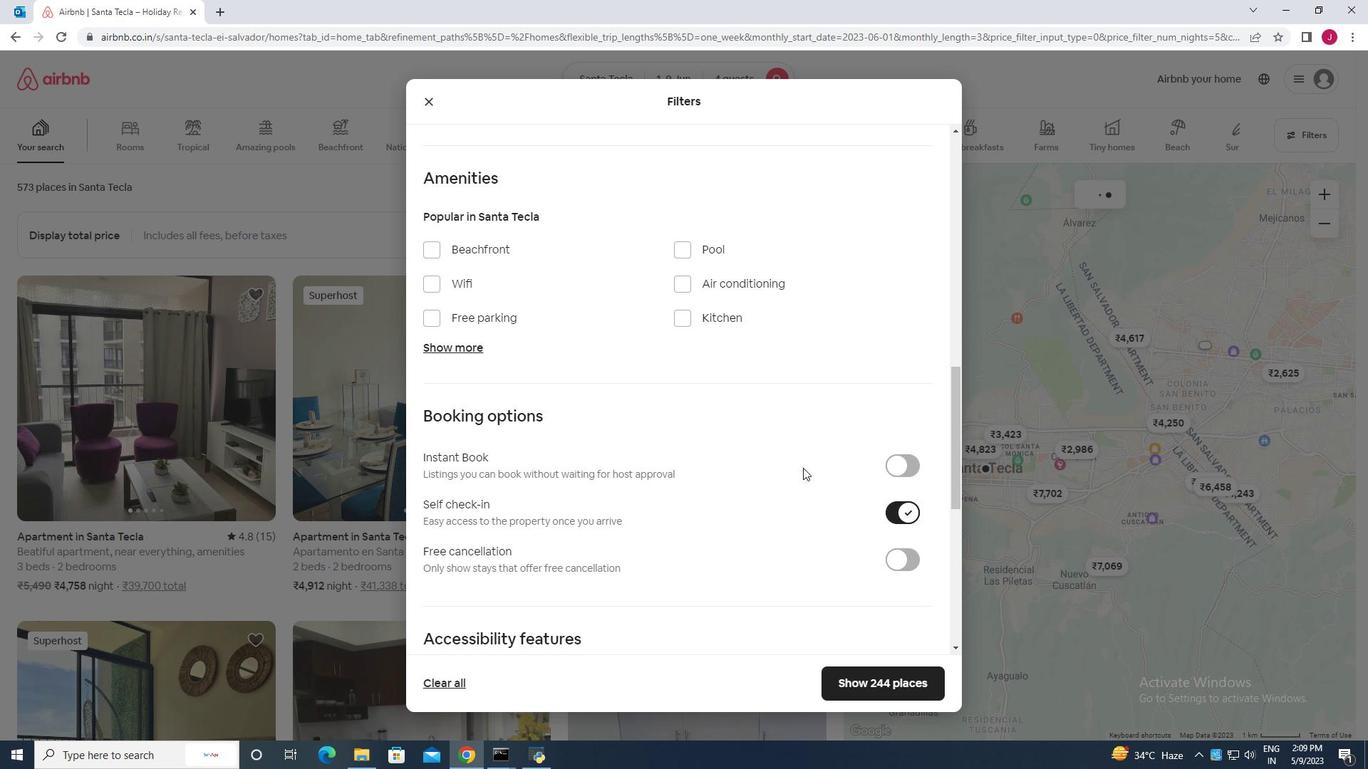 
Action: Mouse scrolled (799, 466) with delta (0, 0)
Screenshot: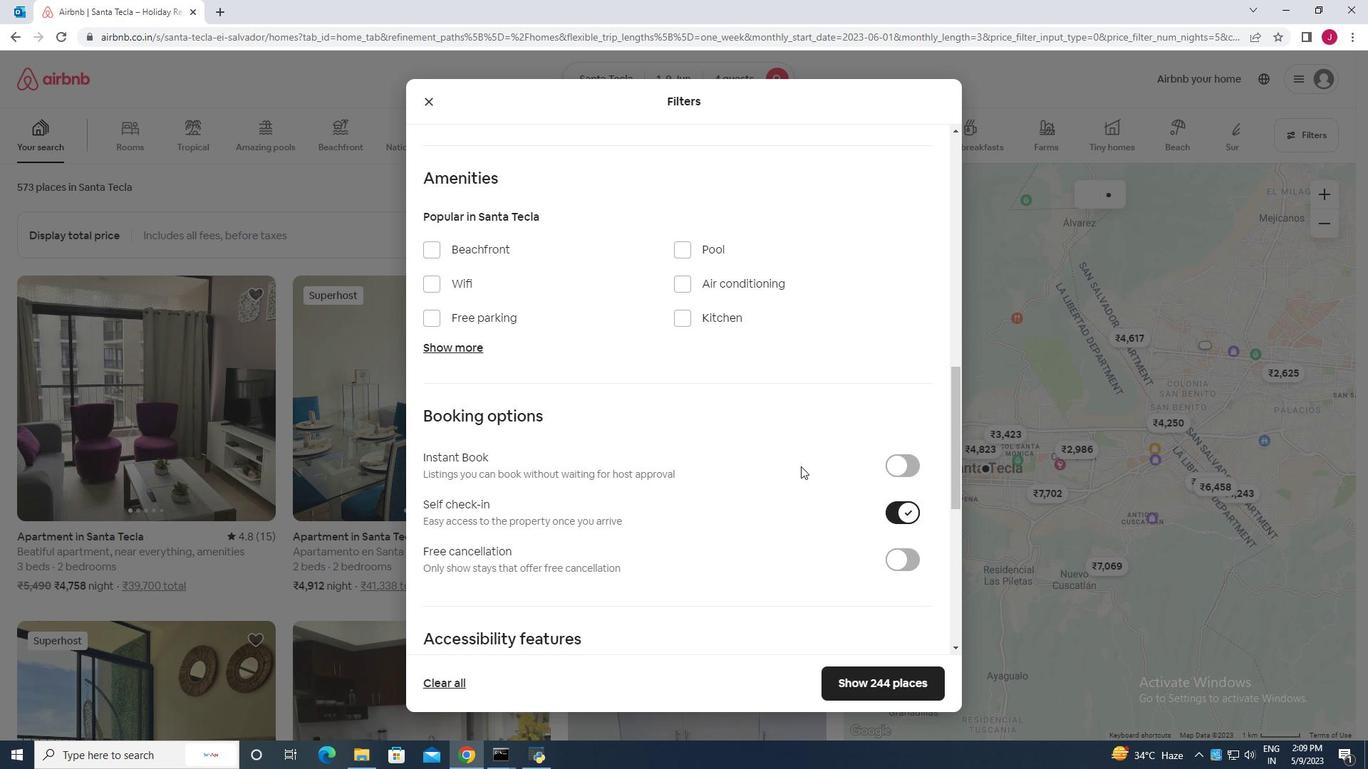 
Action: Mouse scrolled (799, 466) with delta (0, 0)
Screenshot: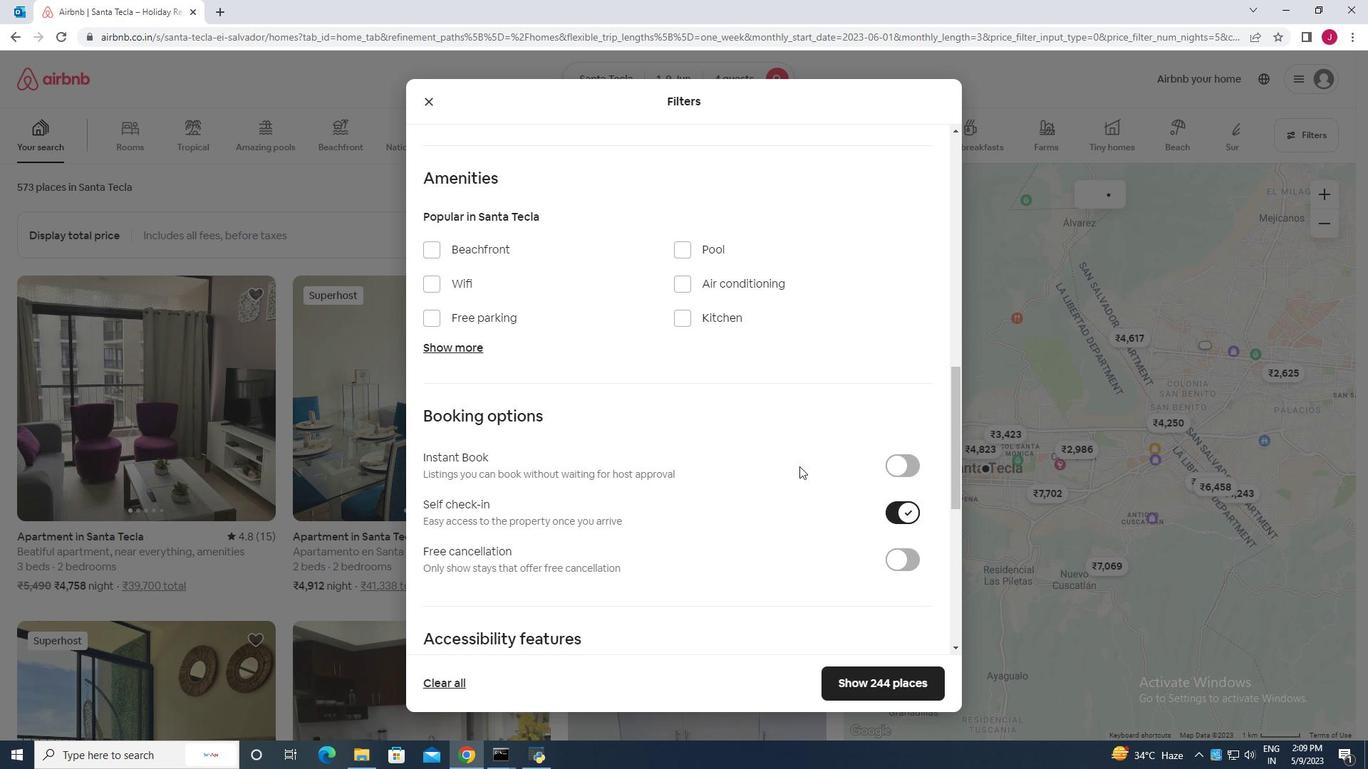 
Action: Mouse moved to (799, 466)
Screenshot: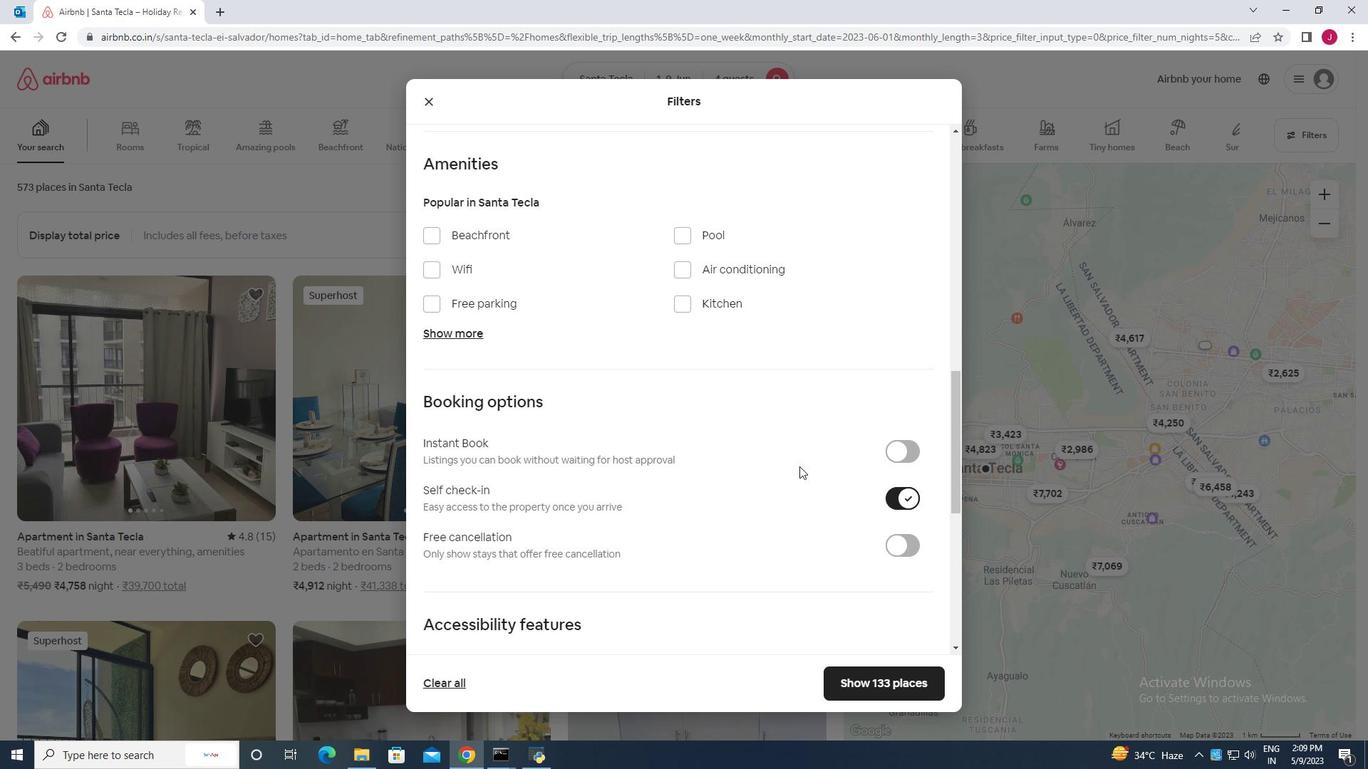 
Action: Mouse scrolled (799, 466) with delta (0, 0)
Screenshot: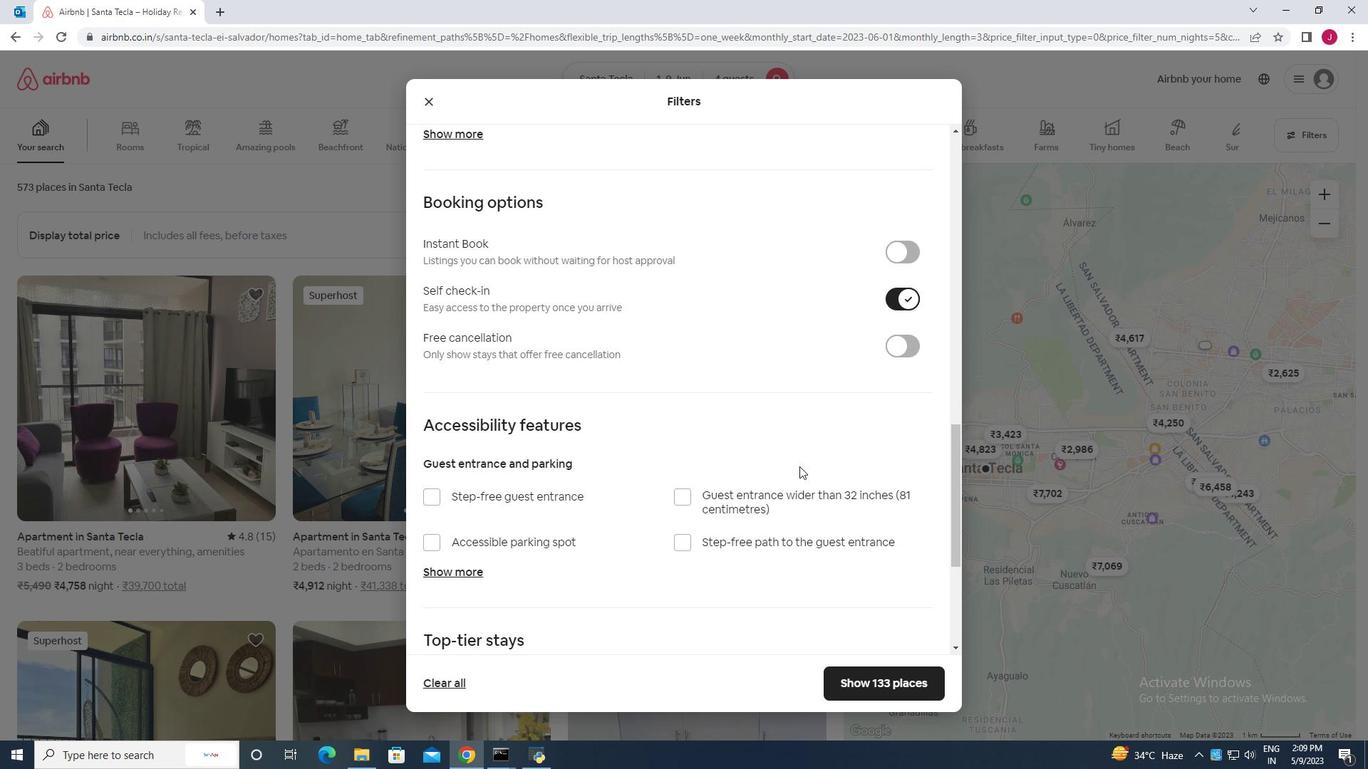
Action: Mouse scrolled (799, 466) with delta (0, 0)
Screenshot: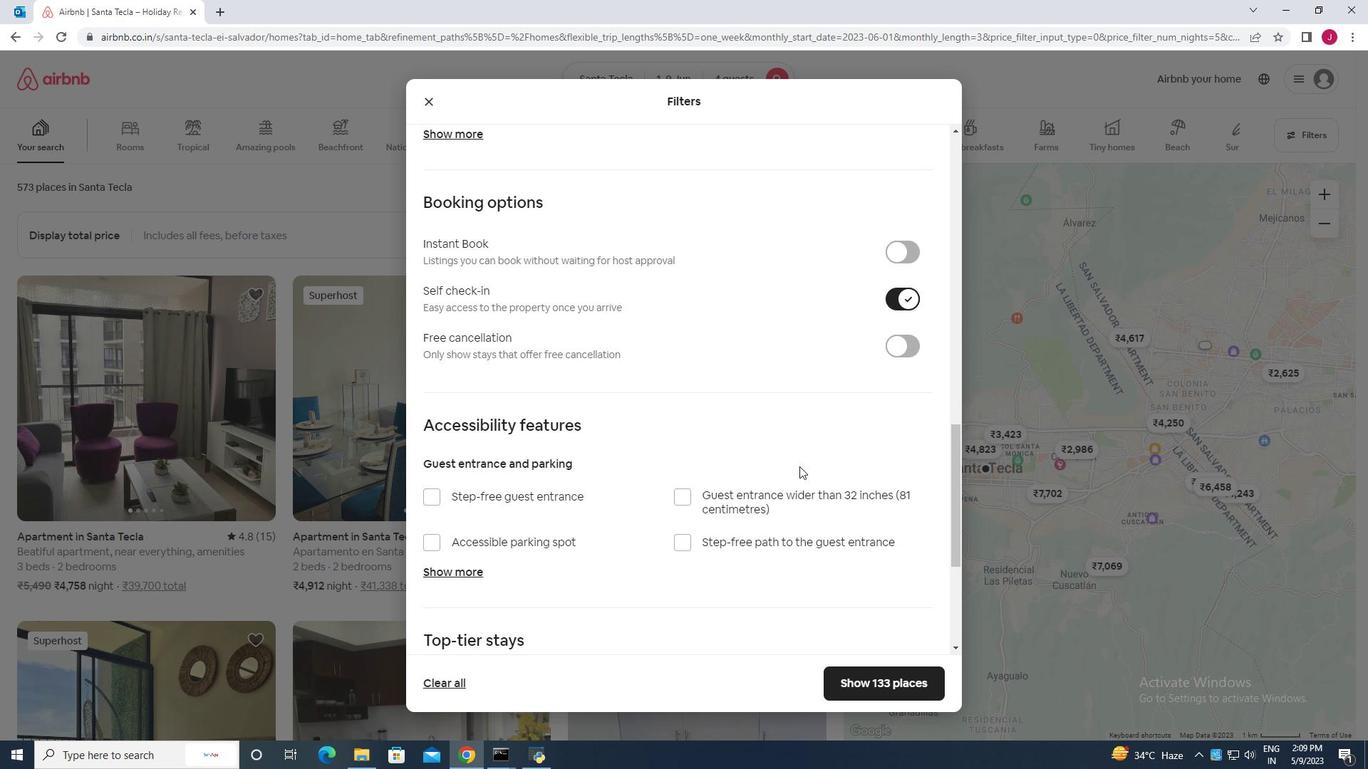 
Action: Mouse scrolled (799, 466) with delta (0, 0)
Screenshot: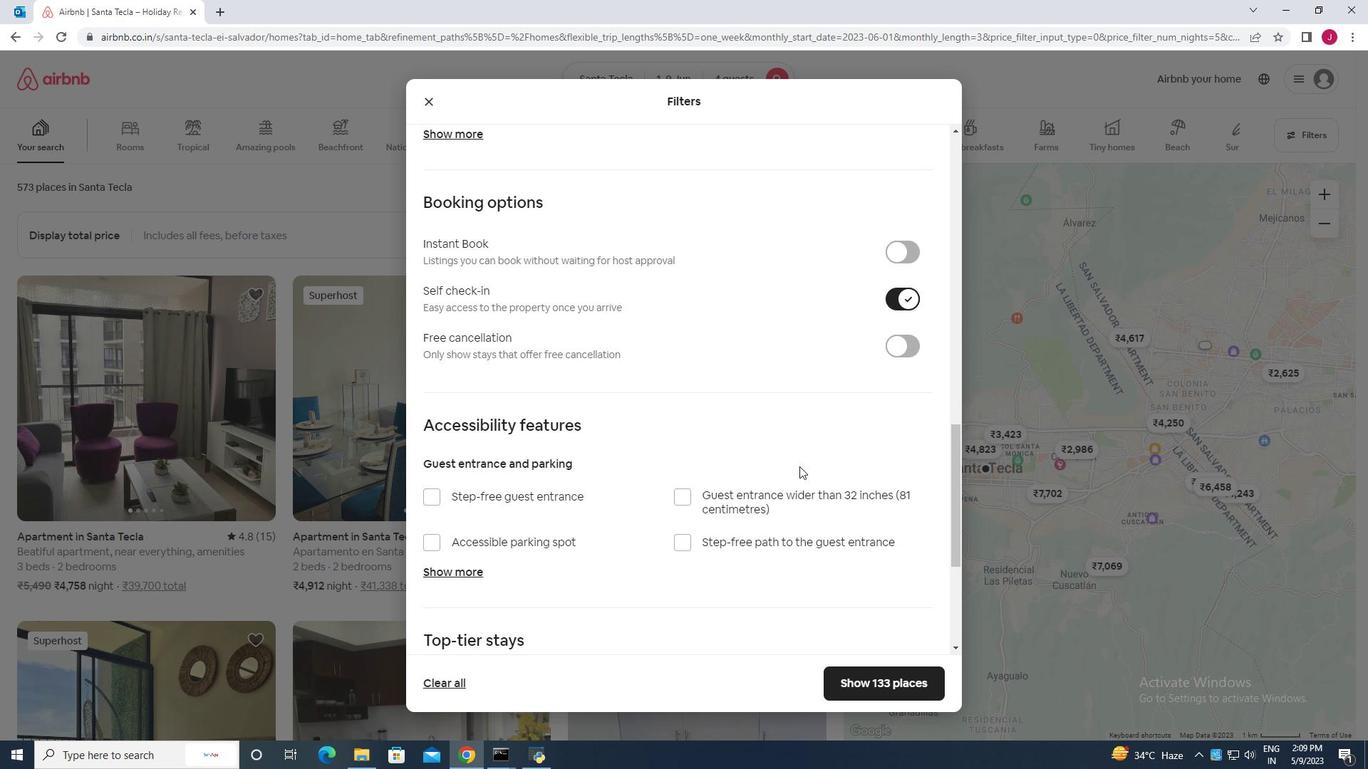 
Action: Mouse scrolled (799, 466) with delta (0, 0)
Screenshot: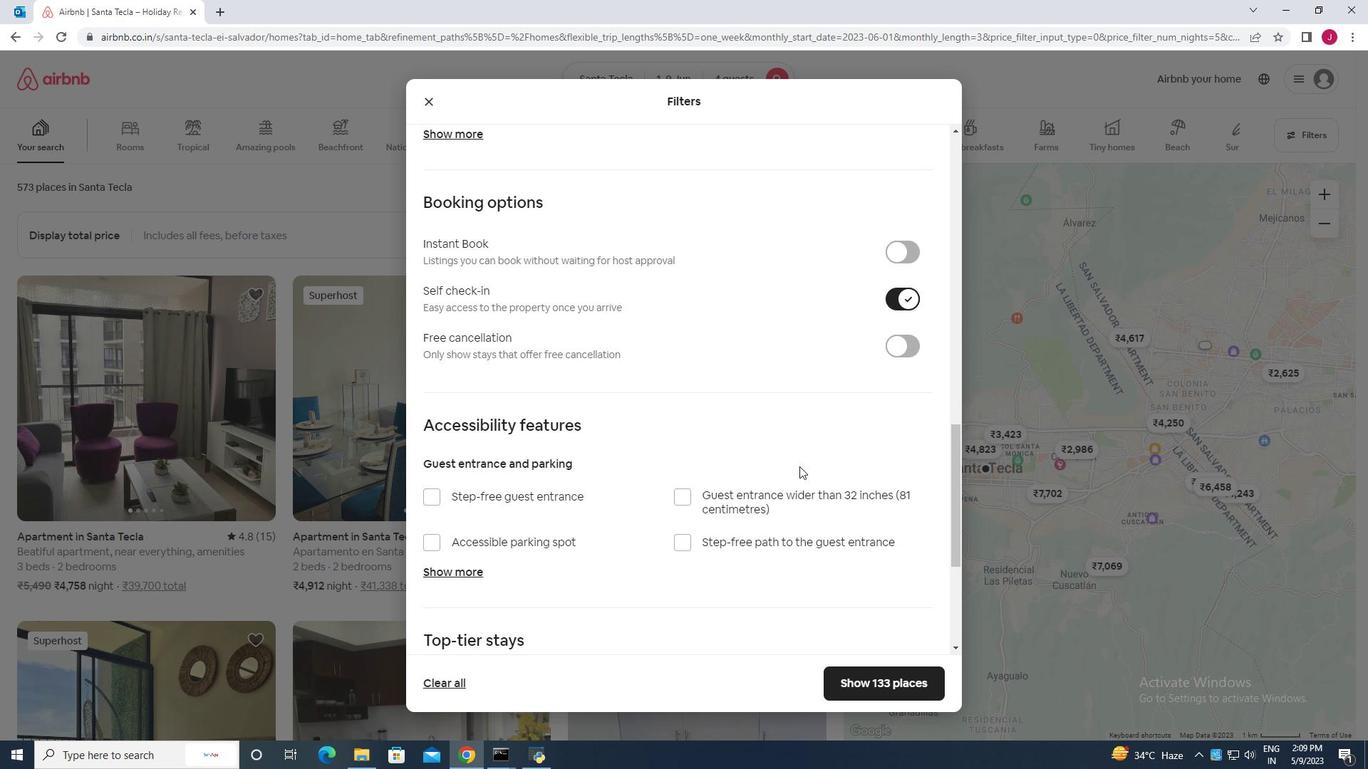 
Action: Mouse moved to (771, 506)
Screenshot: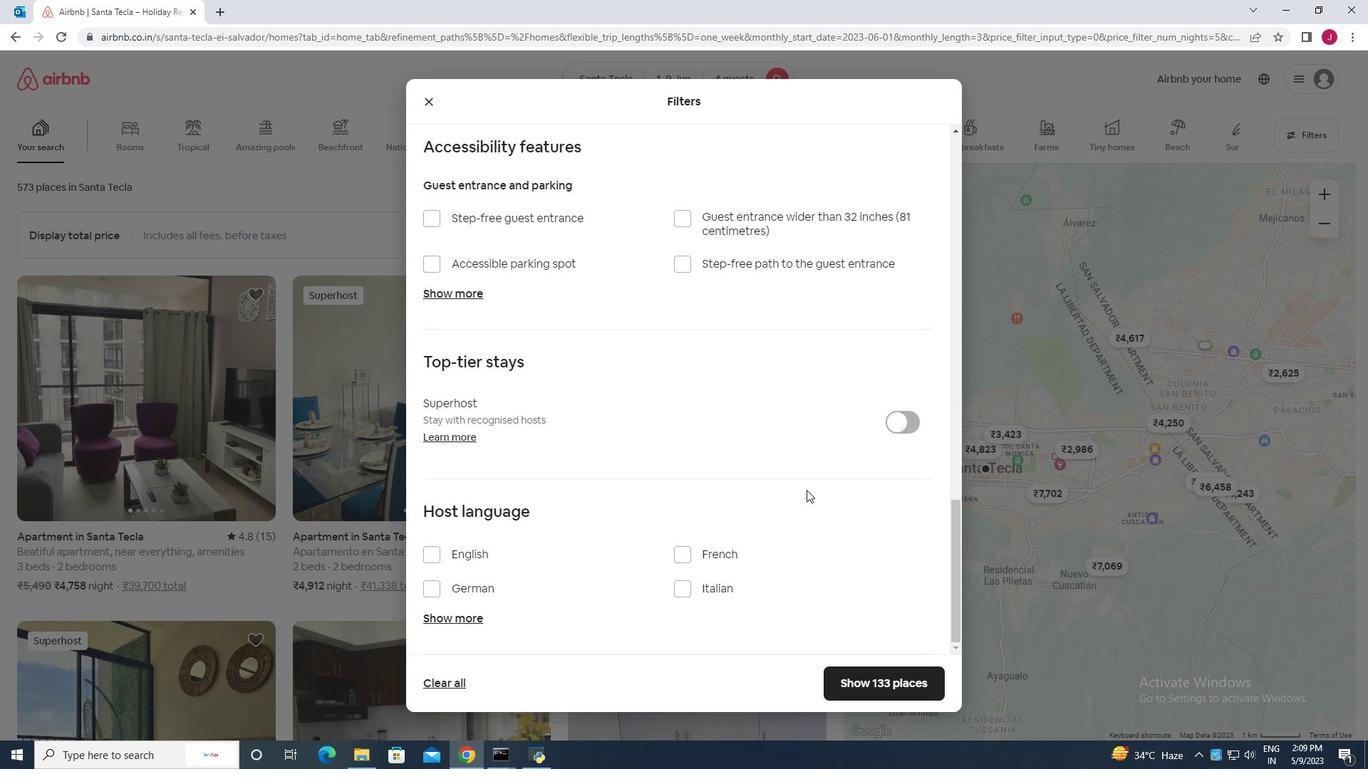 
Action: Mouse scrolled (771, 505) with delta (0, 0)
Screenshot: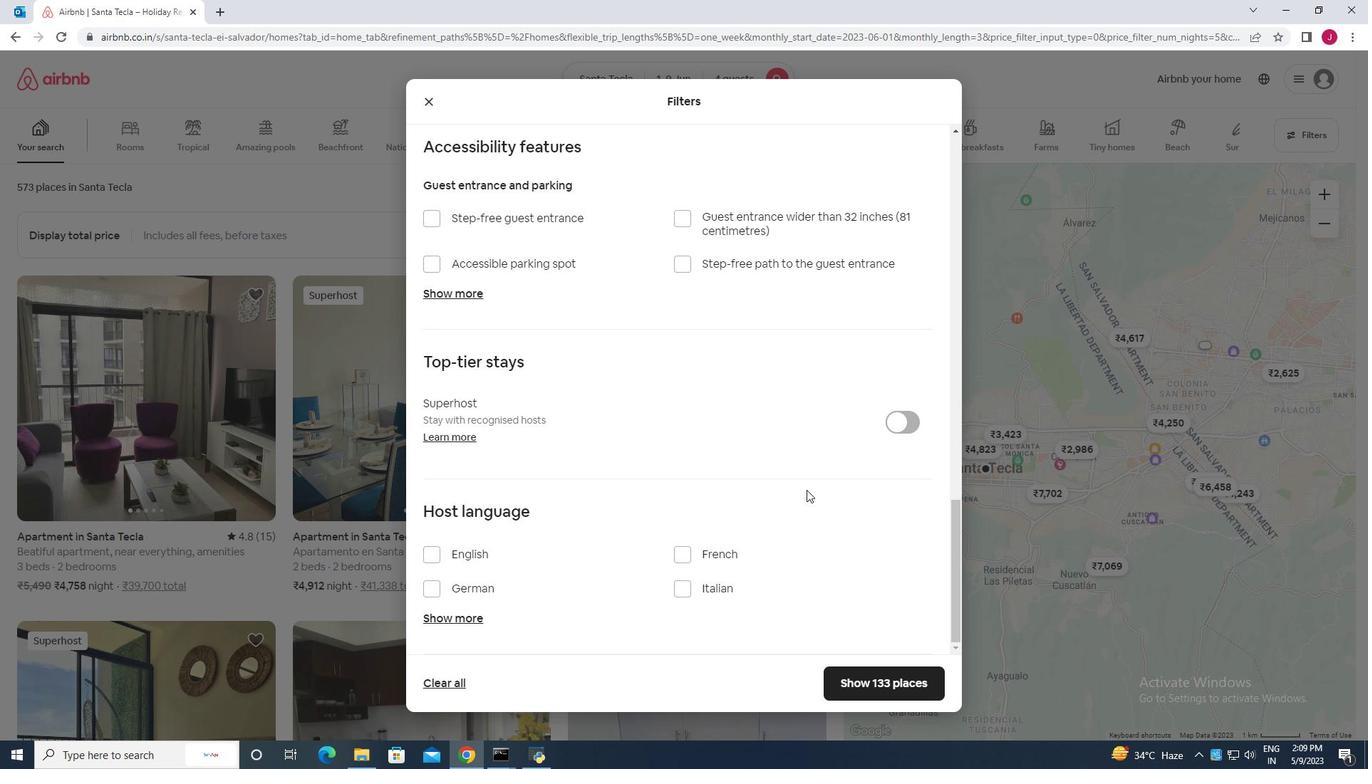 
Action: Mouse moved to (759, 509)
Screenshot: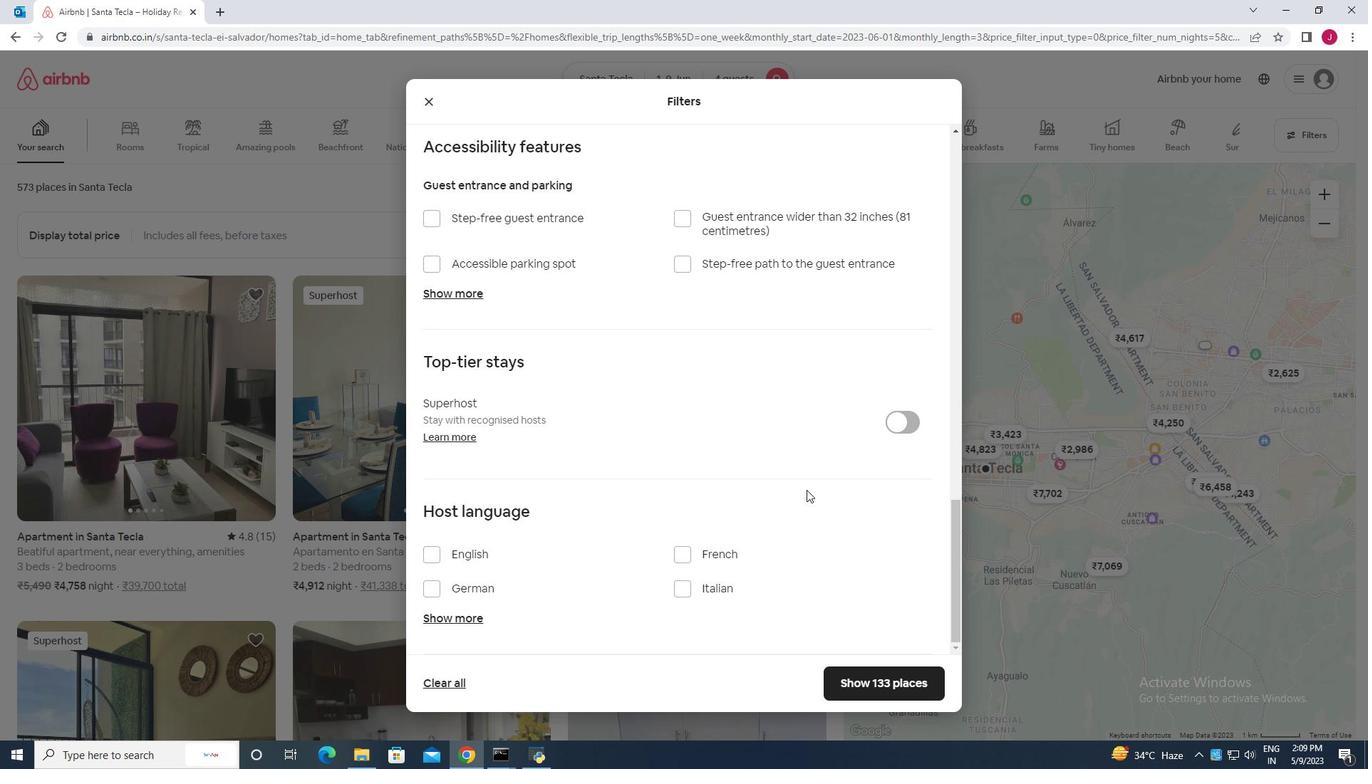 
Action: Mouse scrolled (759, 508) with delta (0, 0)
Screenshot: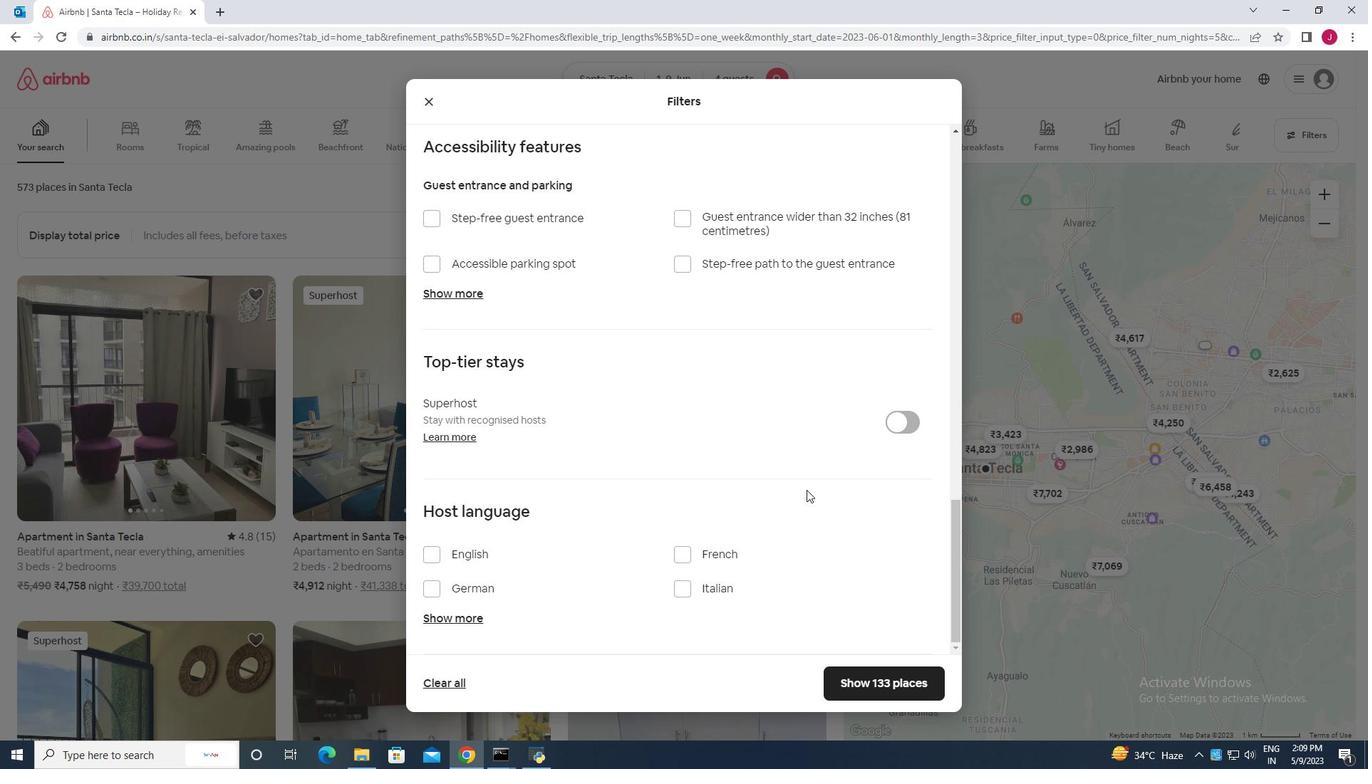 
Action: Mouse moved to (749, 511)
Screenshot: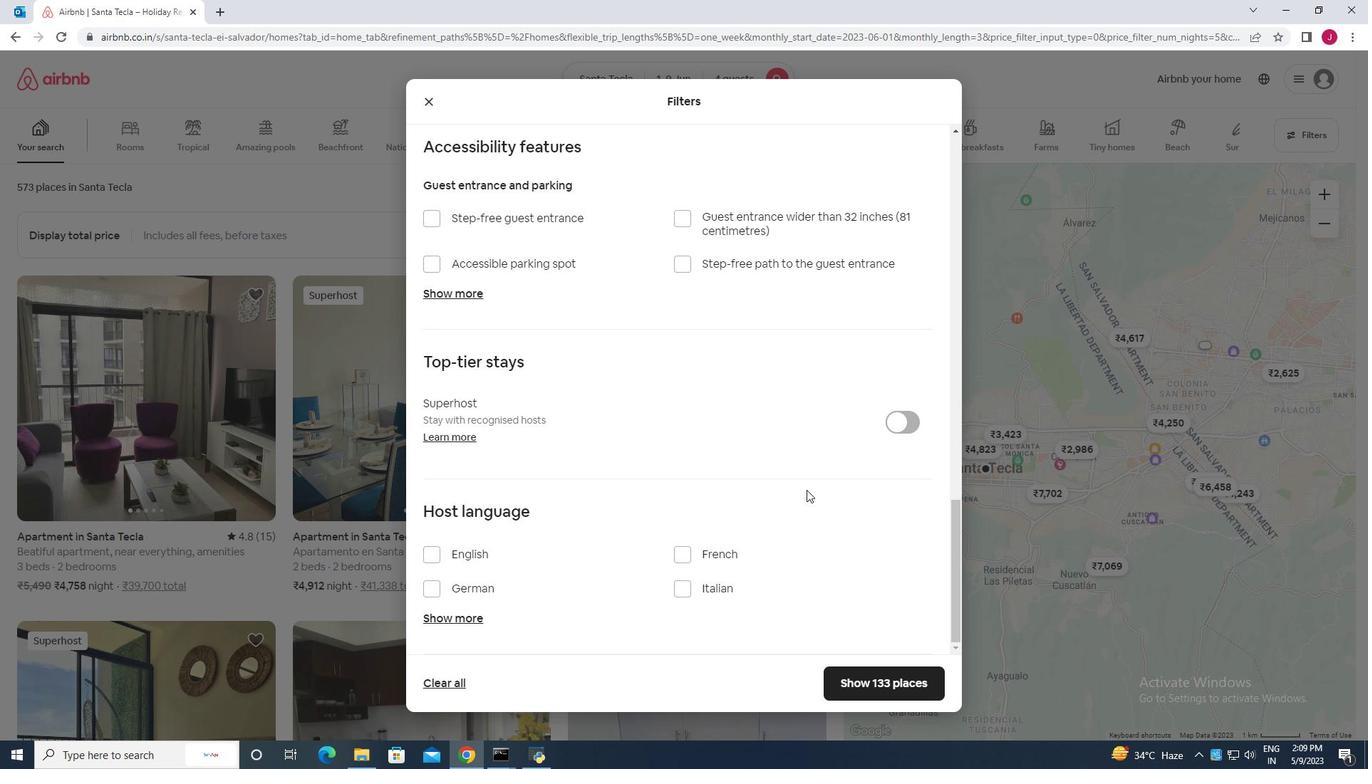 
Action: Mouse scrolled (749, 511) with delta (0, 0)
Screenshot: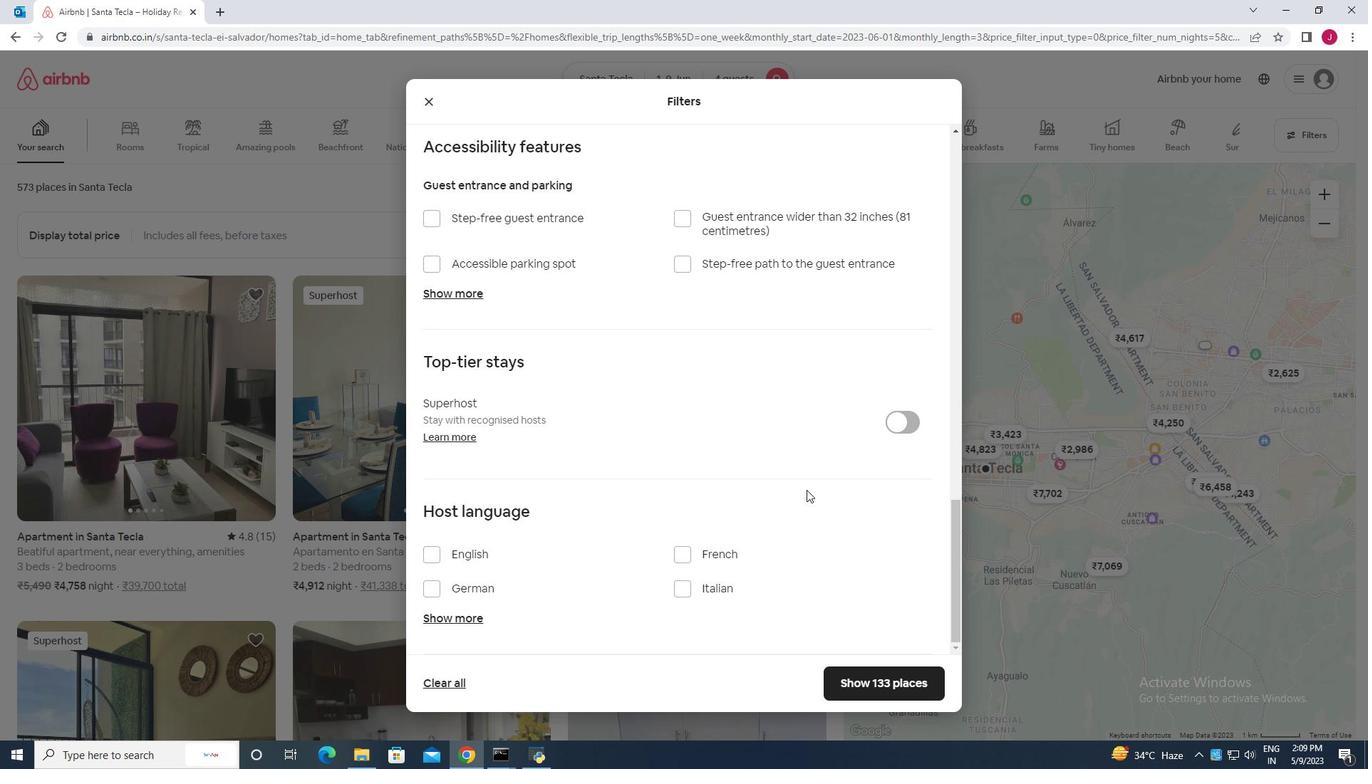 
Action: Mouse moved to (744, 512)
Screenshot: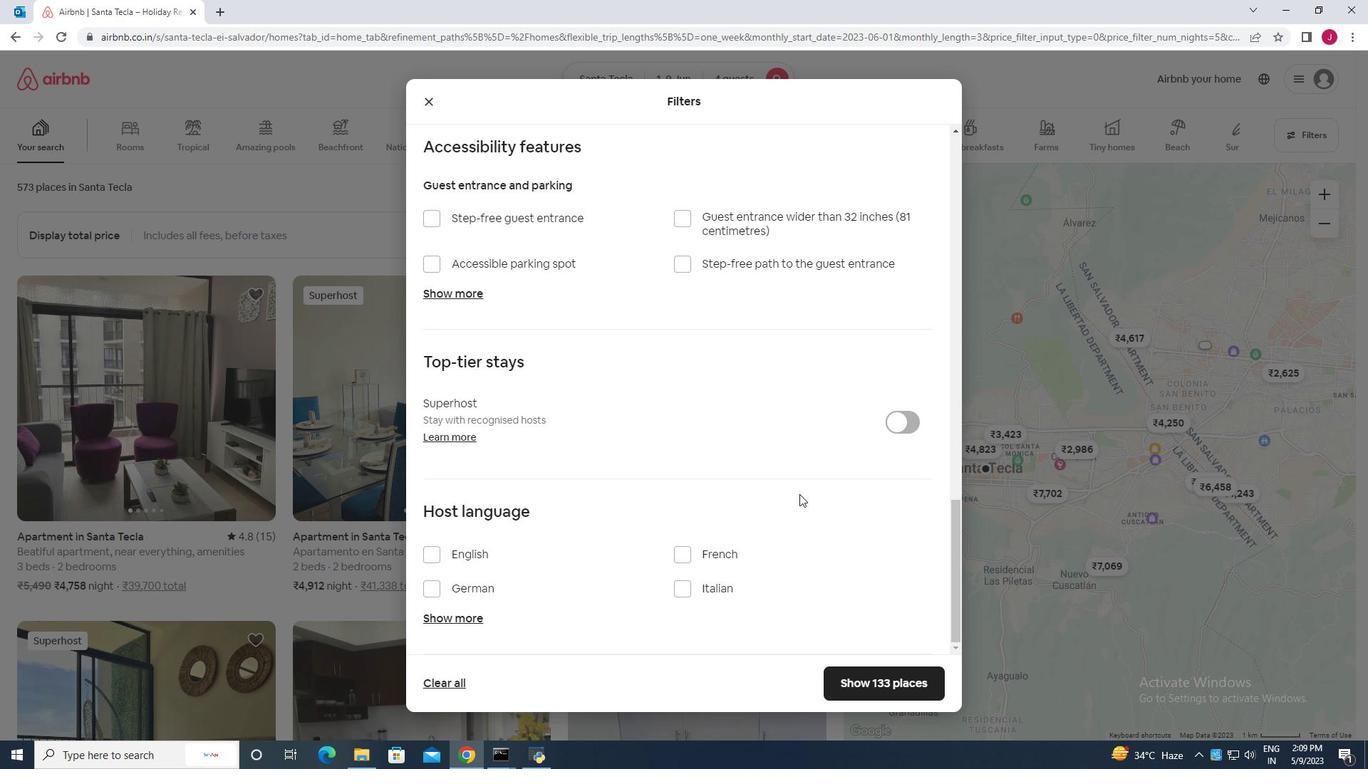 
Action: Mouse scrolled (744, 511) with delta (0, 0)
Screenshot: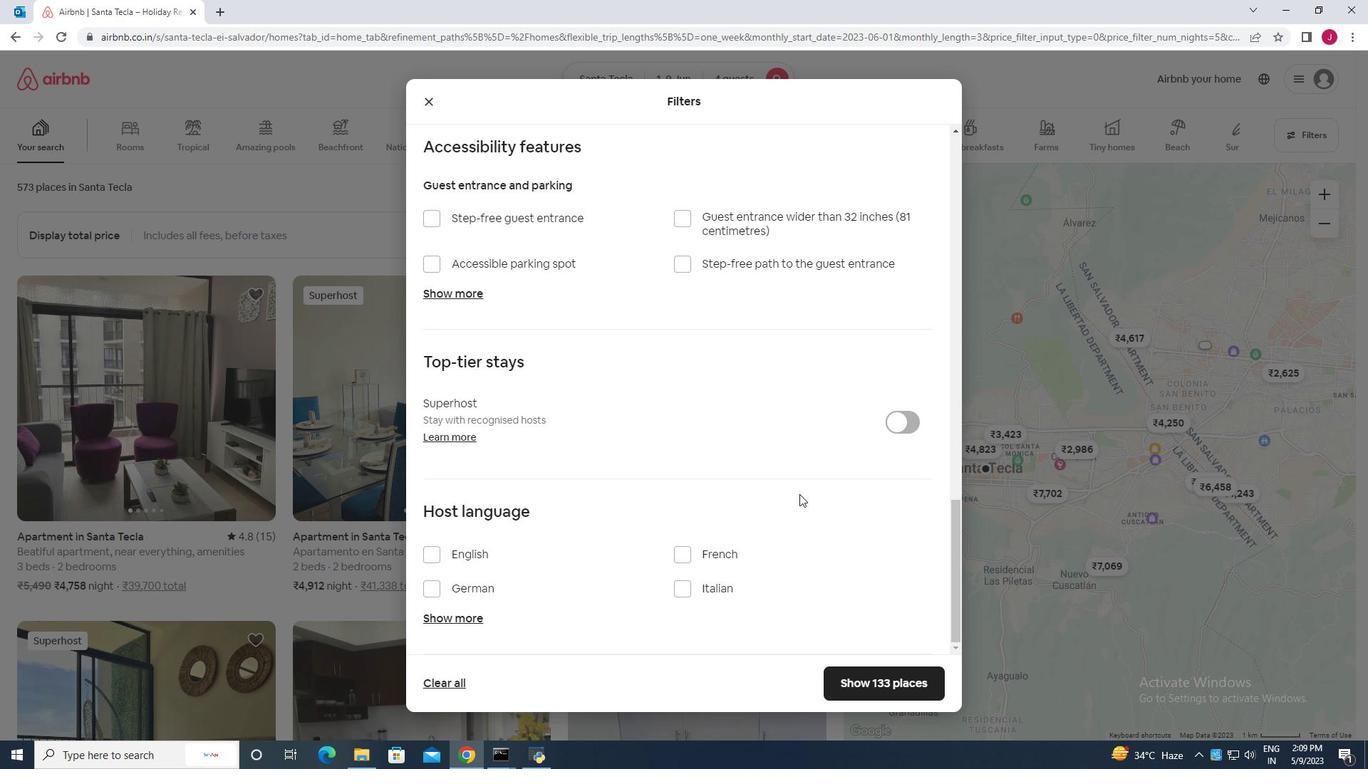 
Action: Mouse moved to (741, 512)
Screenshot: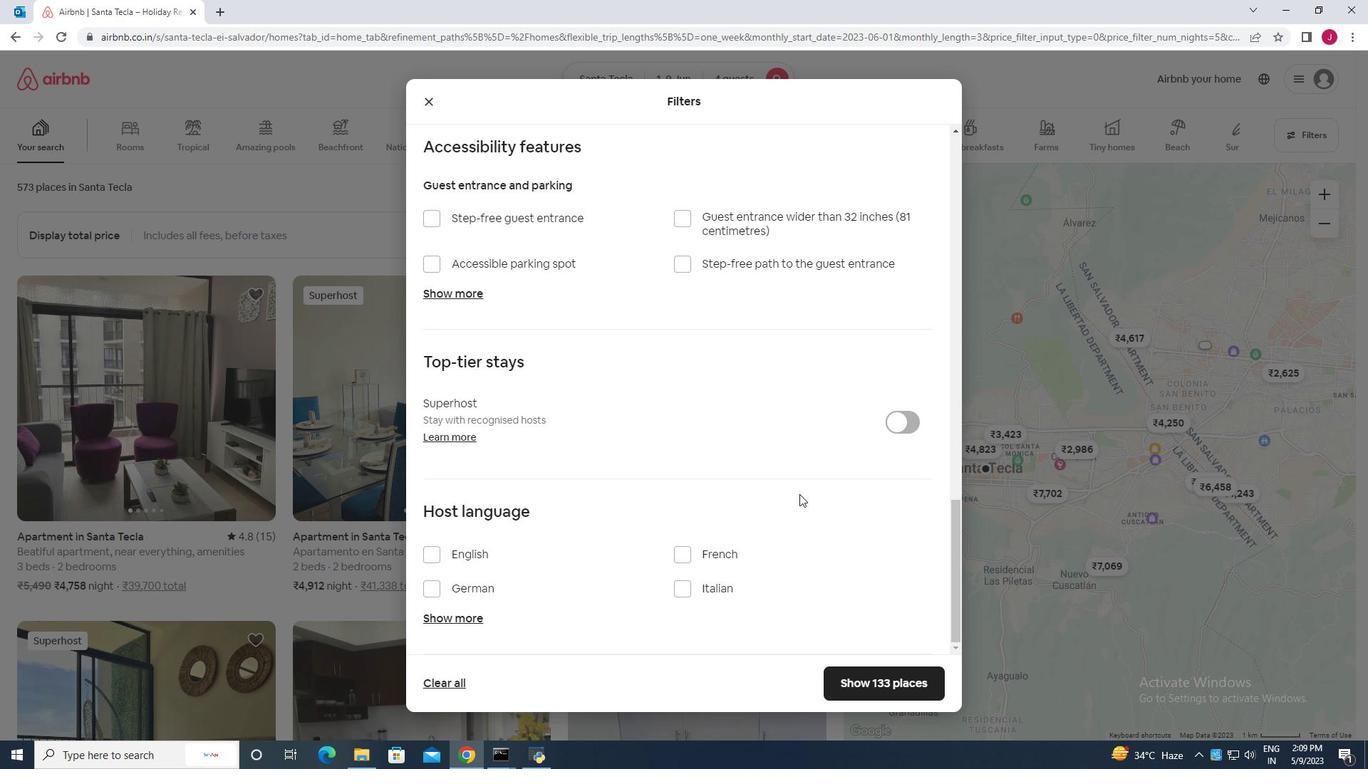 
Action: Mouse scrolled (741, 511) with delta (0, 0)
Screenshot: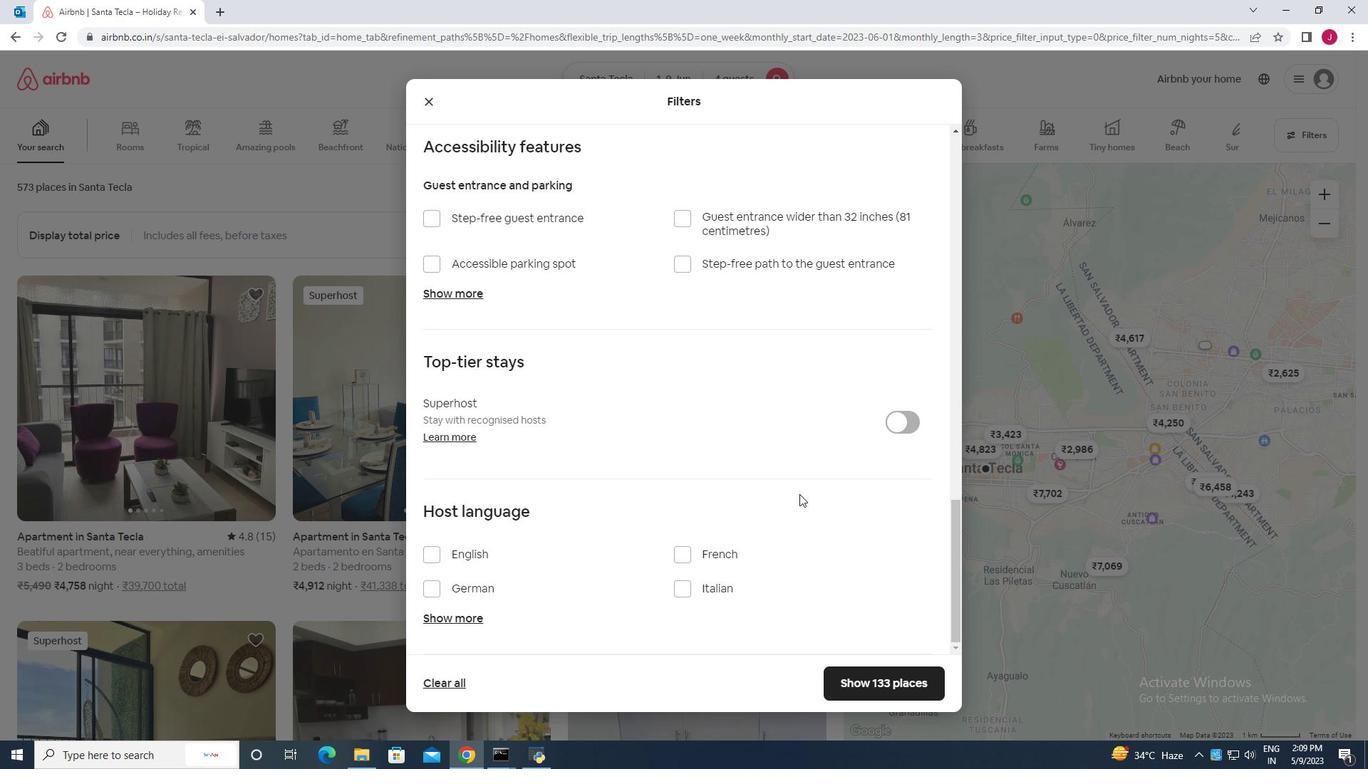 
Action: Mouse moved to (736, 511)
Screenshot: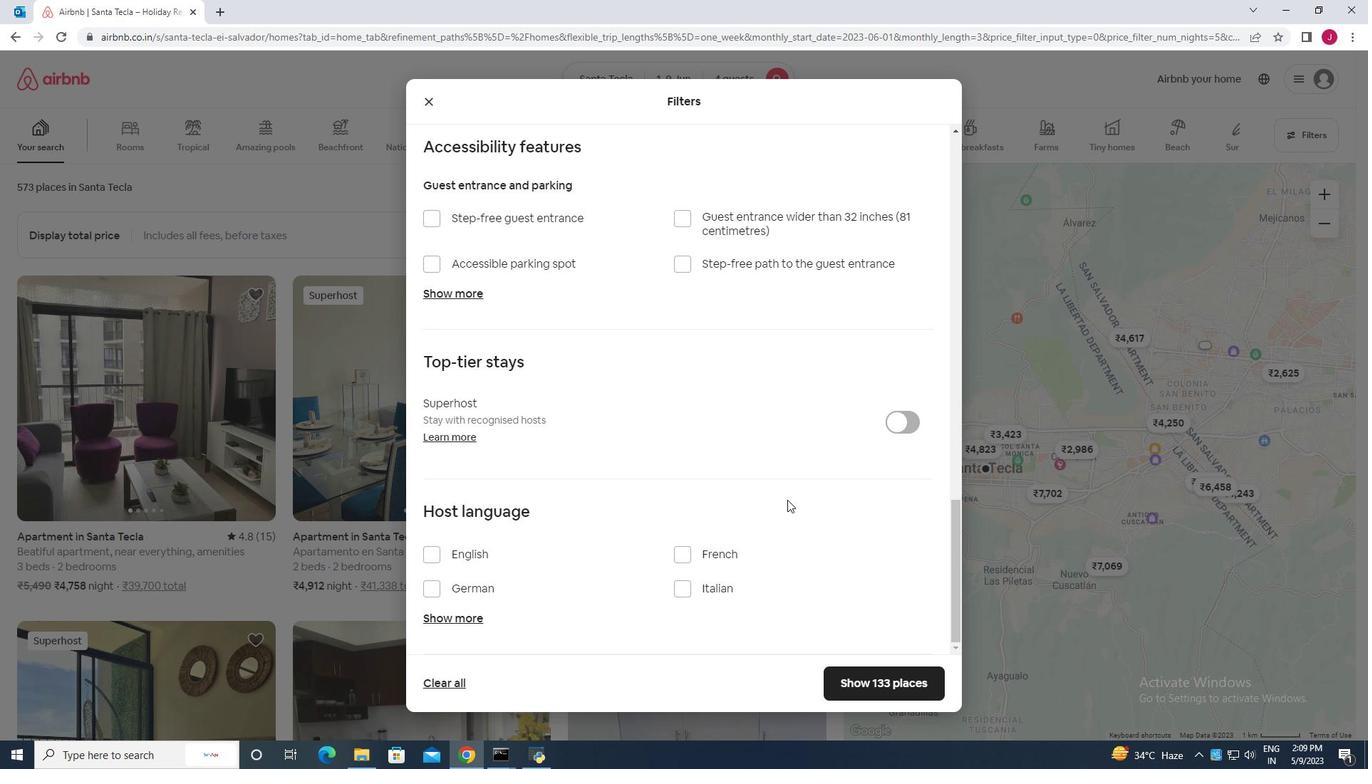 
Action: Mouse scrolled (736, 510) with delta (0, 0)
Screenshot: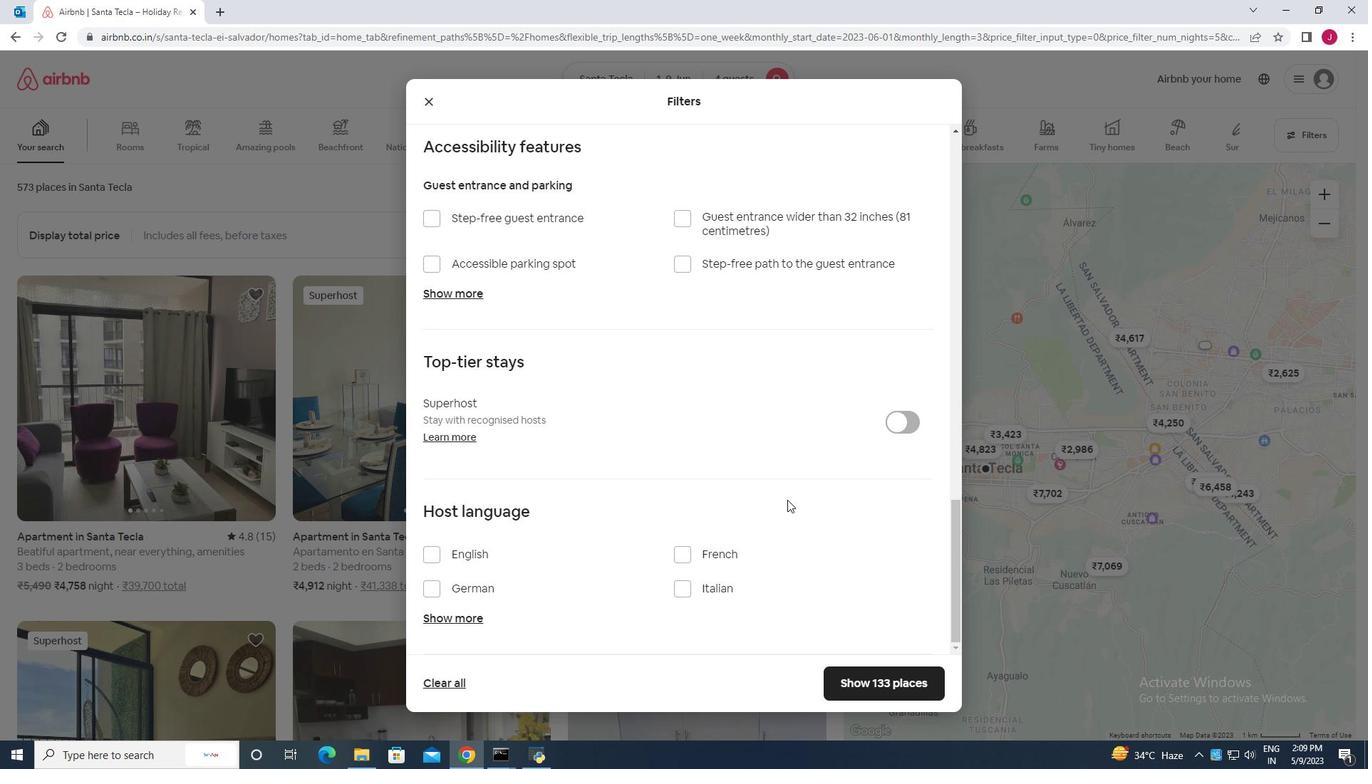 
Action: Mouse moved to (435, 553)
Screenshot: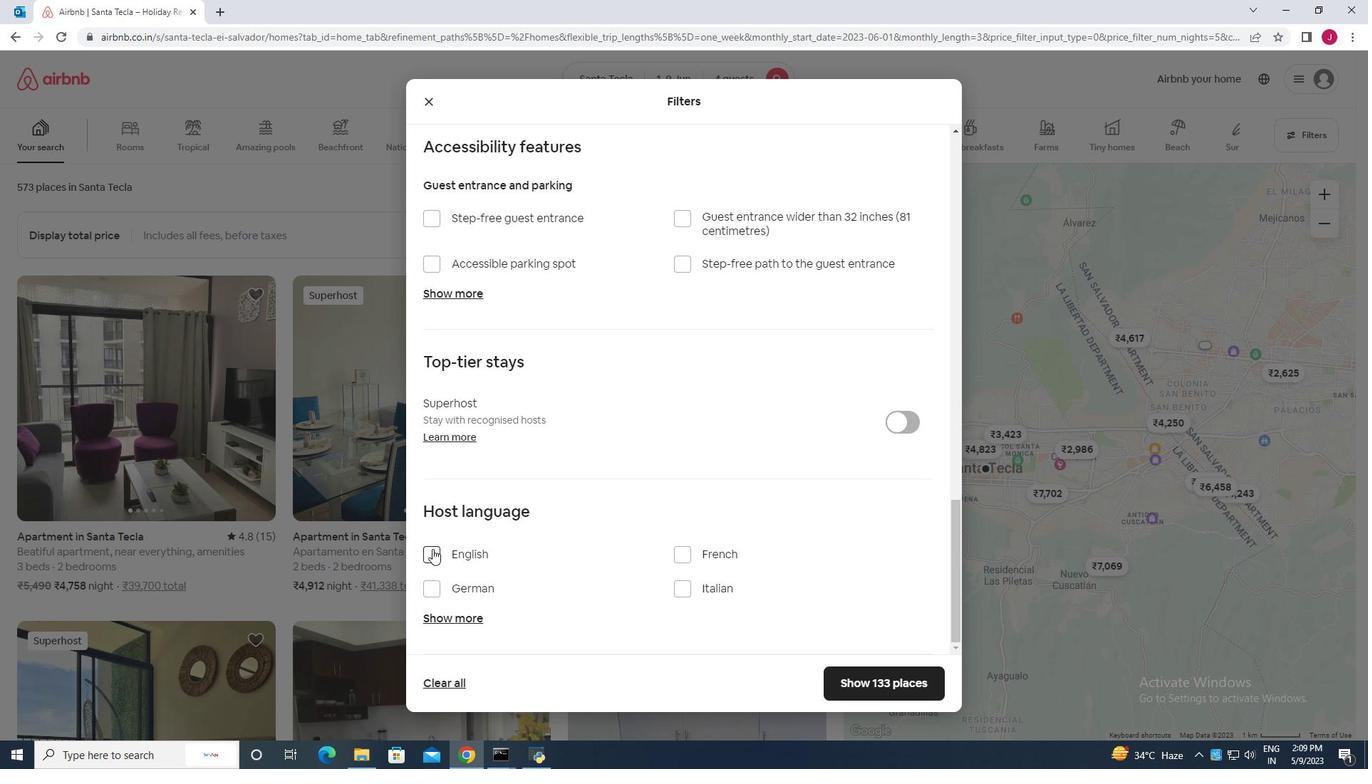 
Action: Mouse pressed left at (435, 553)
Screenshot: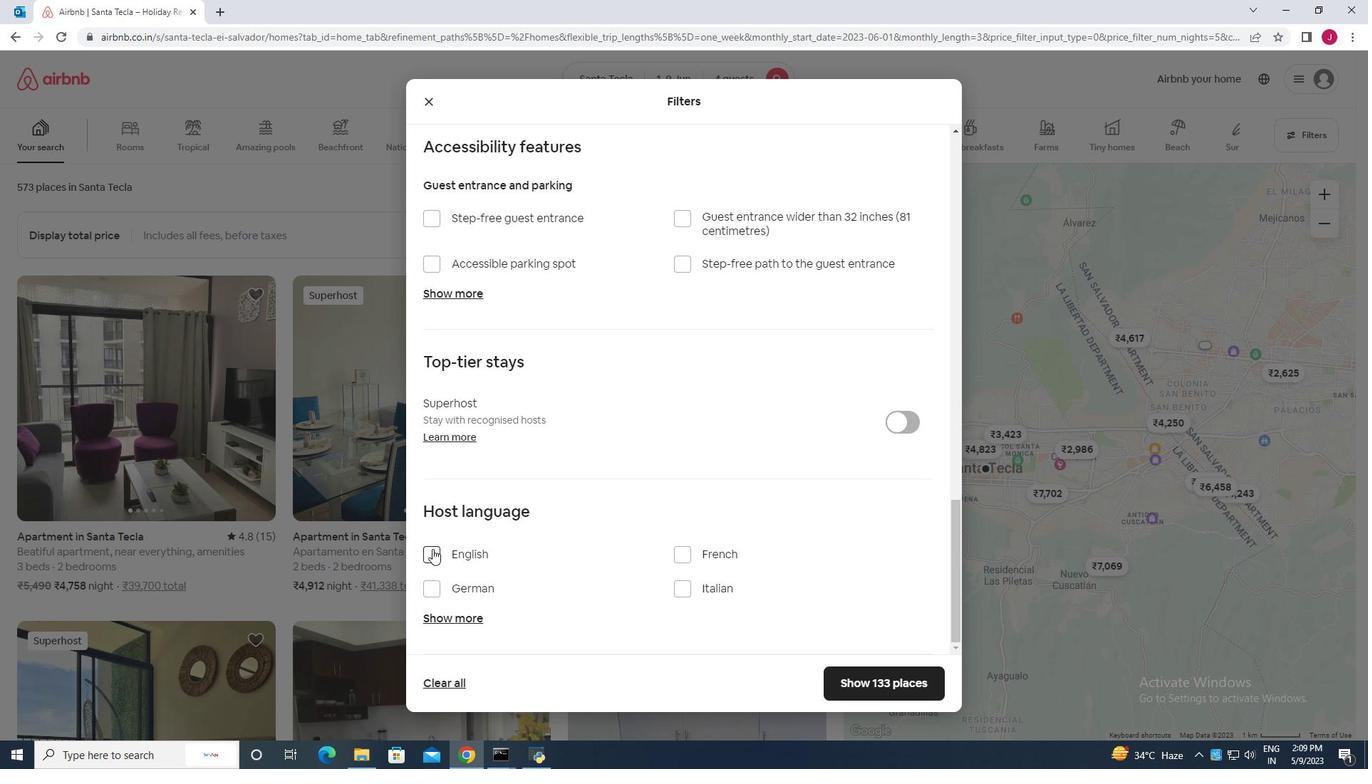 
Action: Mouse moved to (881, 679)
Screenshot: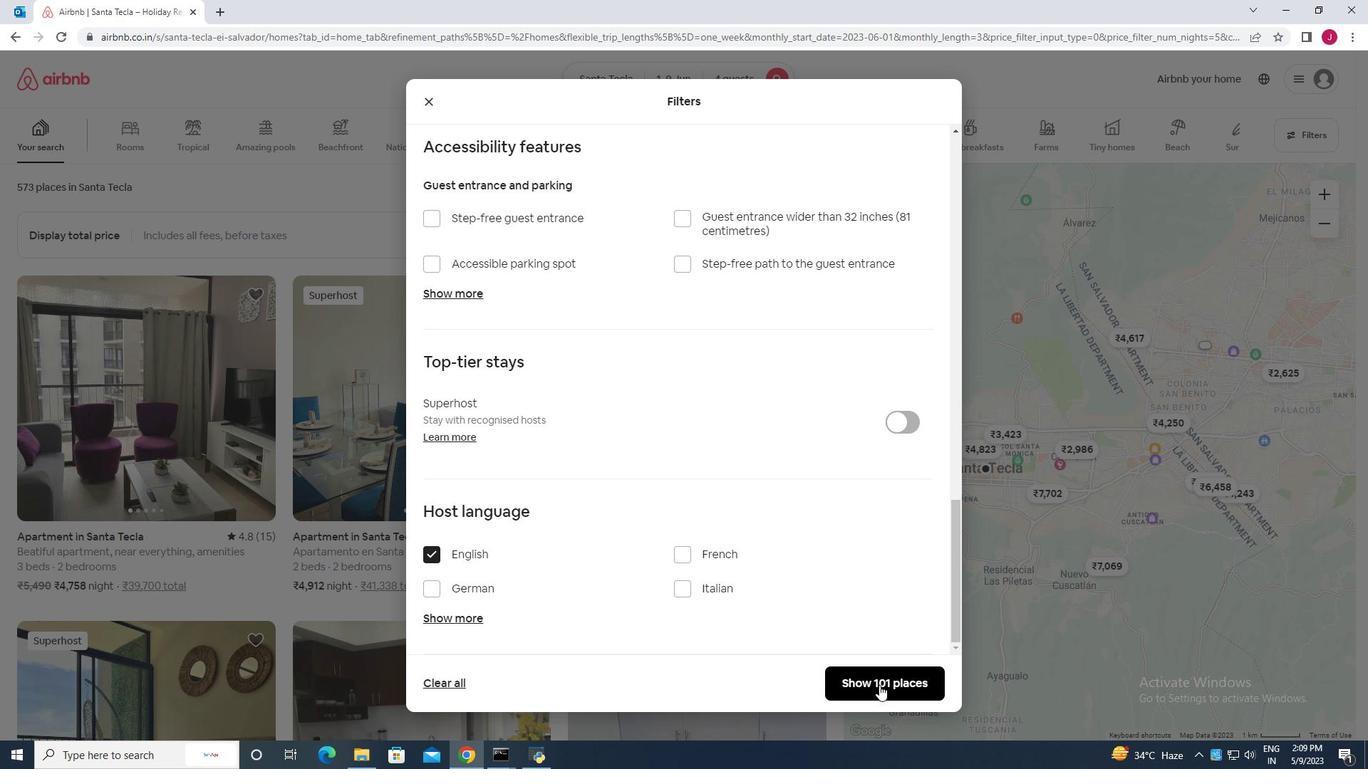 
Action: Mouse pressed left at (881, 679)
Screenshot: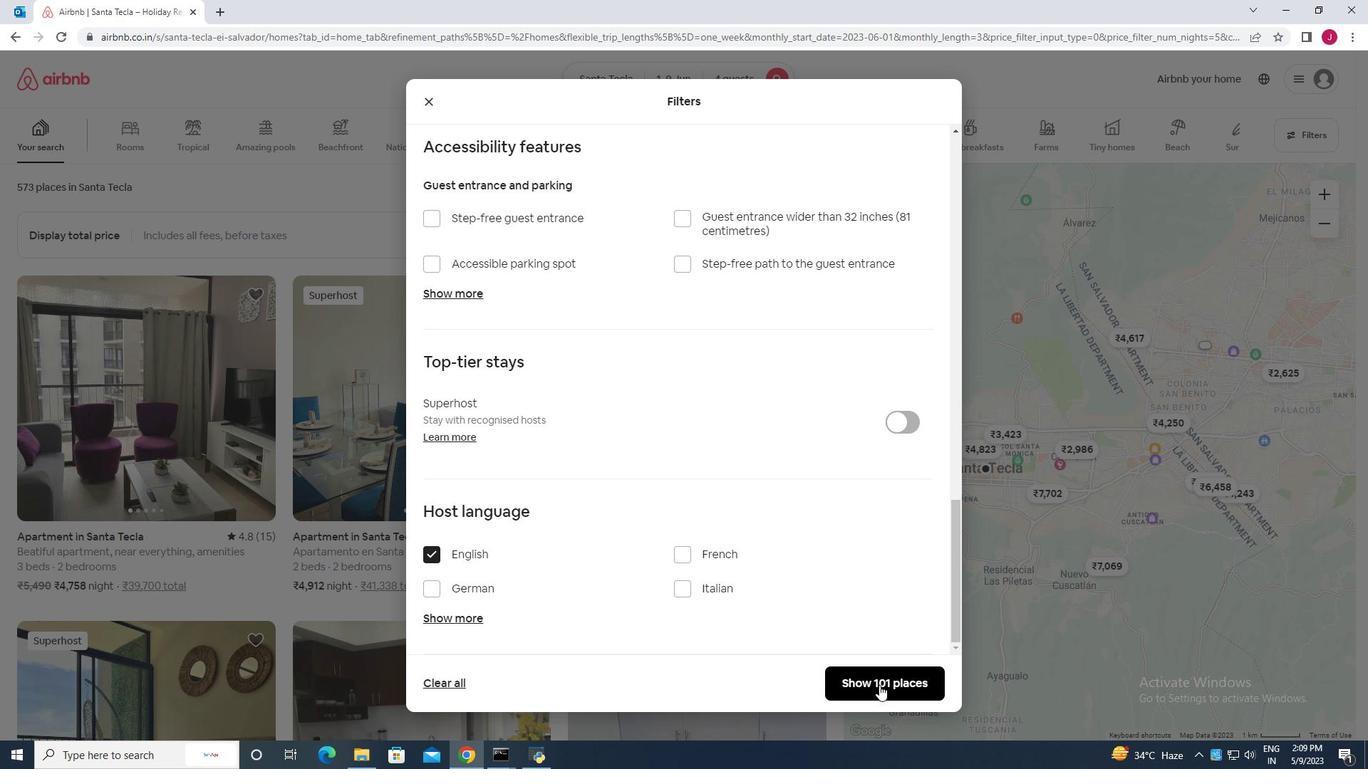 
Action: Mouse moved to (691, 508)
Screenshot: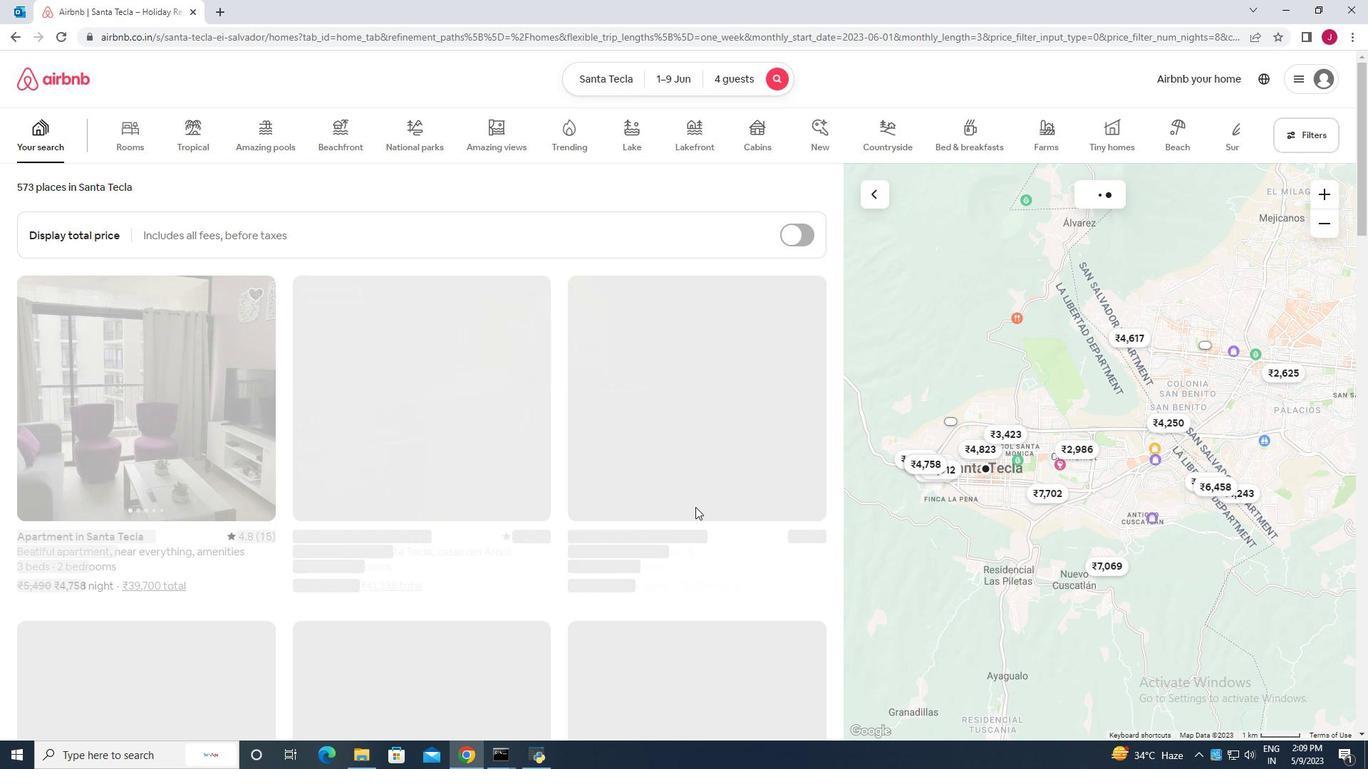 
